 Task: Send an email with the signature George Carter with the subject Update on a raise and the message Please let me know if you can attend the conference next month. from softage.8@softage.net to softage.3@softage.net and softage.4@softage.net
Action: Mouse moved to (1109, 60)
Screenshot: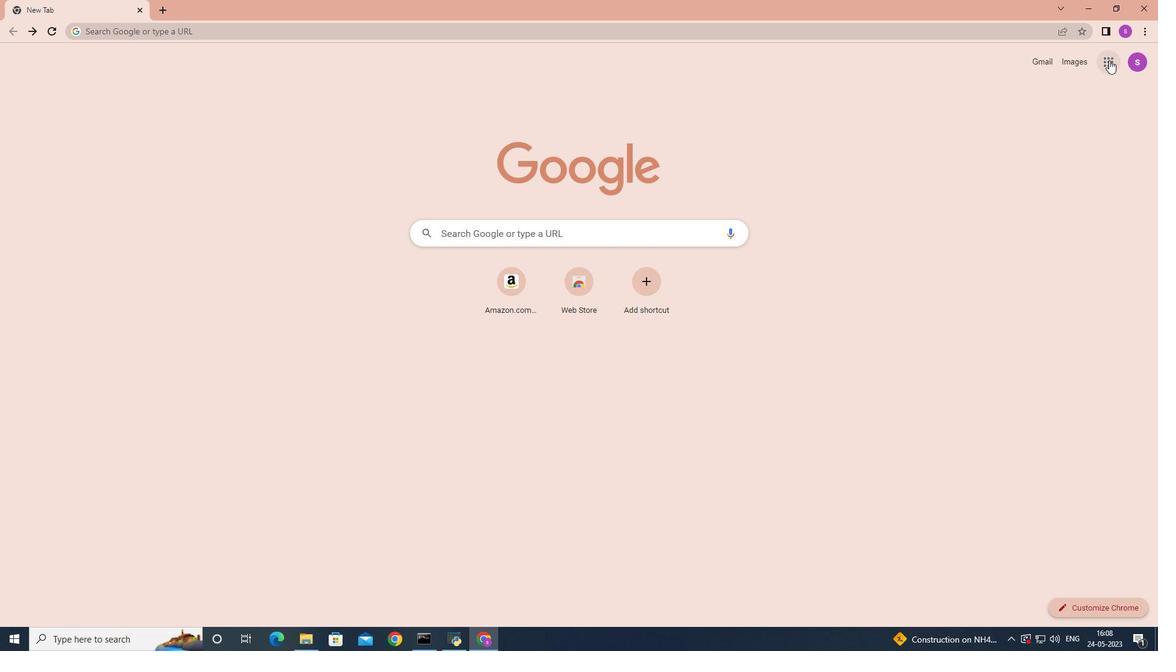 
Action: Mouse pressed left at (1109, 60)
Screenshot: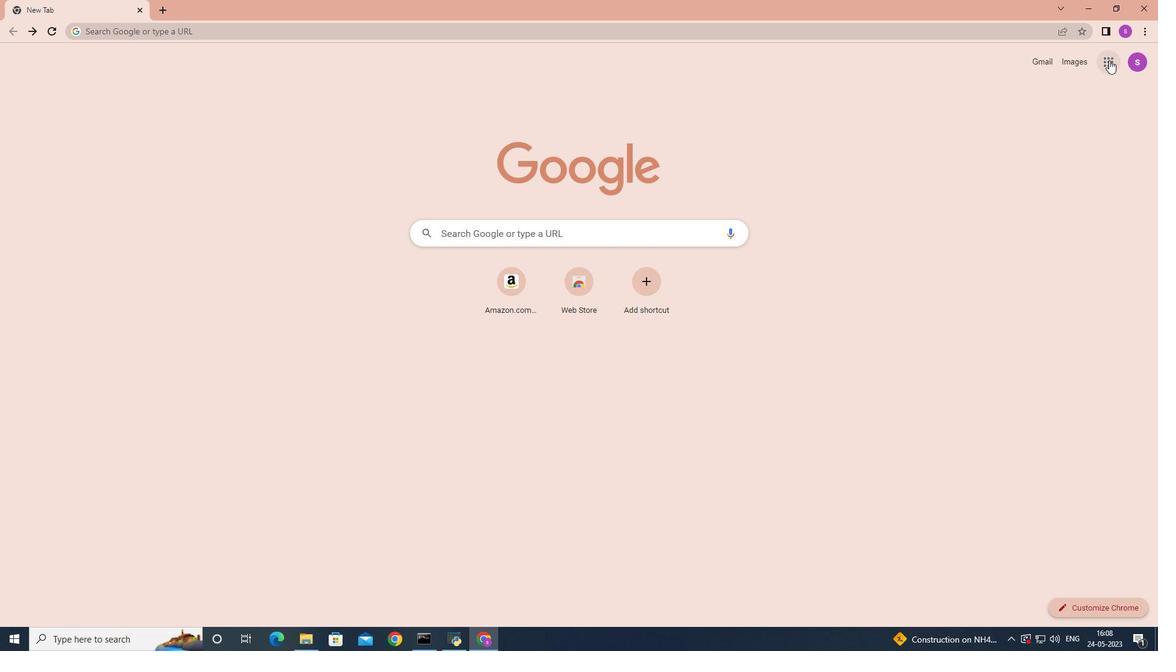
Action: Mouse moved to (1049, 127)
Screenshot: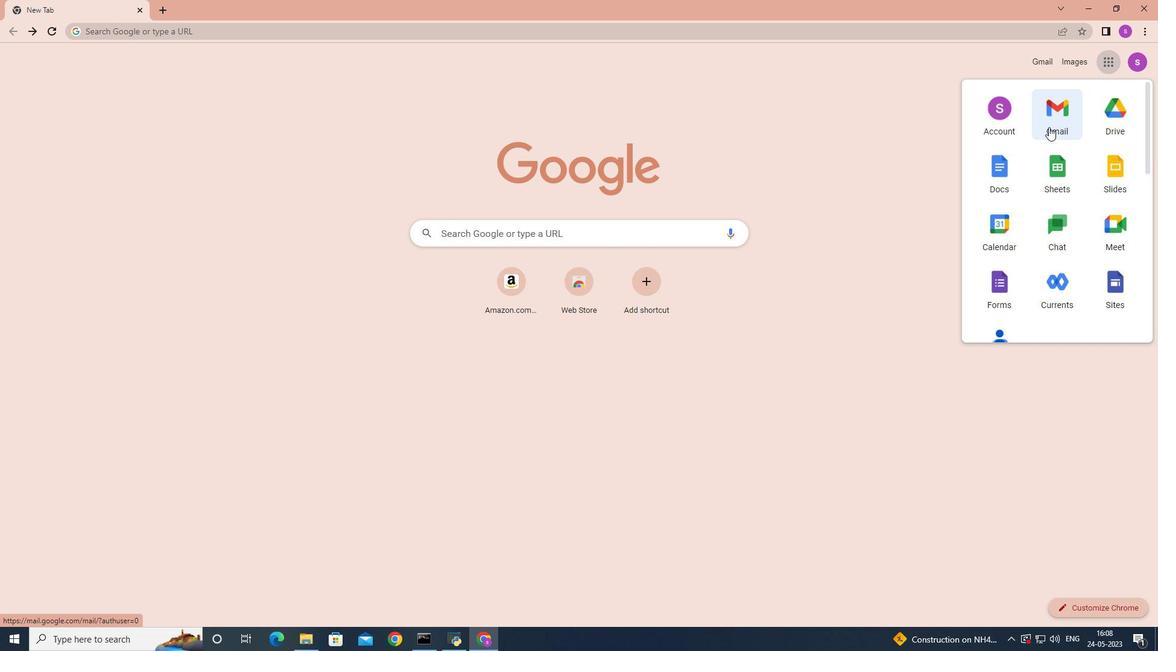 
Action: Mouse pressed left at (1049, 127)
Screenshot: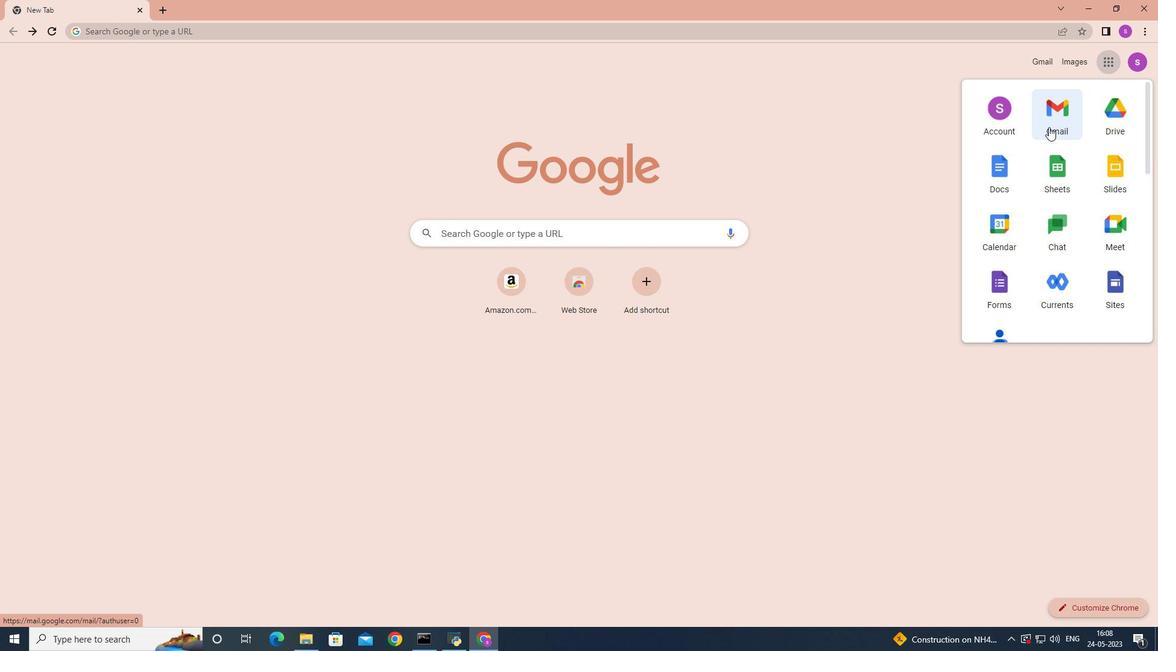 
Action: Mouse moved to (1015, 62)
Screenshot: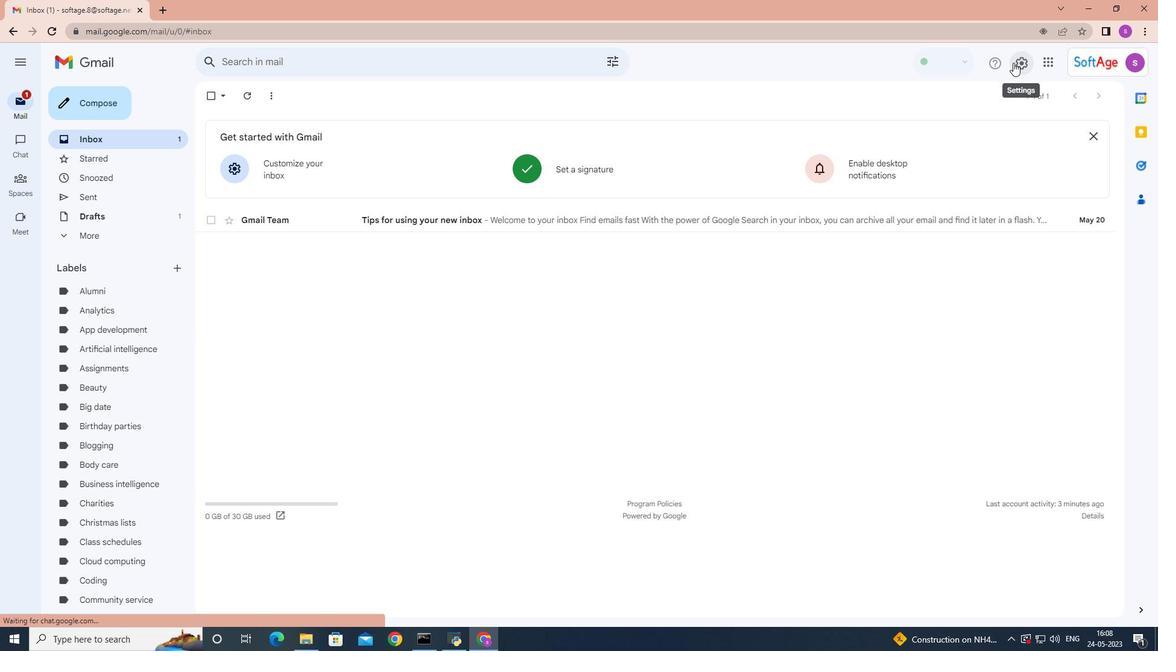 
Action: Mouse pressed left at (1014, 62)
Screenshot: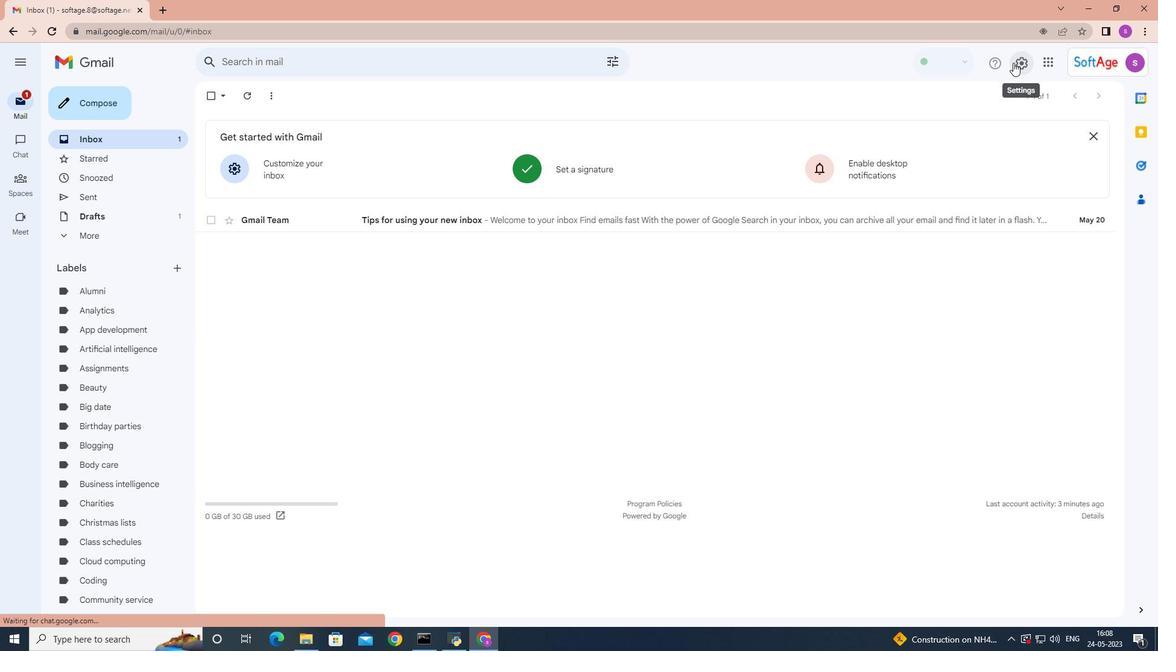 
Action: Mouse moved to (1026, 120)
Screenshot: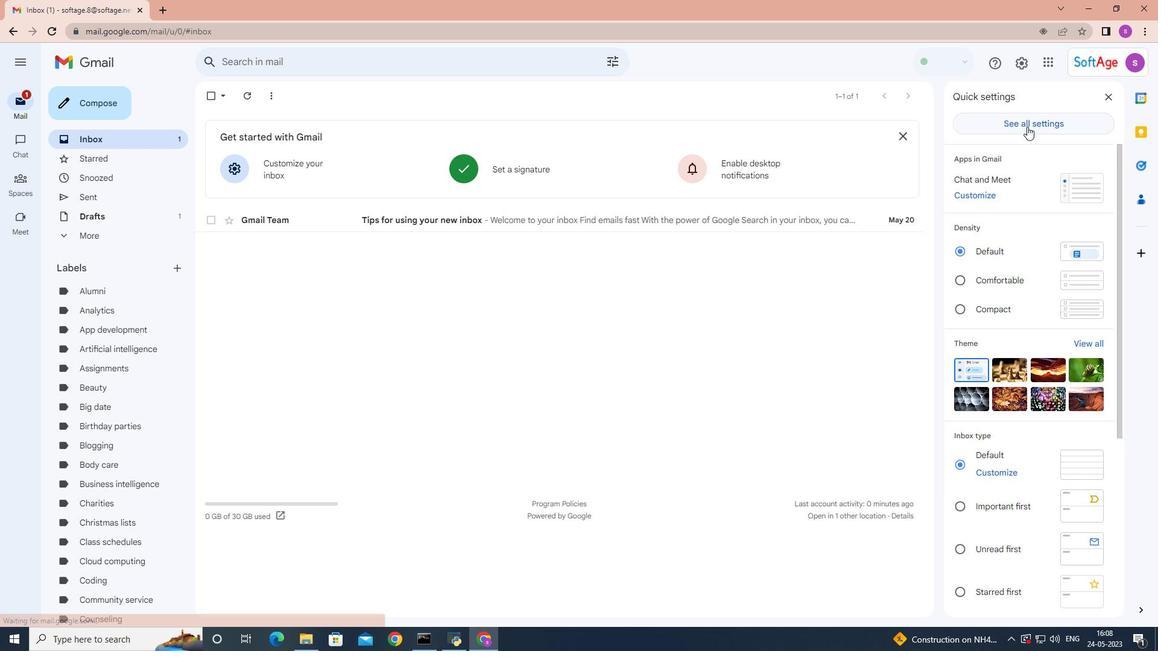 
Action: Mouse pressed left at (1026, 120)
Screenshot: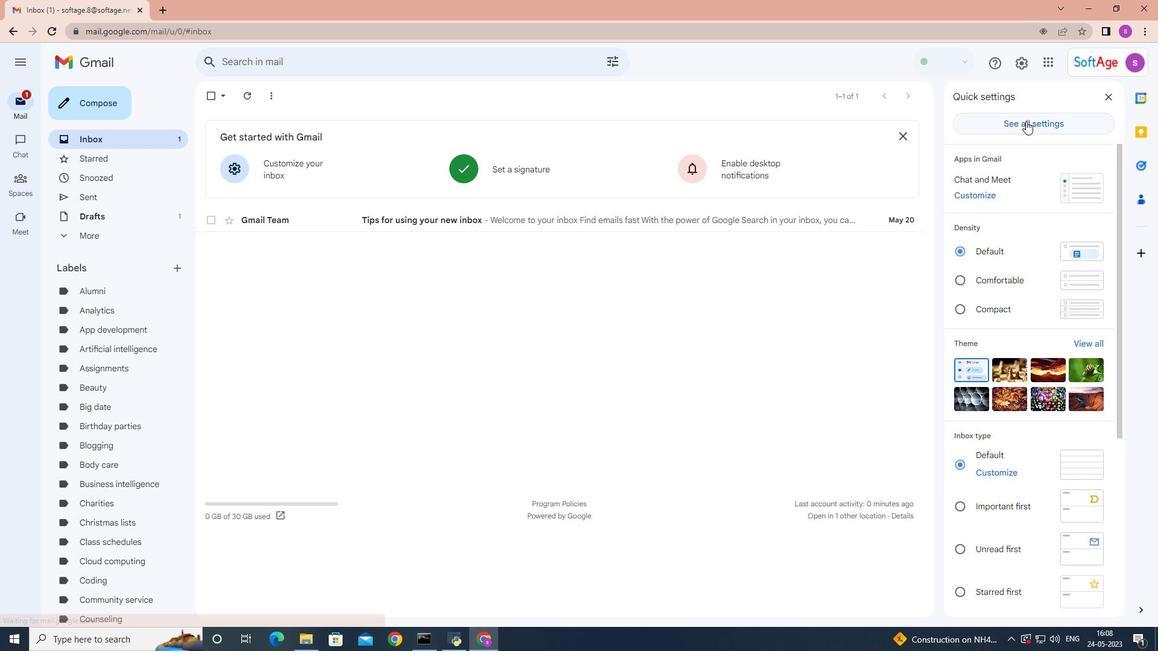 
Action: Mouse moved to (817, 208)
Screenshot: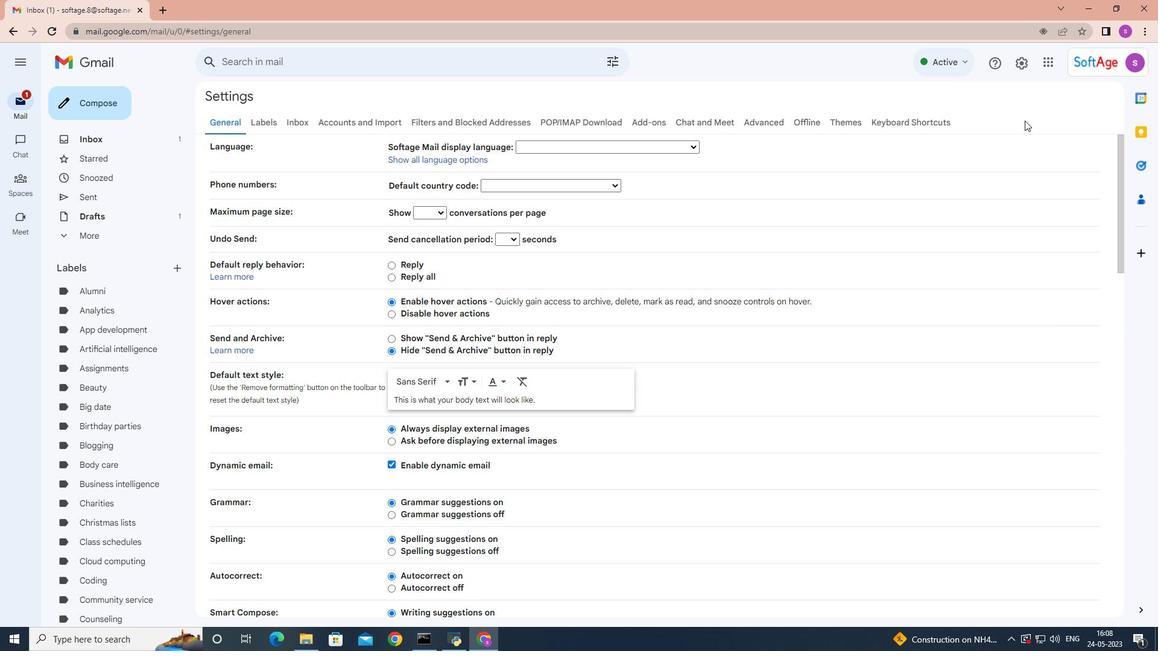 
Action: Mouse scrolled (817, 208) with delta (0, 0)
Screenshot: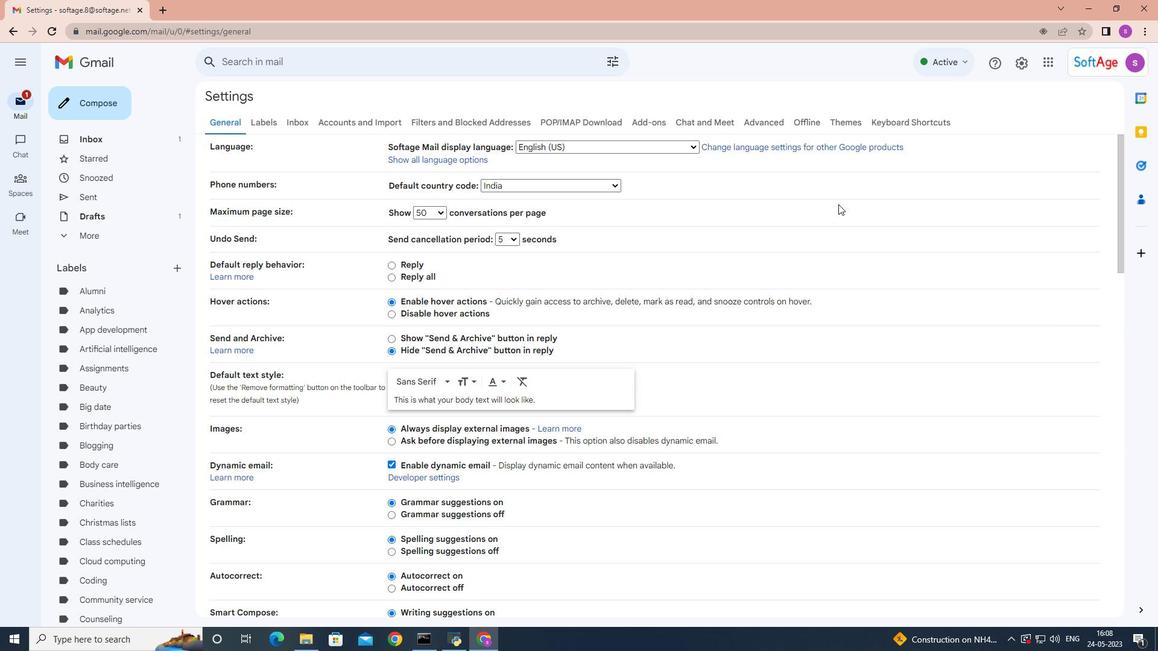 
Action: Mouse scrolled (817, 208) with delta (0, 0)
Screenshot: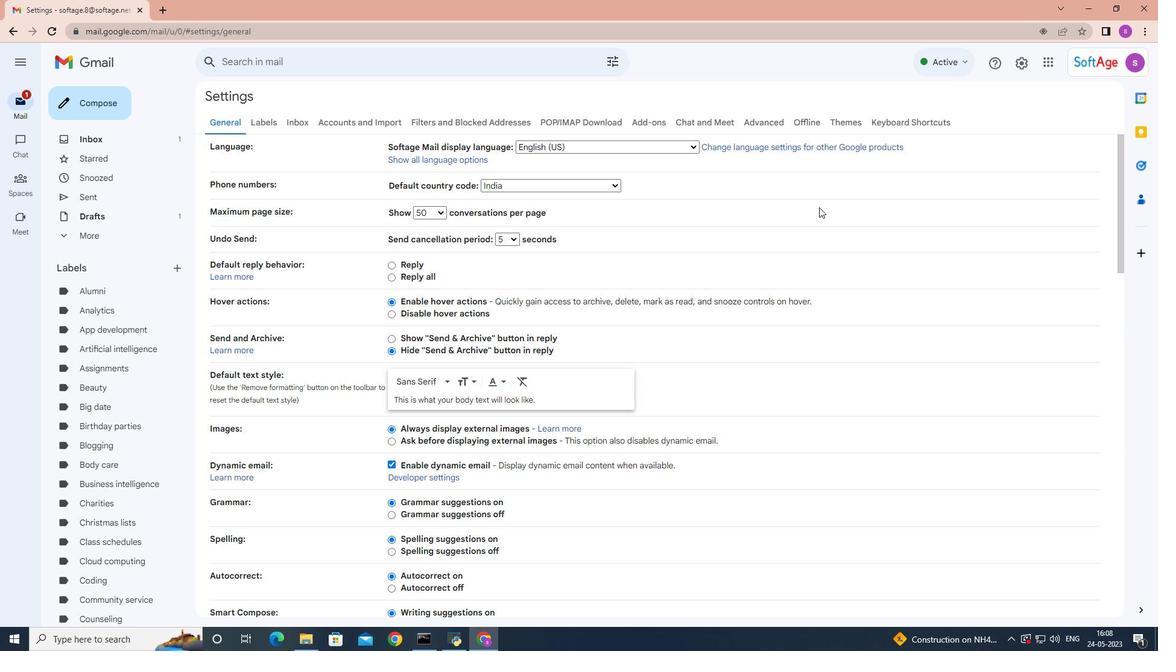 
Action: Mouse moved to (817, 208)
Screenshot: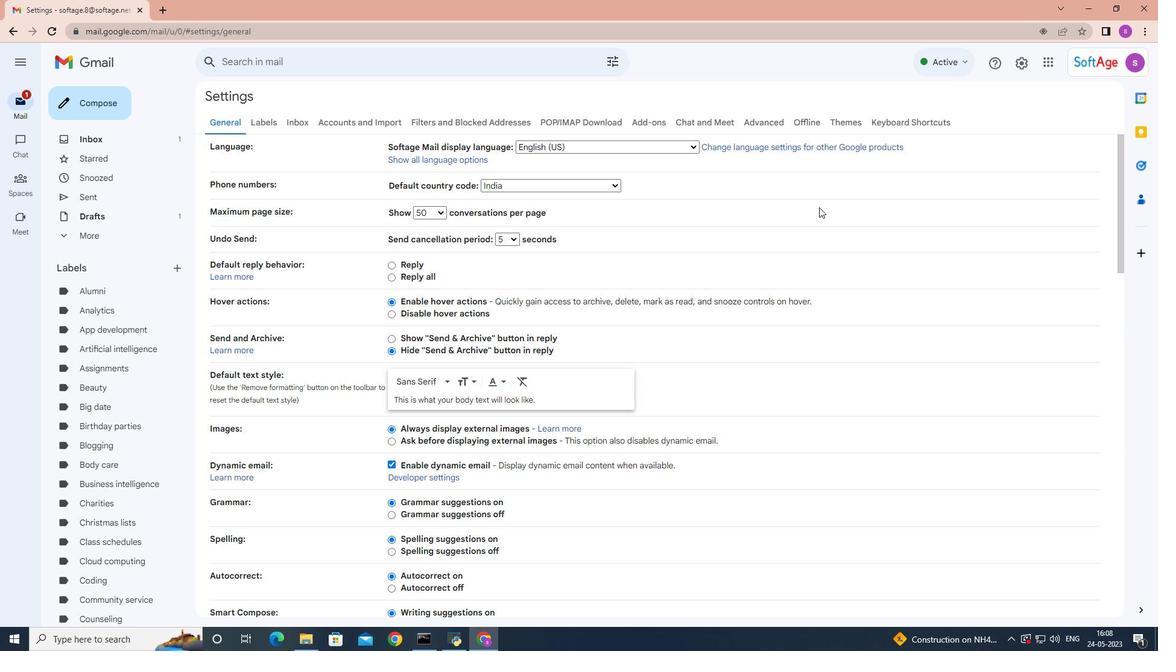 
Action: Mouse scrolled (817, 208) with delta (0, 0)
Screenshot: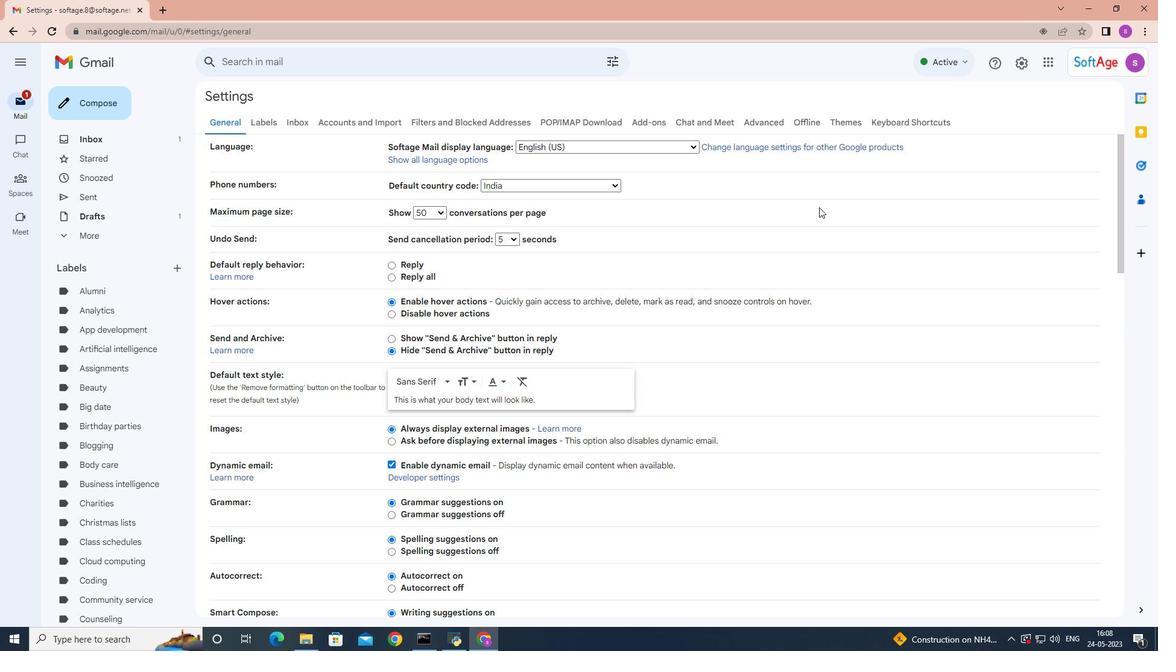 
Action: Mouse scrolled (817, 208) with delta (0, 0)
Screenshot: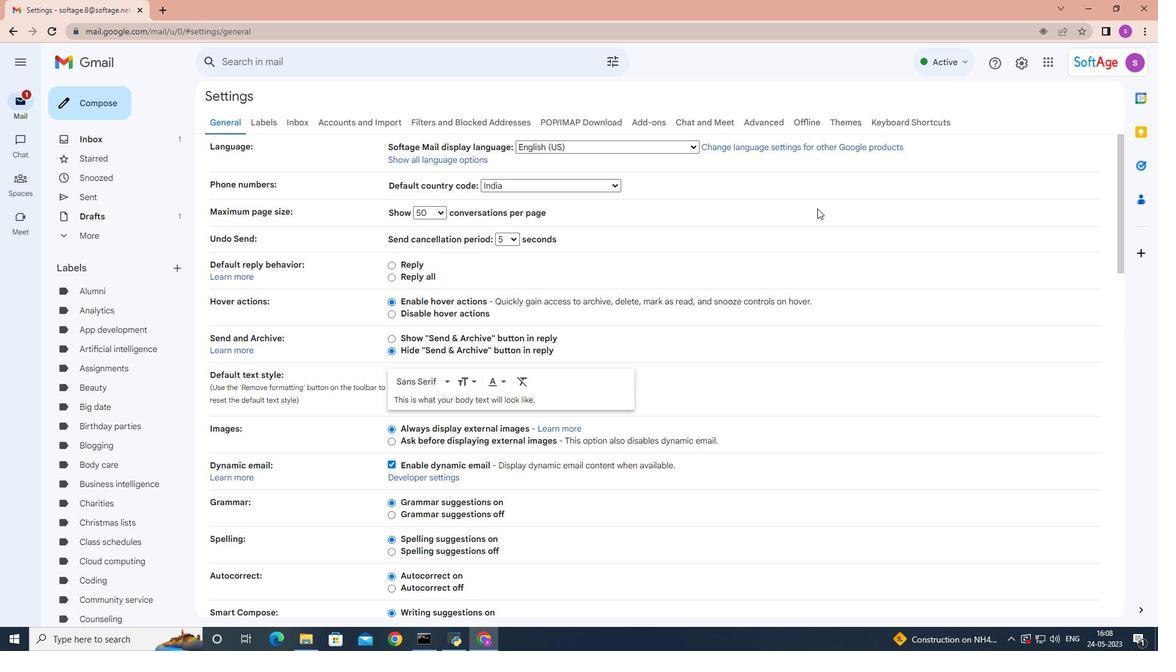 
Action: Mouse moved to (816, 208)
Screenshot: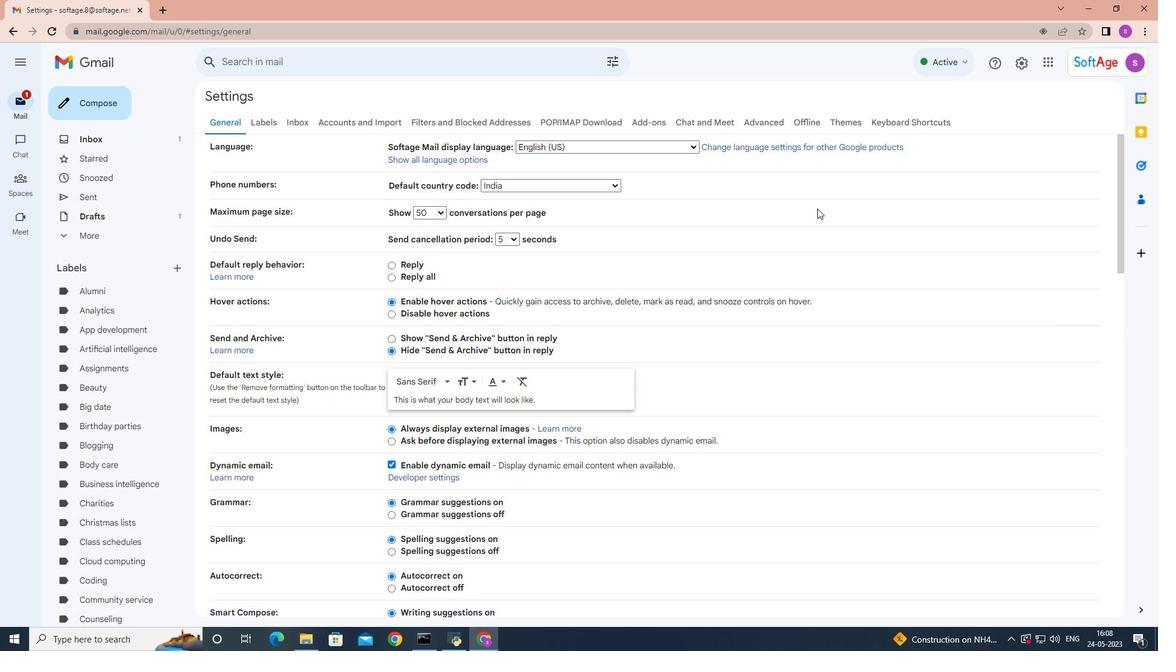 
Action: Mouse scrolled (816, 208) with delta (0, 0)
Screenshot: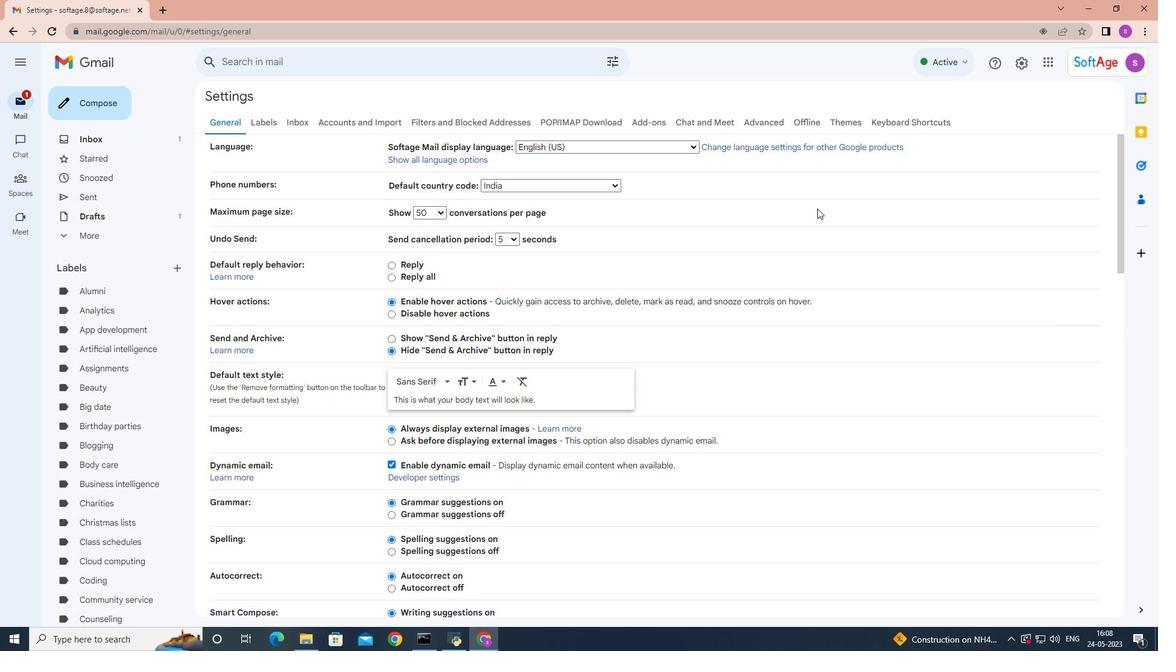 
Action: Mouse moved to (758, 219)
Screenshot: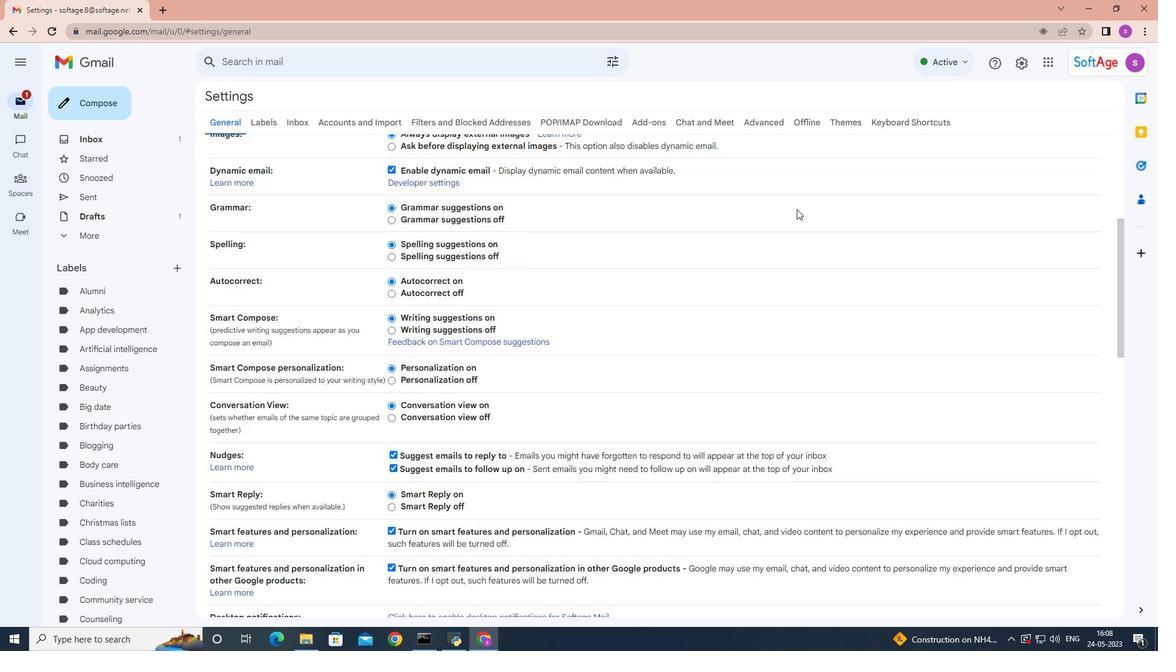 
Action: Mouse scrolled (758, 219) with delta (0, 0)
Screenshot: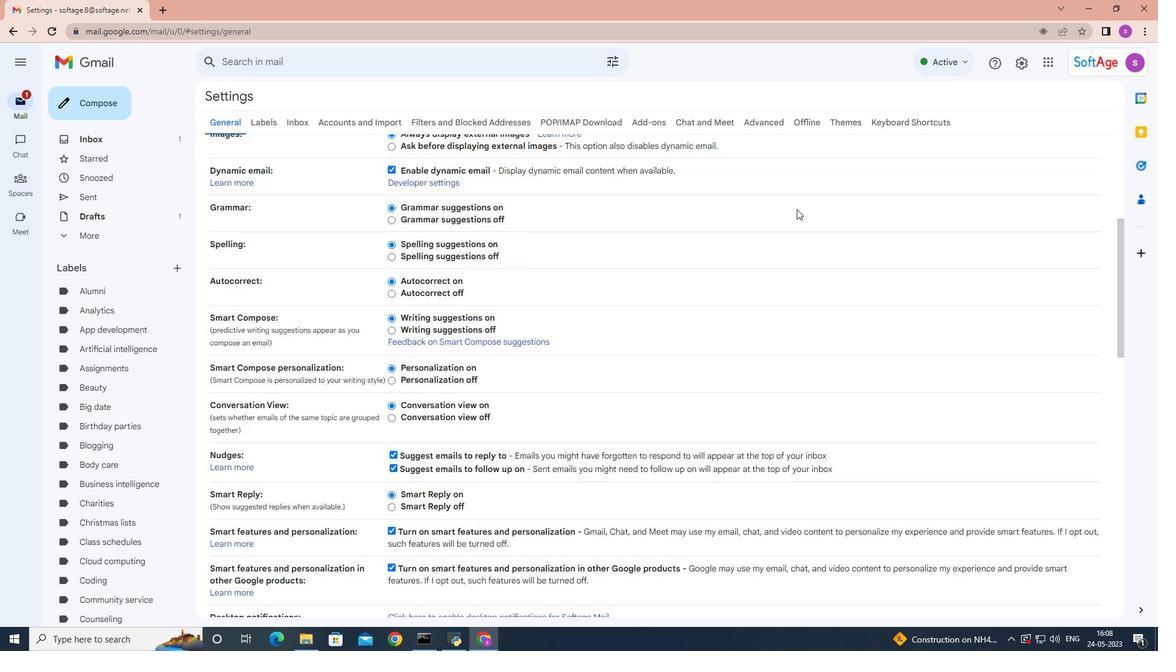 
Action: Mouse moved to (753, 222)
Screenshot: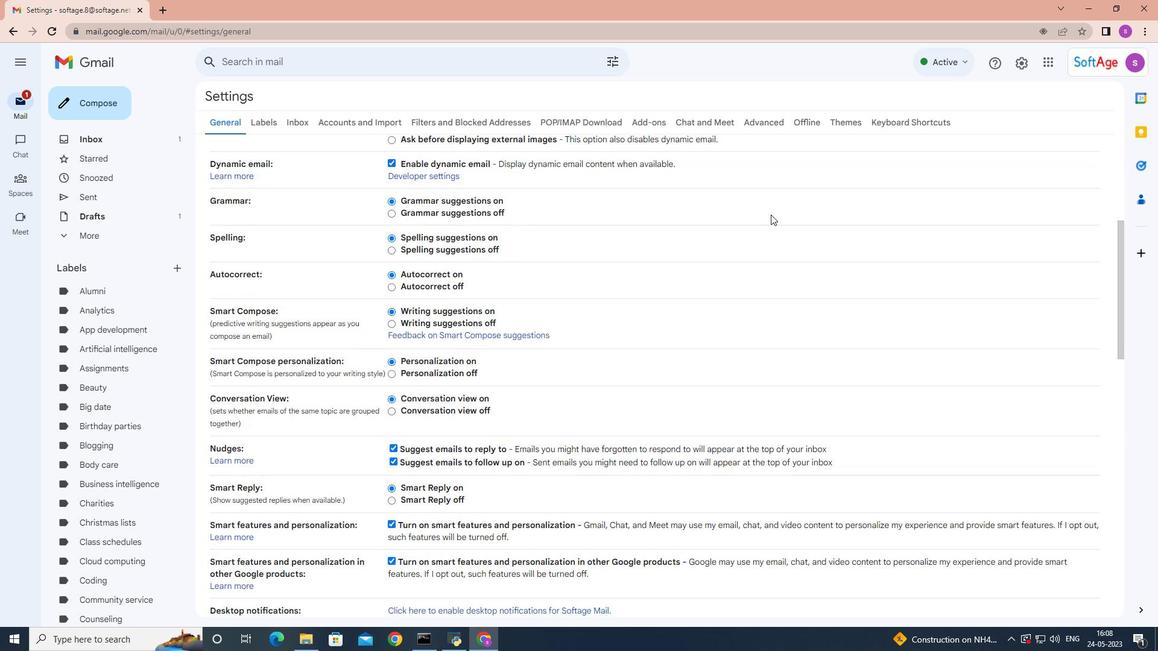 
Action: Mouse scrolled (753, 222) with delta (0, 0)
Screenshot: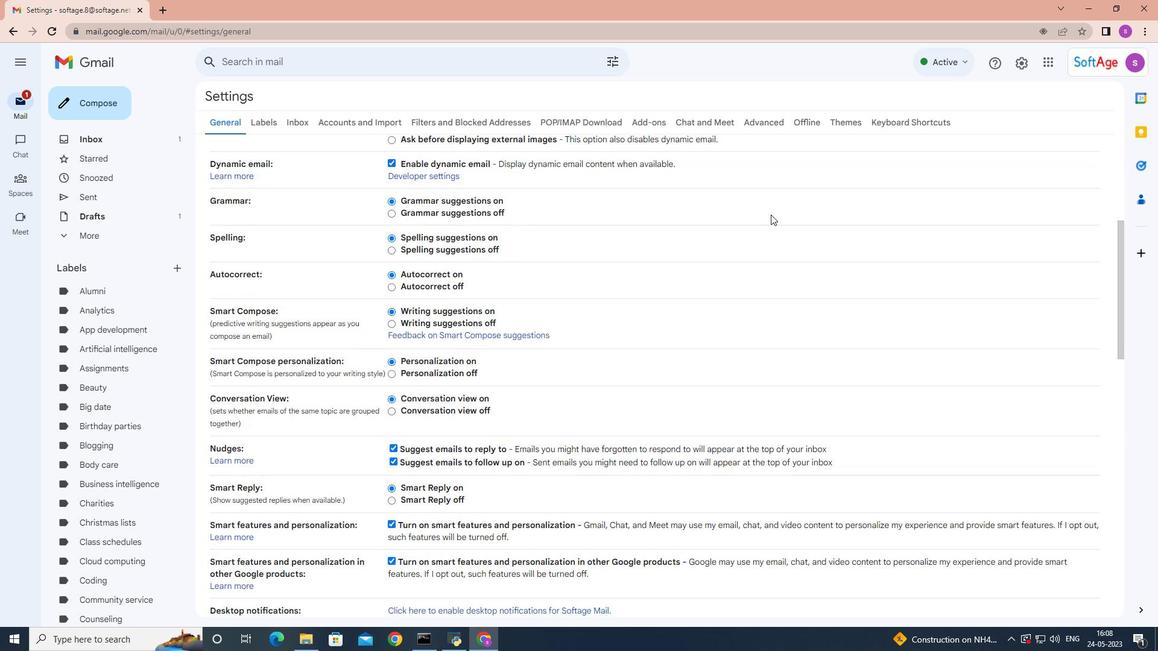 
Action: Mouse moved to (746, 225)
Screenshot: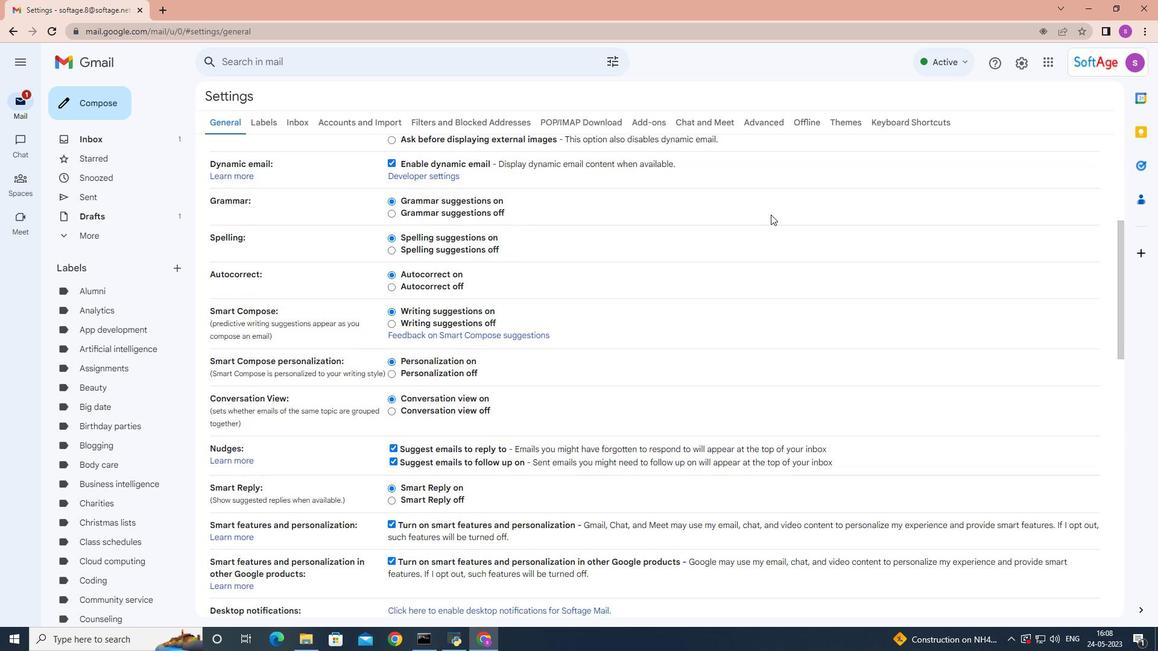 
Action: Mouse scrolled (746, 225) with delta (0, 0)
Screenshot: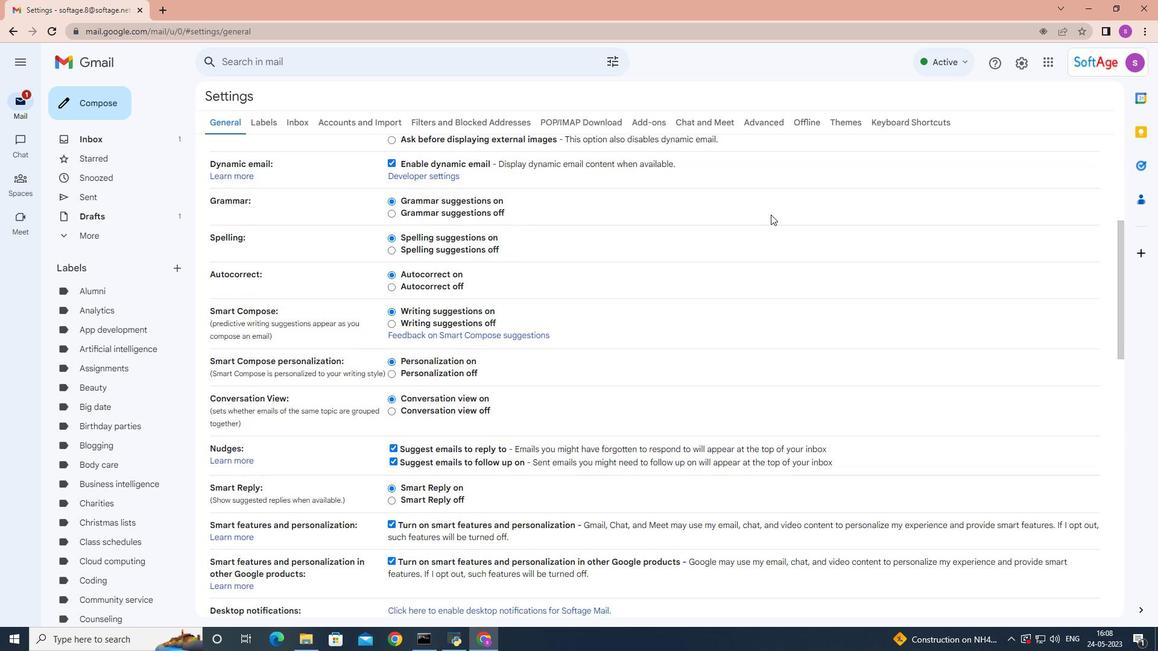 
Action: Mouse moved to (743, 226)
Screenshot: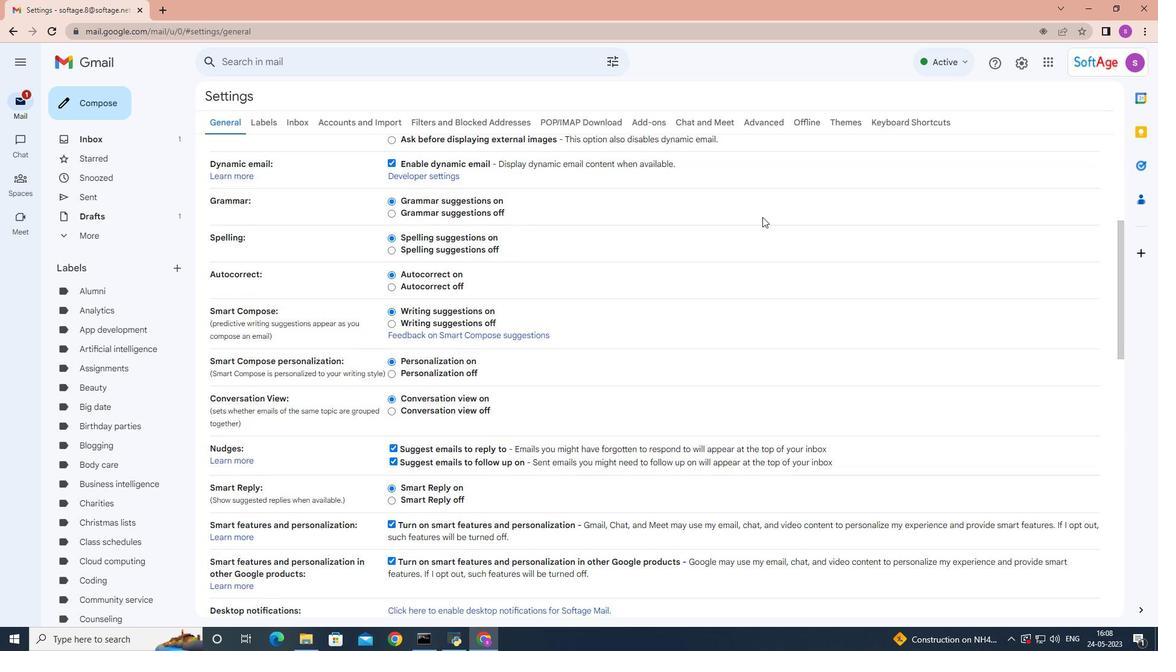 
Action: Mouse scrolled (743, 225) with delta (0, 0)
Screenshot: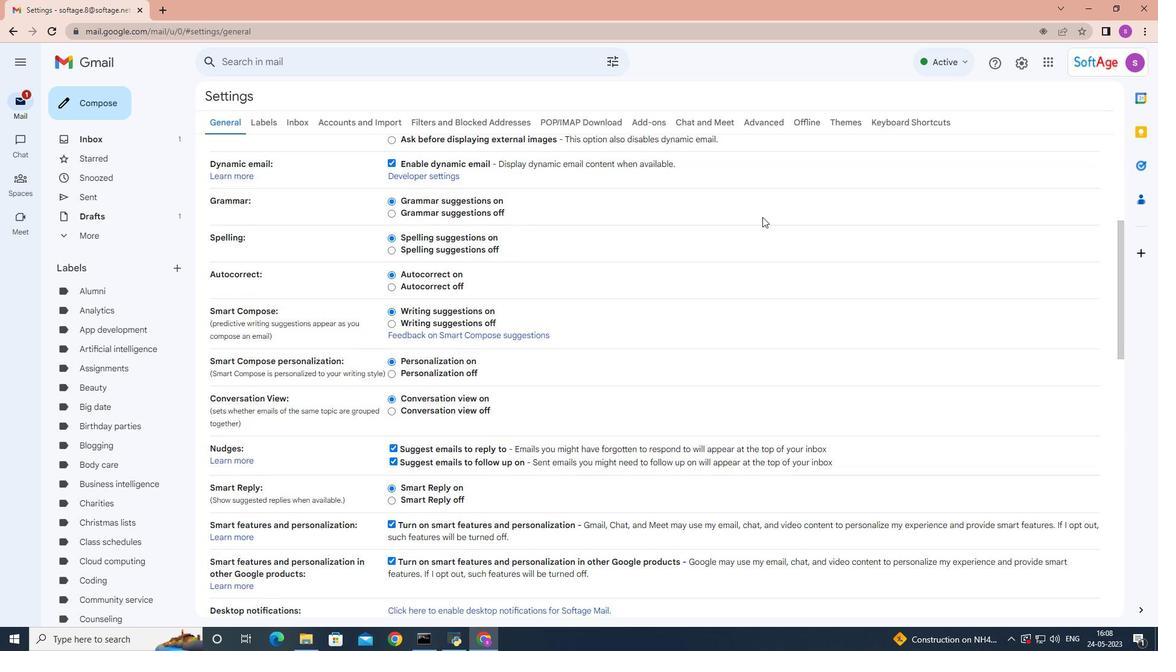 
Action: Mouse moved to (742, 226)
Screenshot: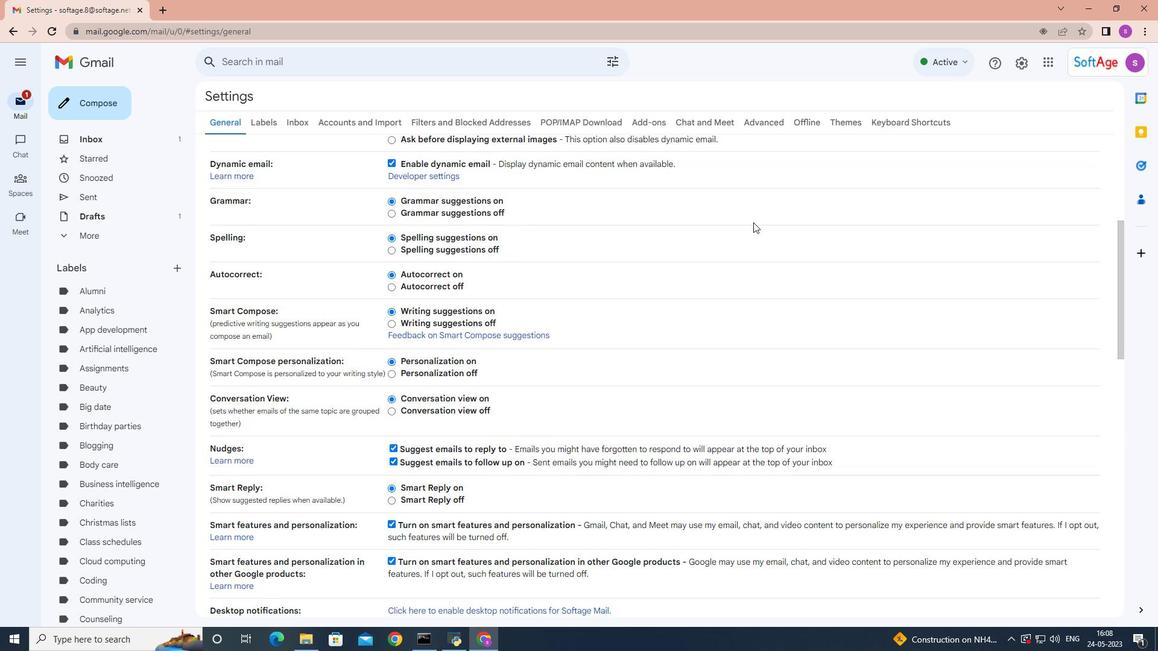 
Action: Mouse scrolled (742, 225) with delta (0, 0)
Screenshot: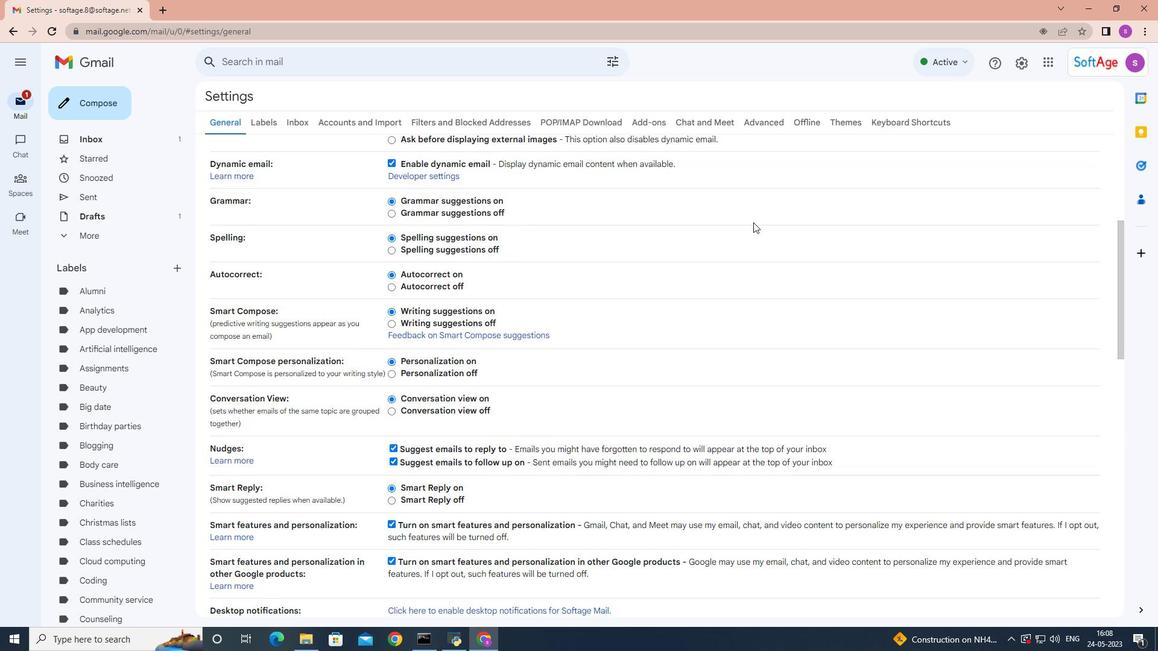 
Action: Mouse moved to (740, 226)
Screenshot: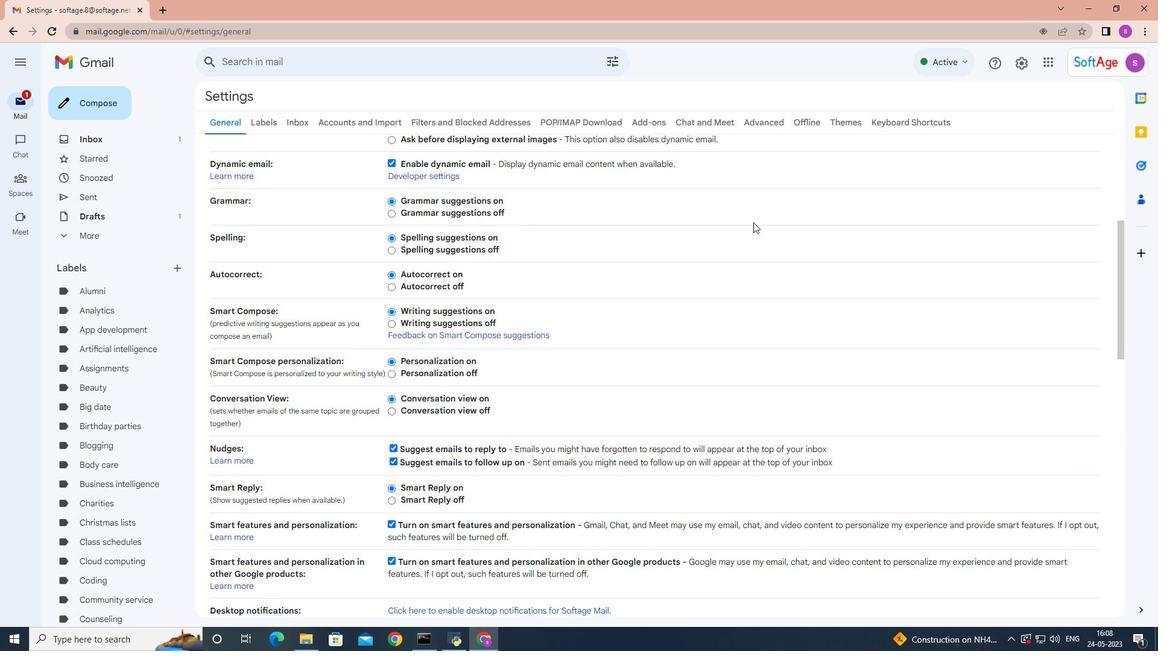 
Action: Mouse scrolled (740, 225) with delta (0, 0)
Screenshot: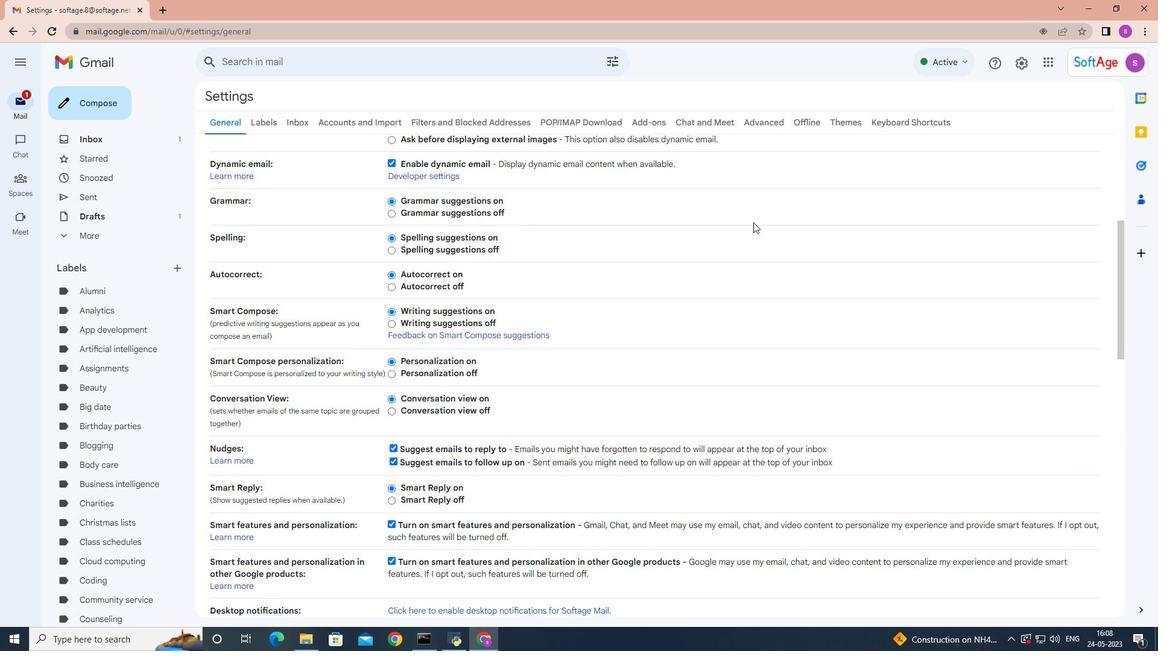 
Action: Mouse moved to (692, 220)
Screenshot: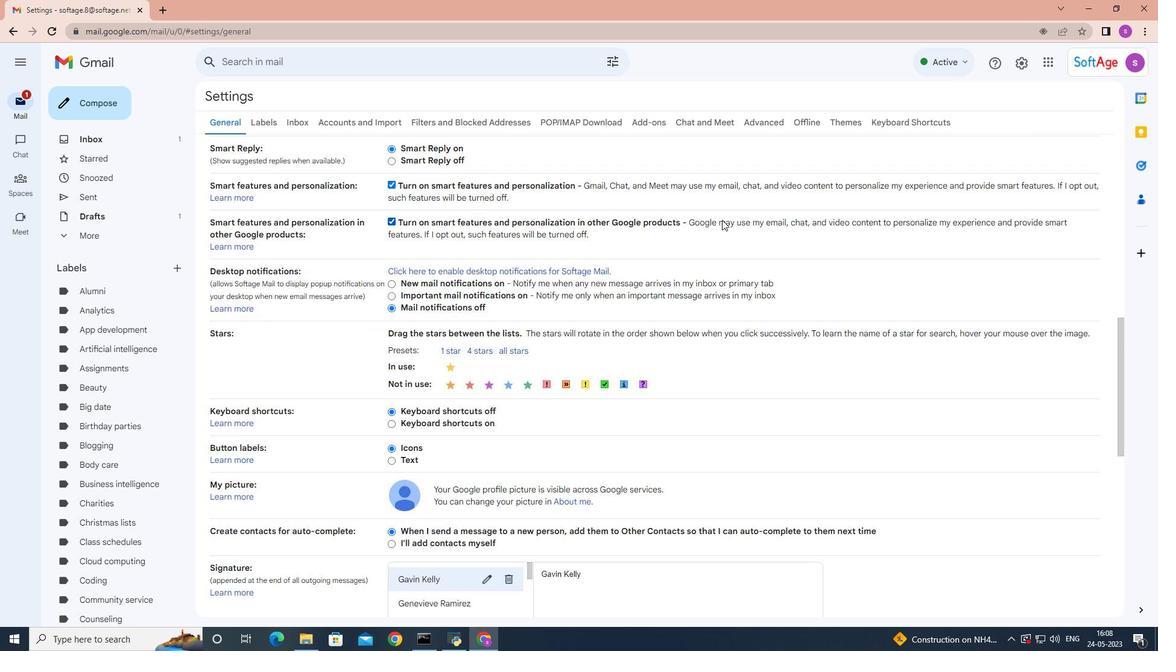 
Action: Mouse scrolled (692, 220) with delta (0, 0)
Screenshot: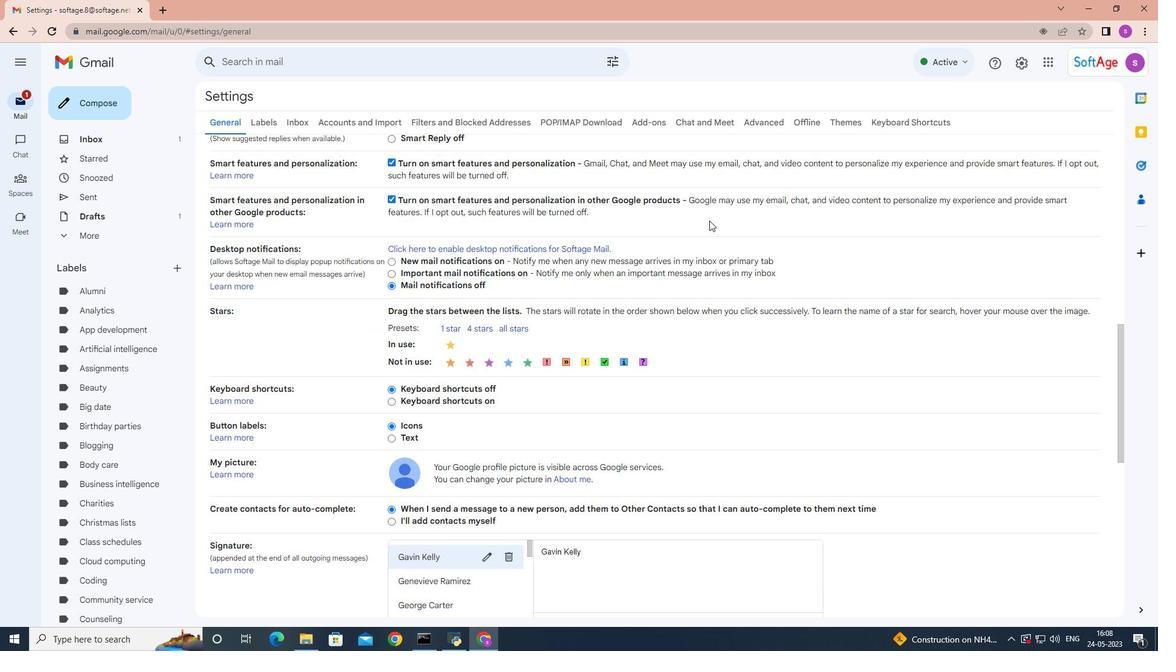 
Action: Mouse scrolled (692, 220) with delta (0, 0)
Screenshot: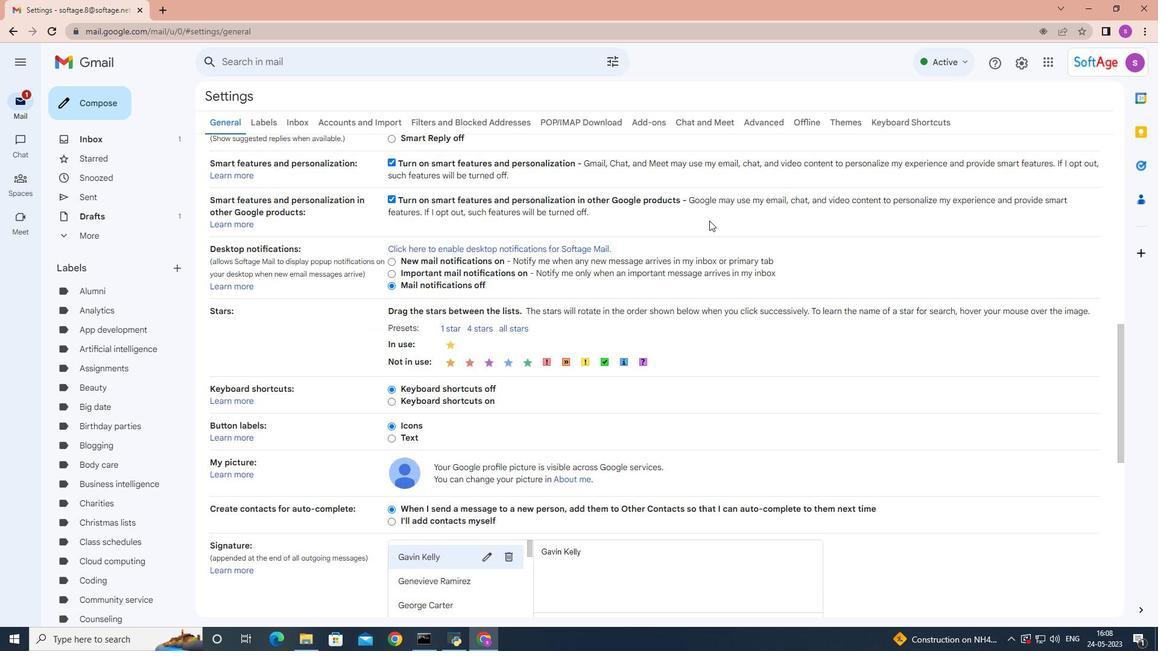
Action: Mouse moved to (691, 220)
Screenshot: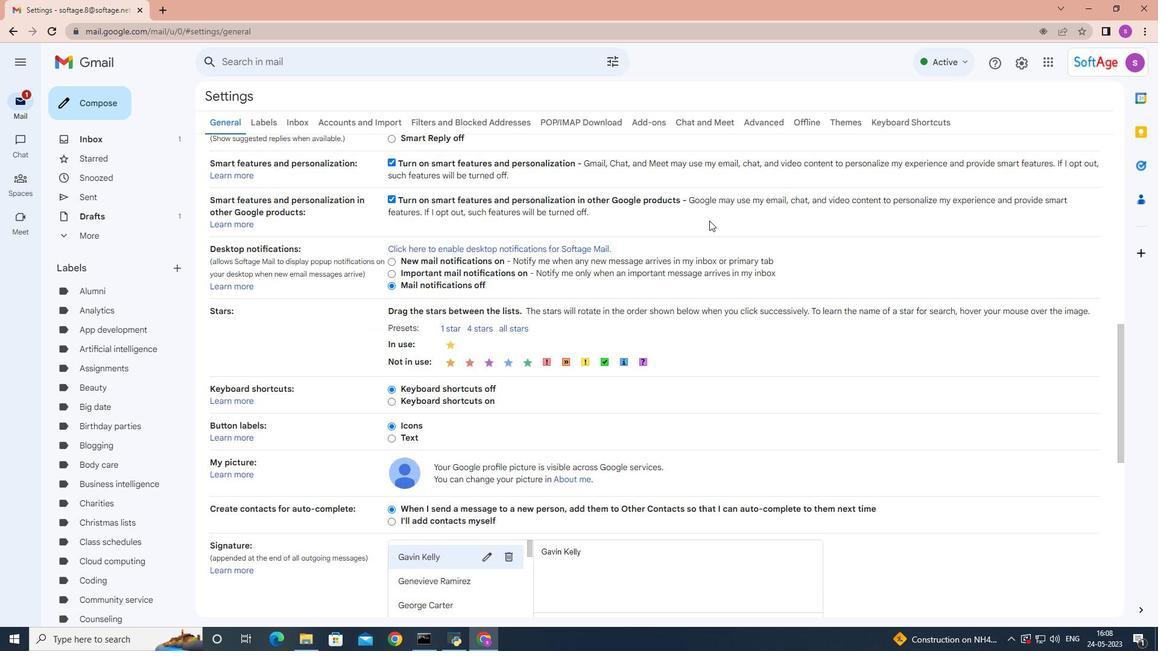 
Action: Mouse scrolled (691, 220) with delta (0, 0)
Screenshot: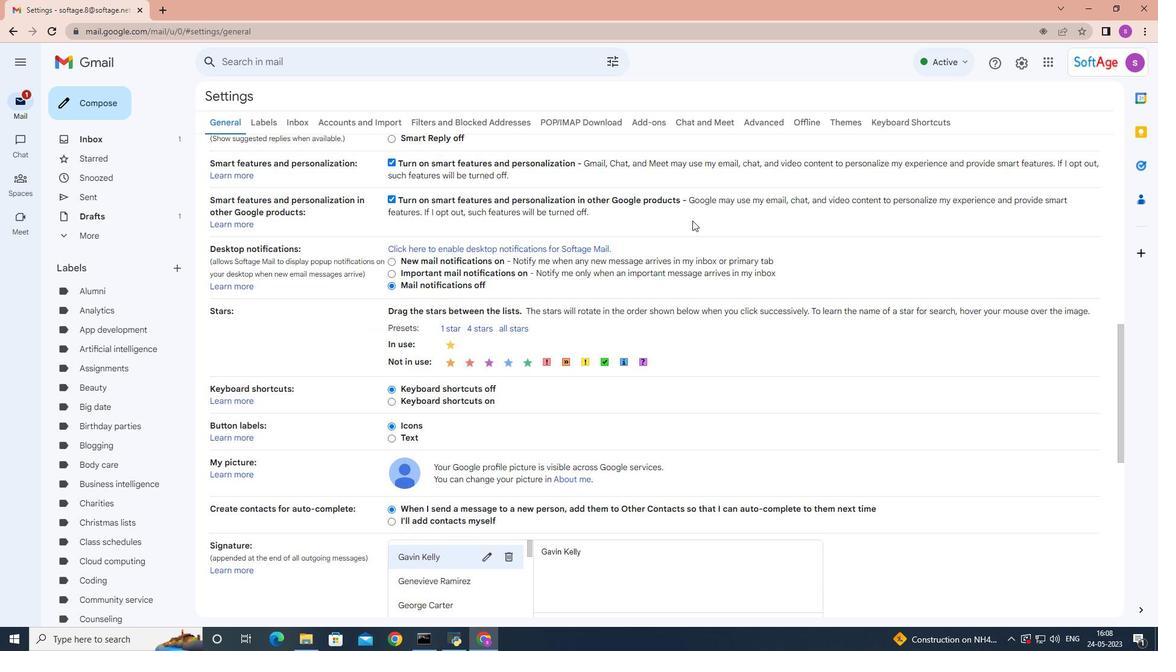 
Action: Mouse moved to (691, 221)
Screenshot: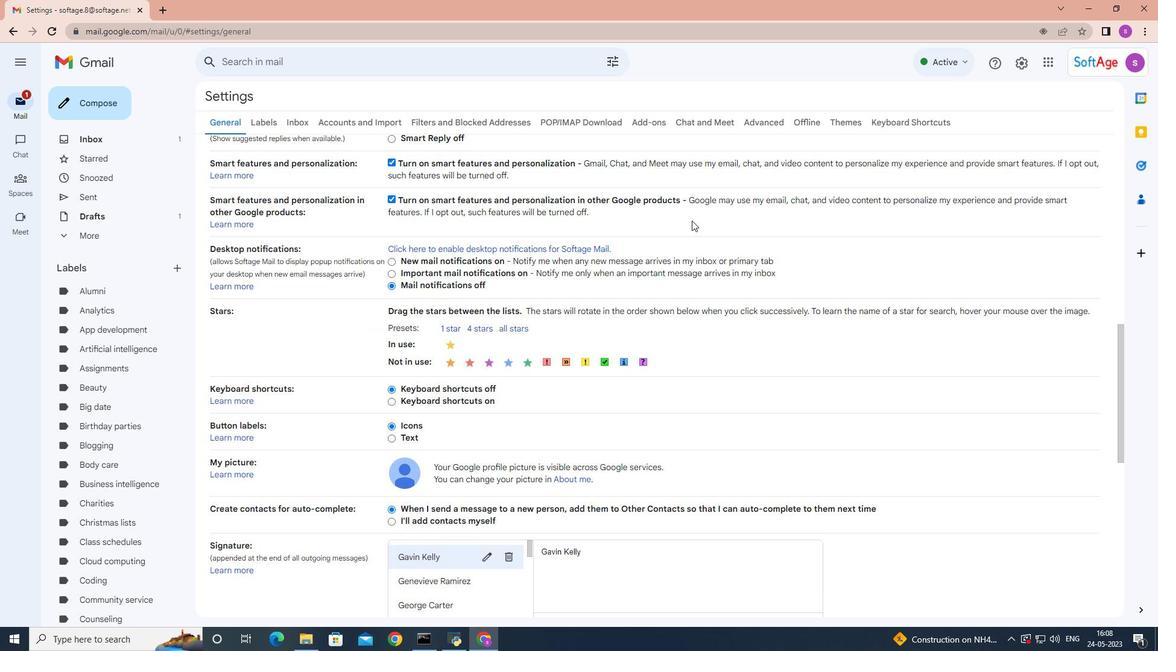 
Action: Mouse scrolled (691, 220) with delta (0, 0)
Screenshot: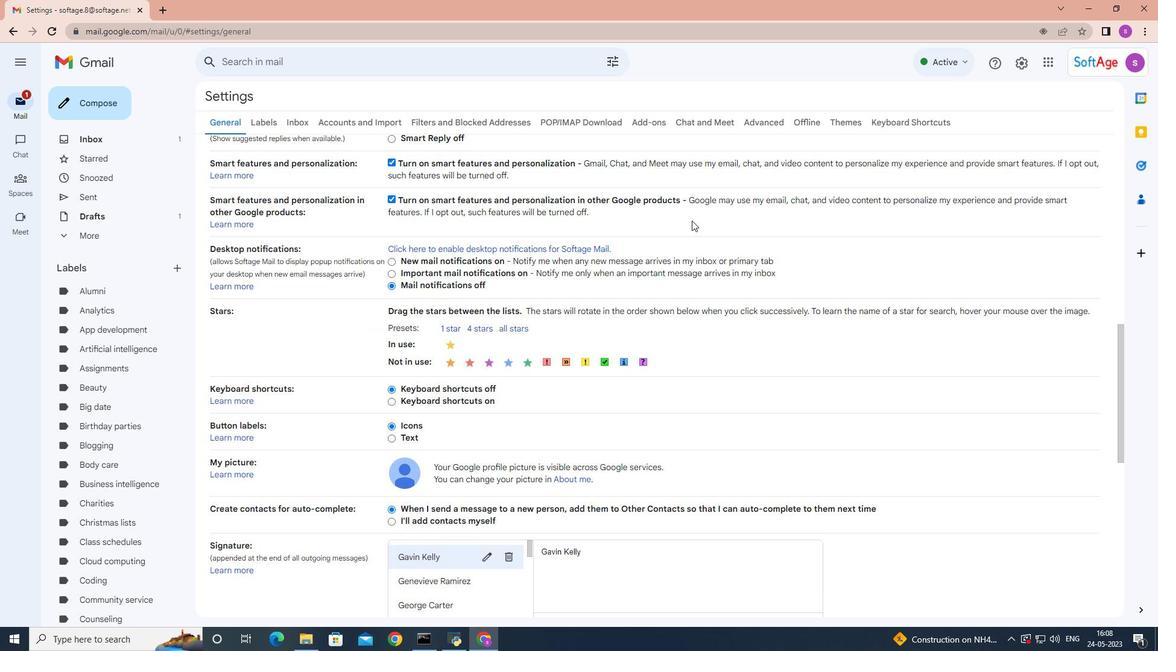 
Action: Mouse moved to (691, 221)
Screenshot: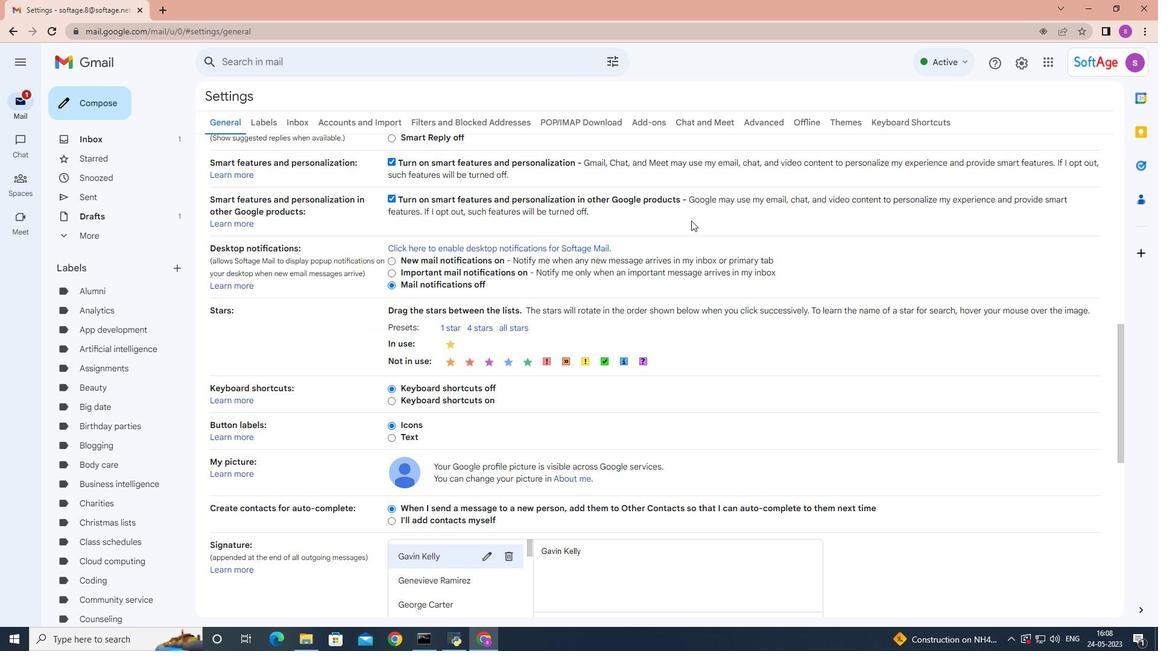 
Action: Mouse scrolled (691, 220) with delta (0, 0)
Screenshot: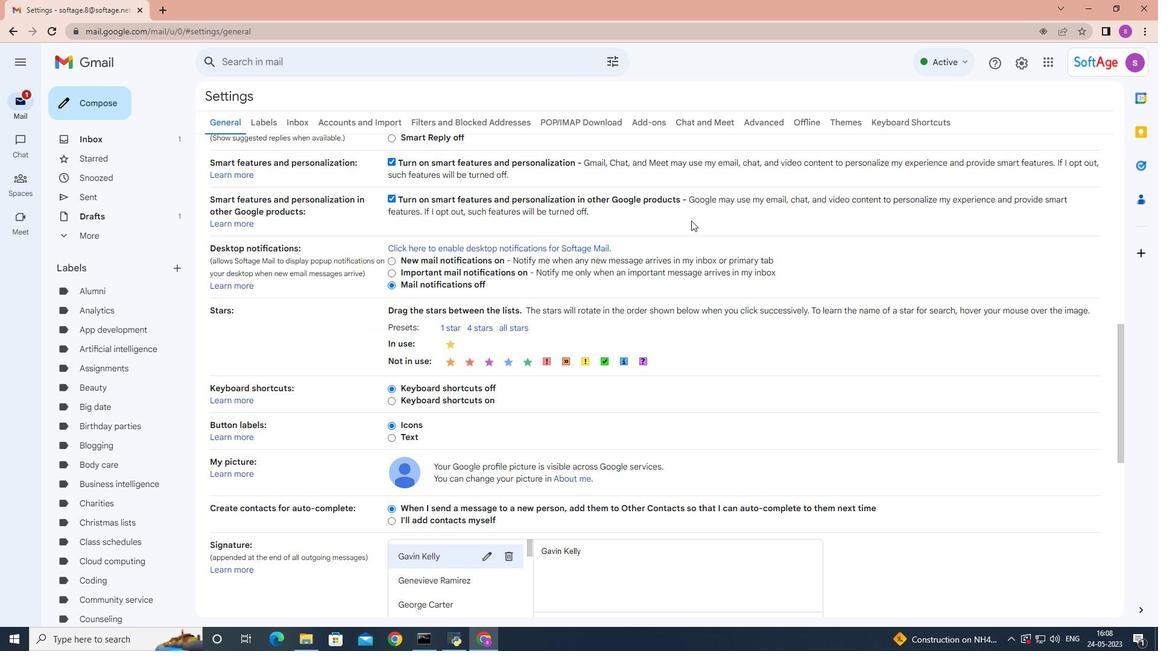 
Action: Mouse moved to (484, 356)
Screenshot: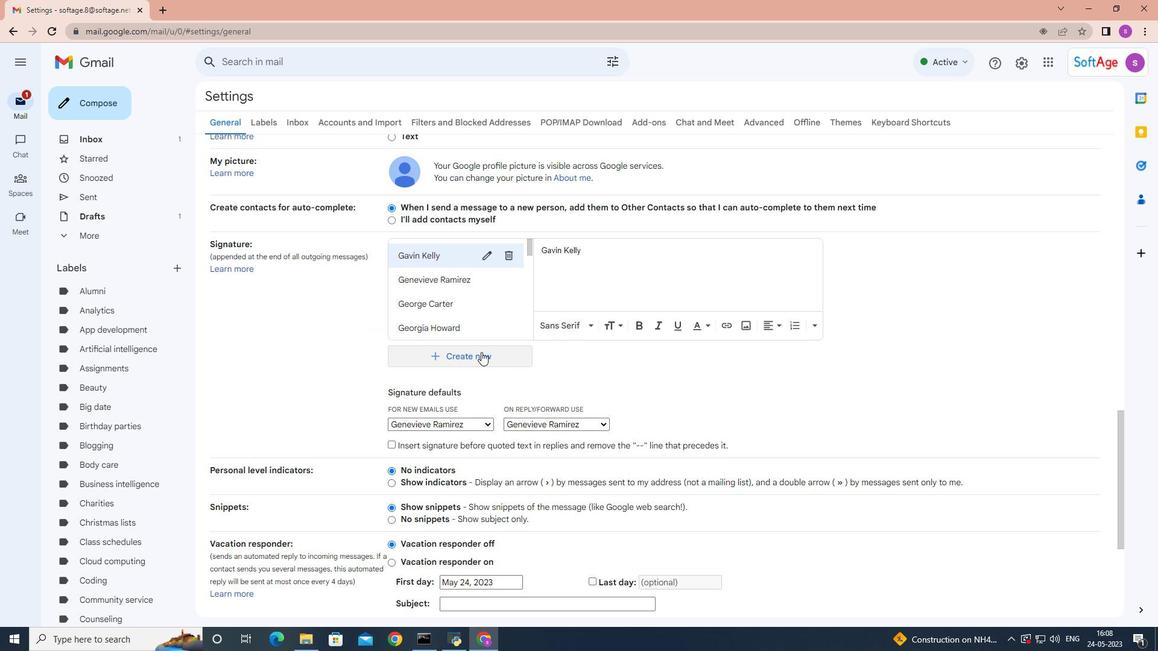 
Action: Mouse pressed left at (484, 356)
Screenshot: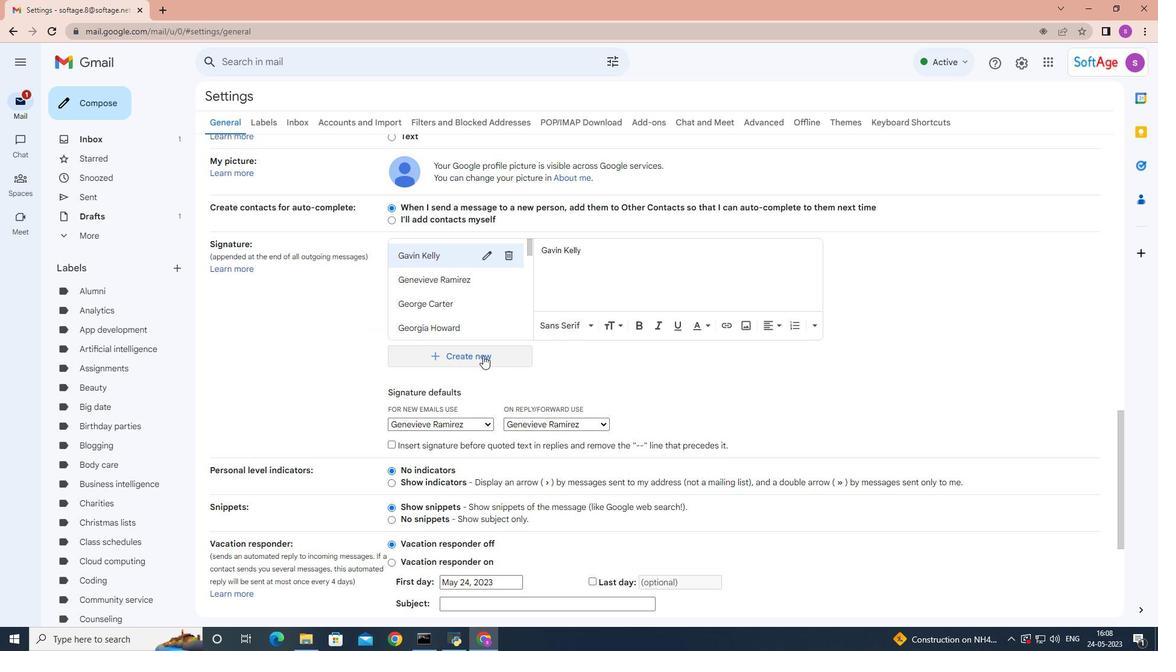 
Action: Mouse moved to (483, 352)
Screenshot: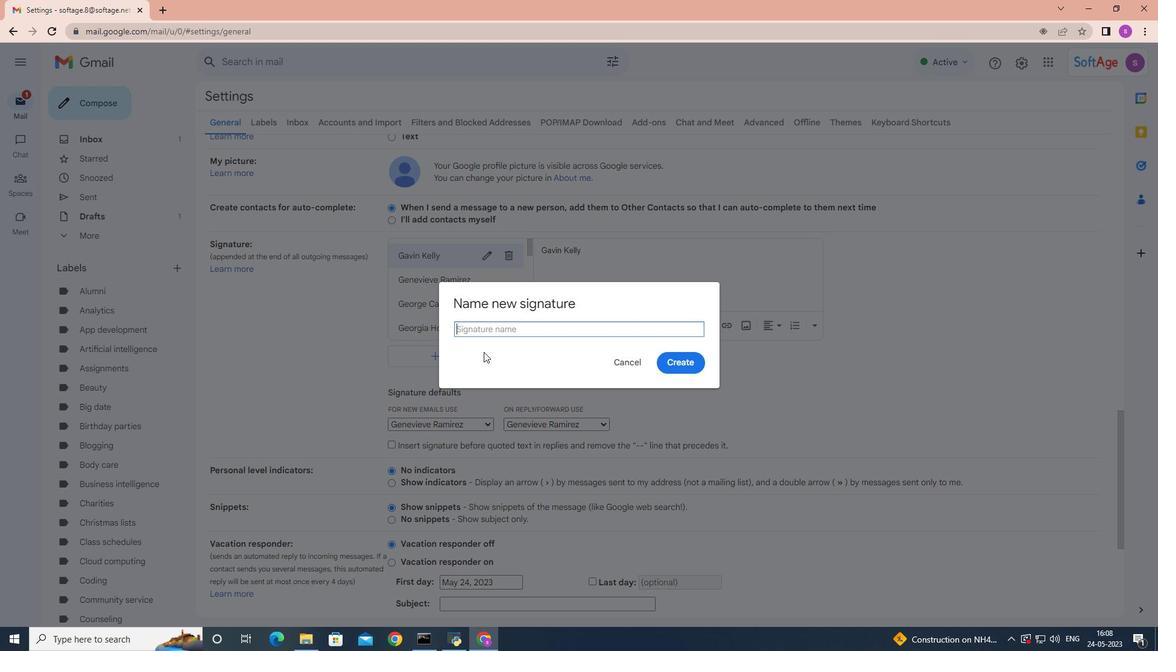 
Action: Key pressed <Key.shift>George<Key.space><Key.shift>Carter
Screenshot: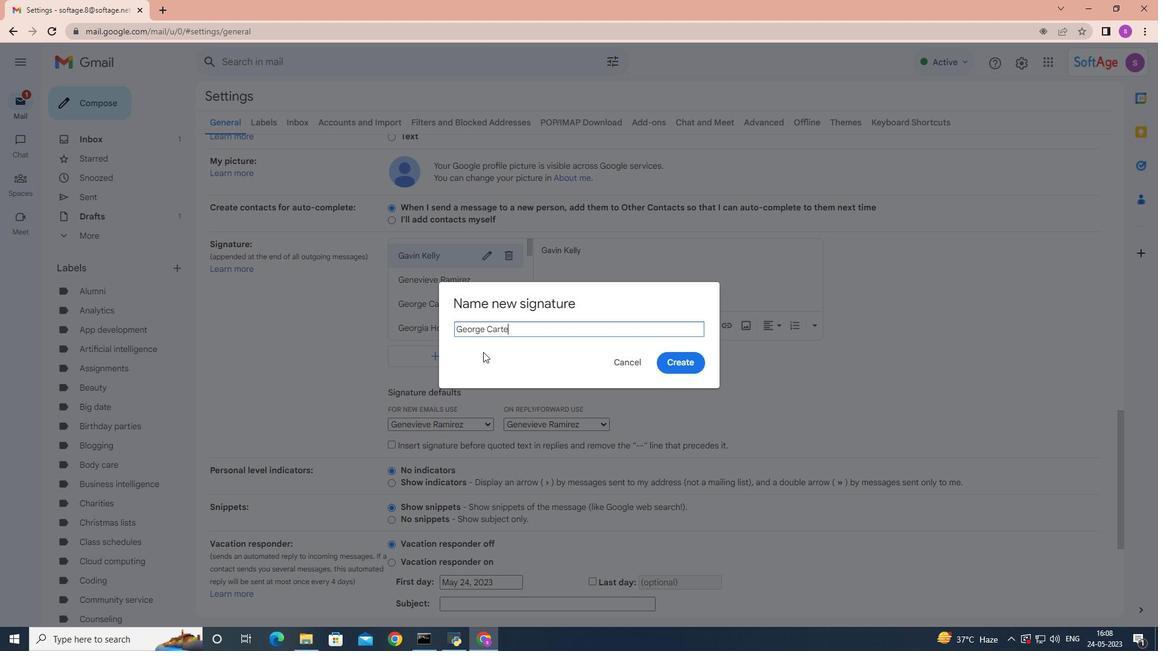 
Action: Mouse moved to (683, 363)
Screenshot: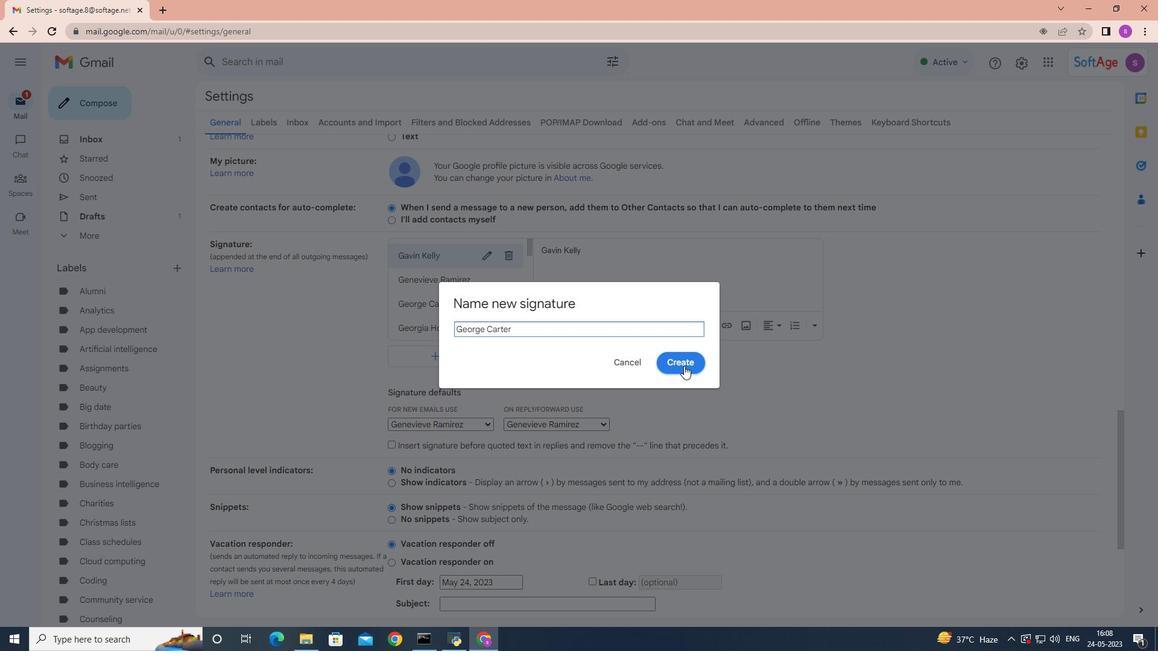 
Action: Mouse pressed left at (683, 363)
Screenshot: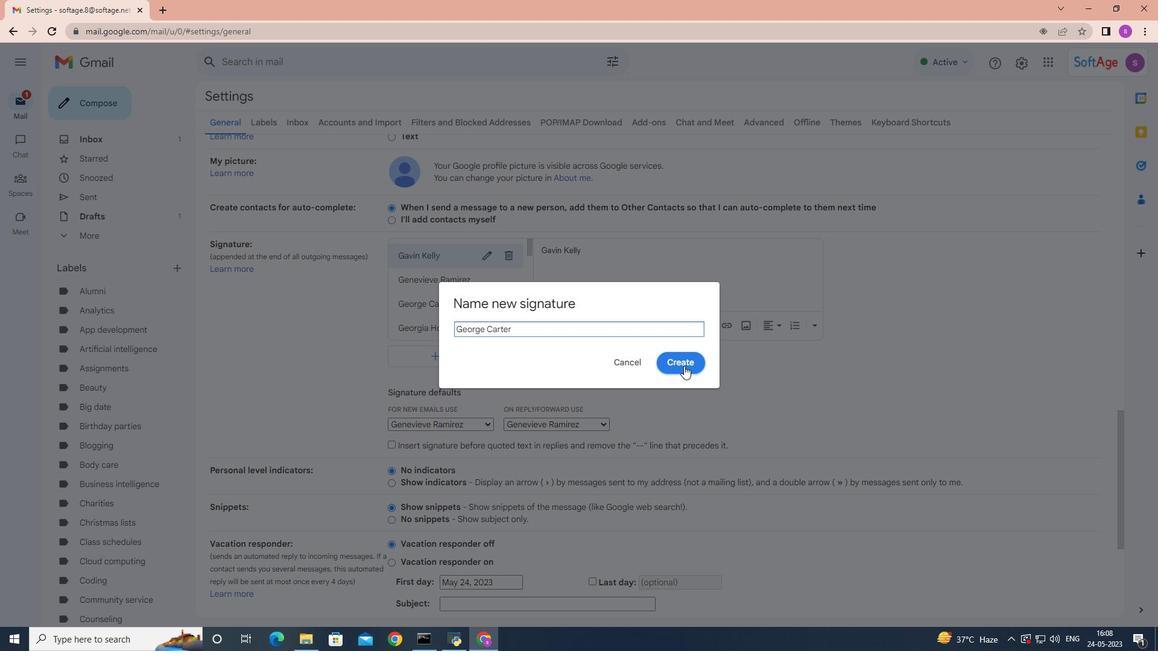 
Action: Mouse moved to (622, 376)
Screenshot: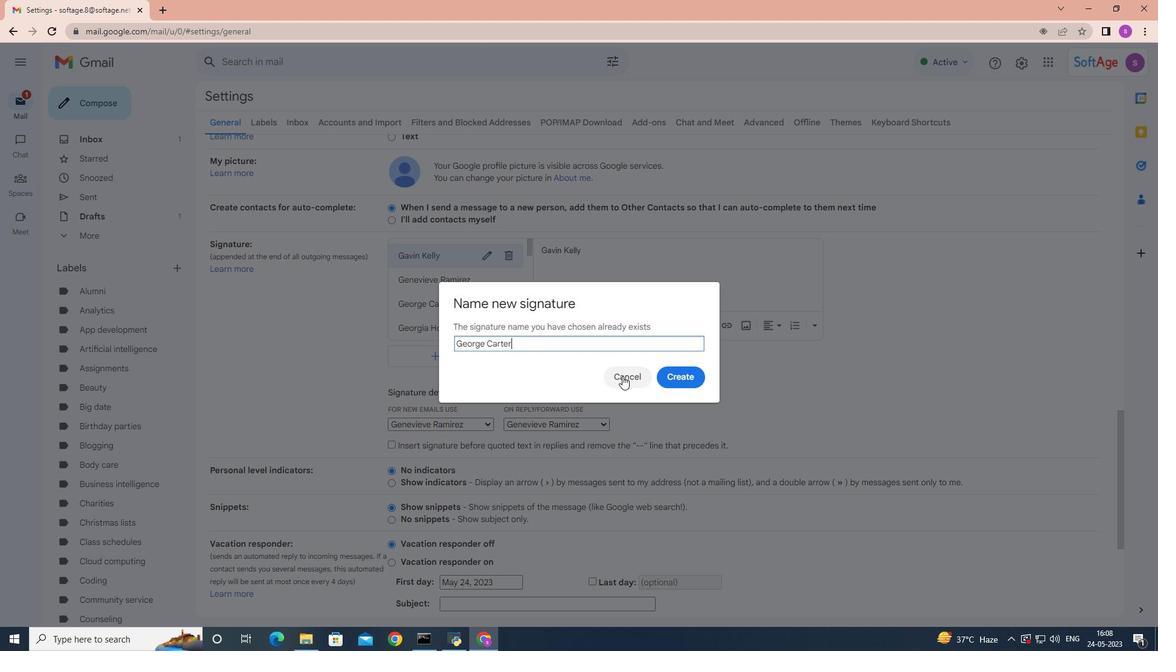 
Action: Mouse pressed left at (622, 376)
Screenshot: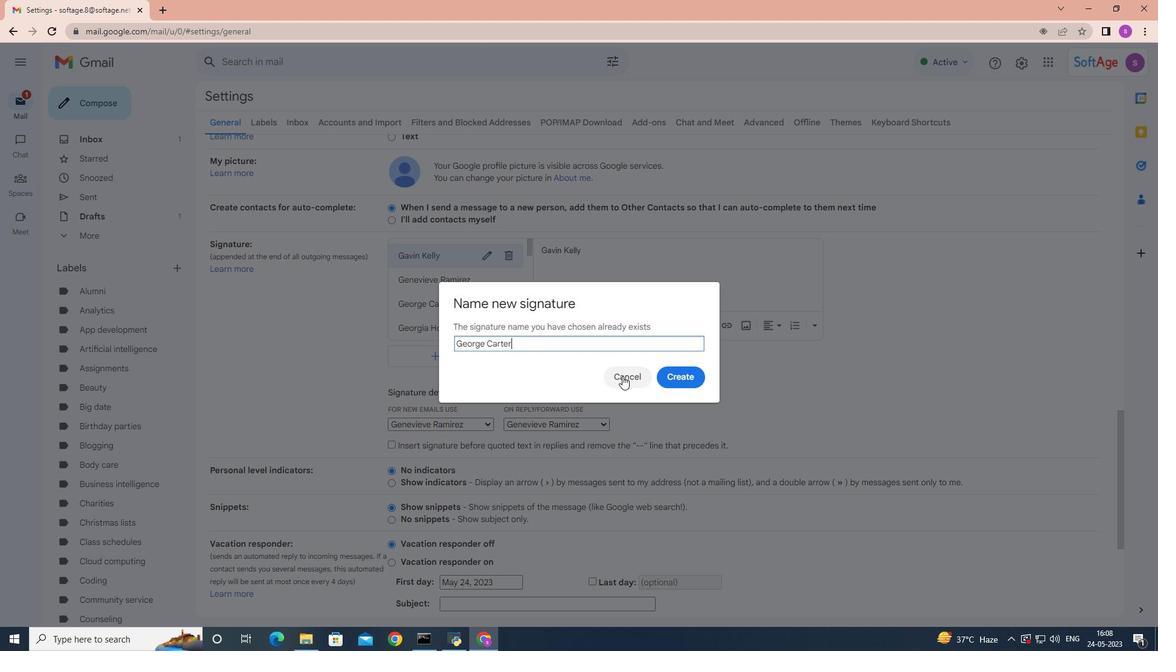 
Action: Mouse moved to (475, 300)
Screenshot: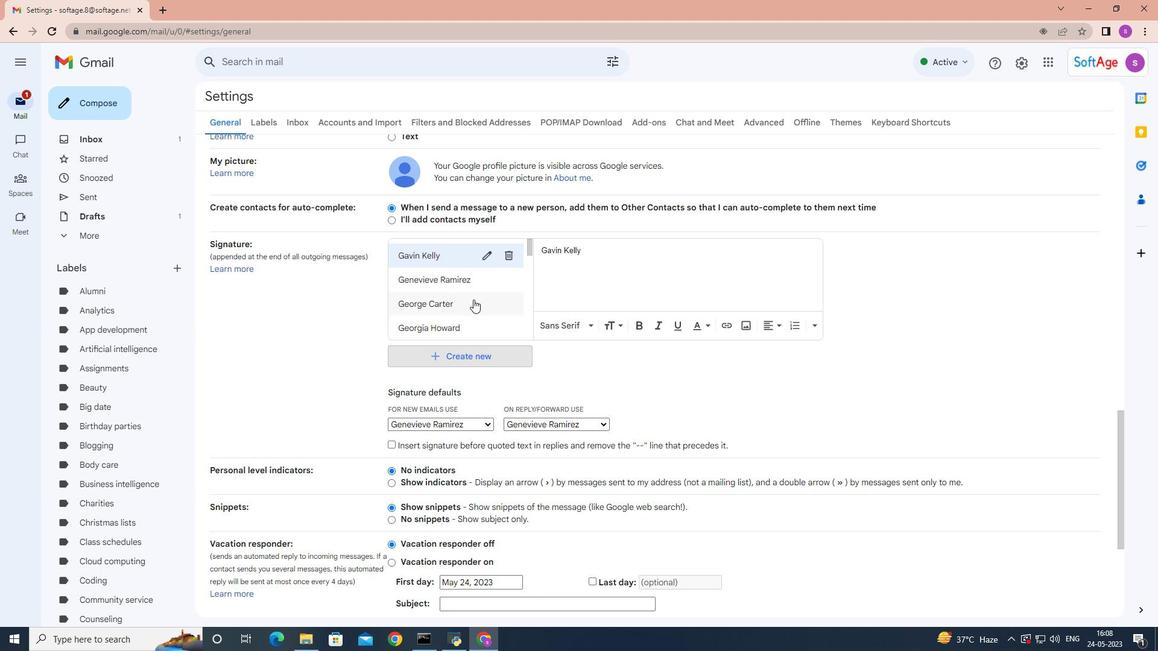 
Action: Mouse pressed left at (475, 300)
Screenshot: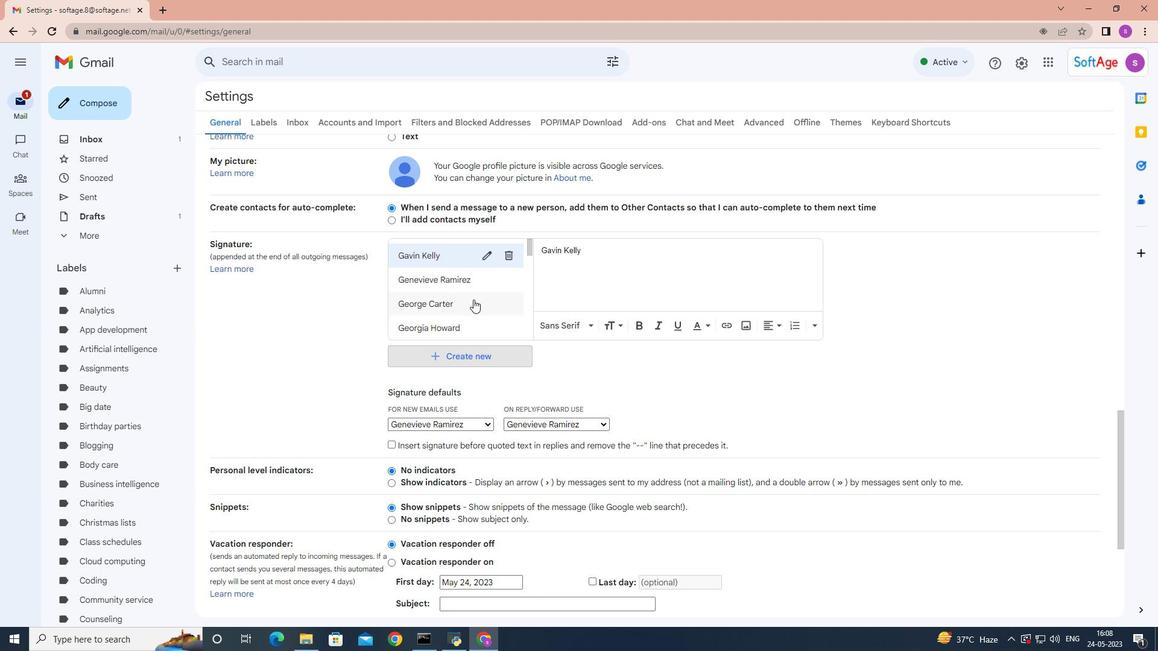 
Action: Mouse moved to (511, 299)
Screenshot: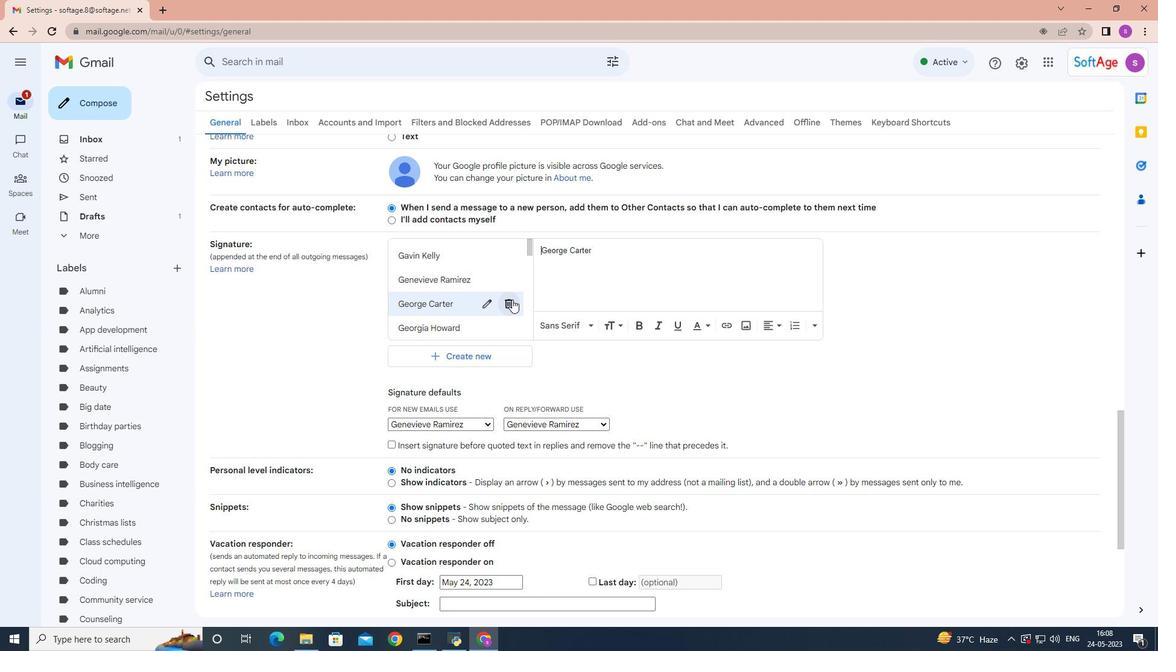 
Action: Mouse pressed left at (511, 299)
Screenshot: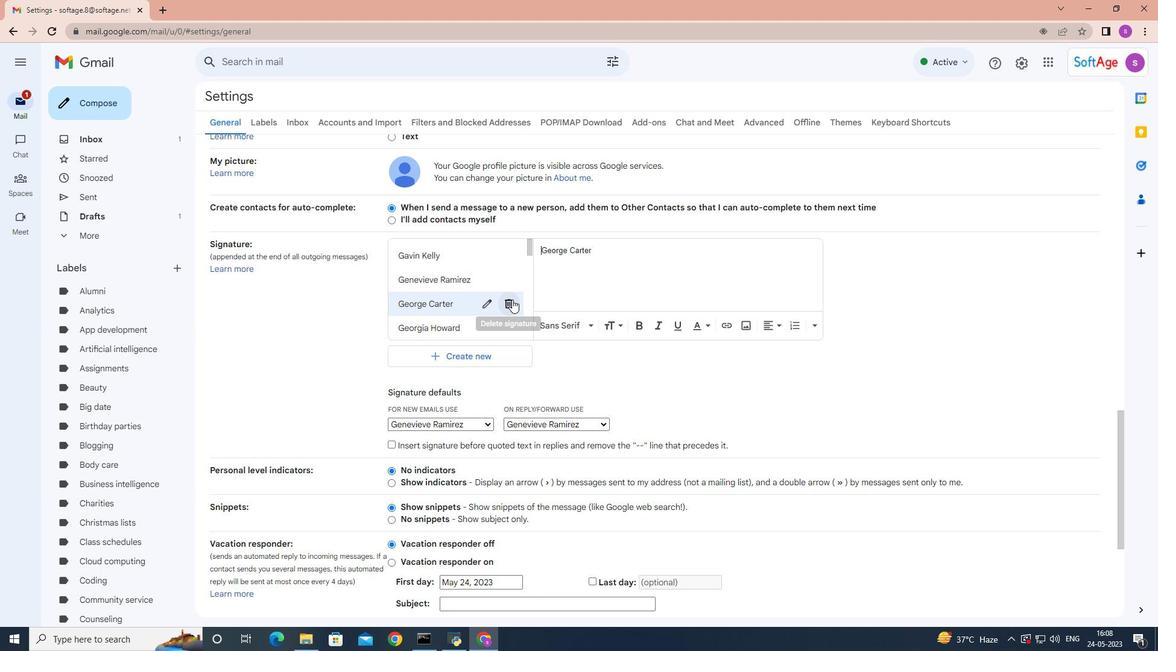 
Action: Mouse moved to (684, 362)
Screenshot: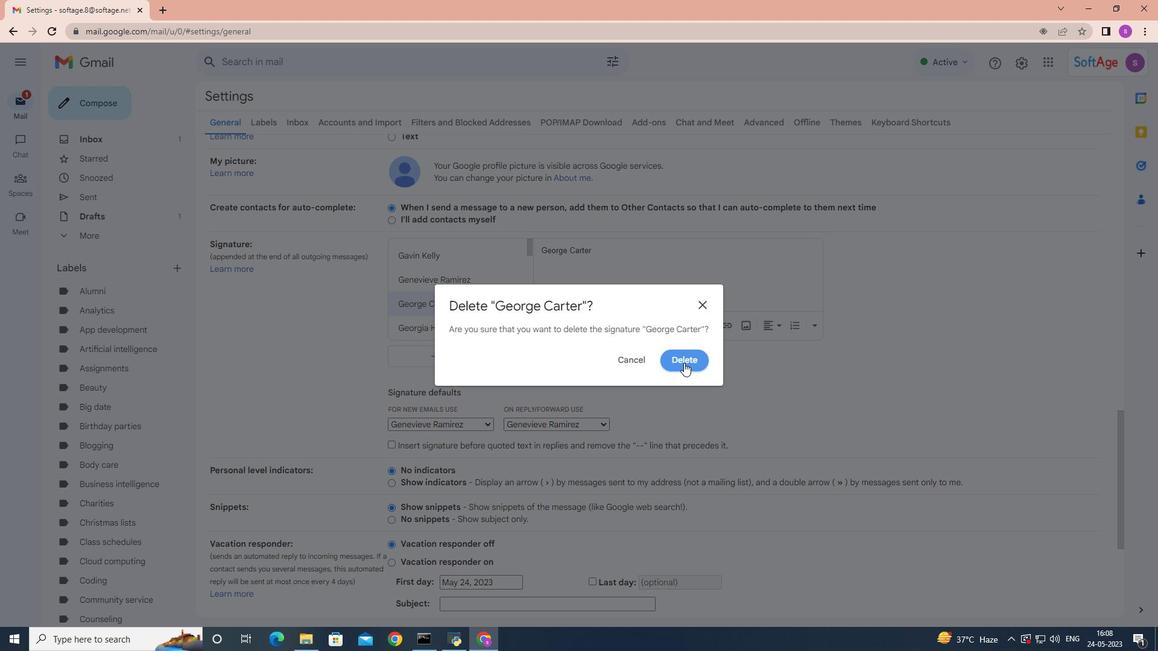 
Action: Mouse pressed left at (684, 362)
Screenshot: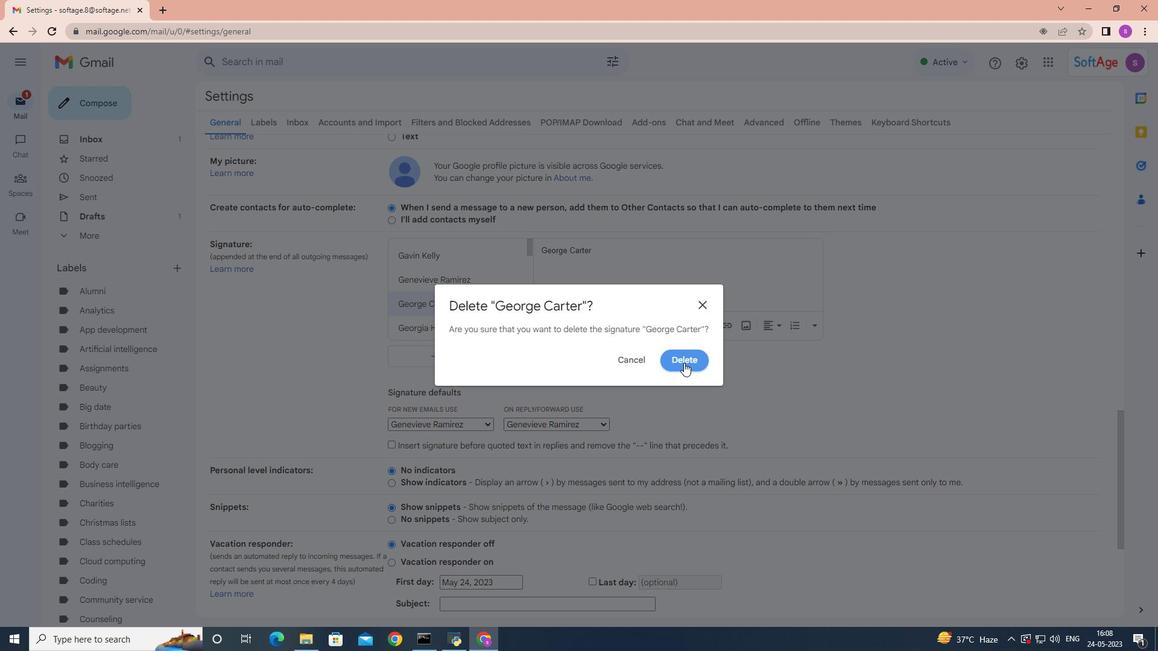 
Action: Mouse moved to (481, 351)
Screenshot: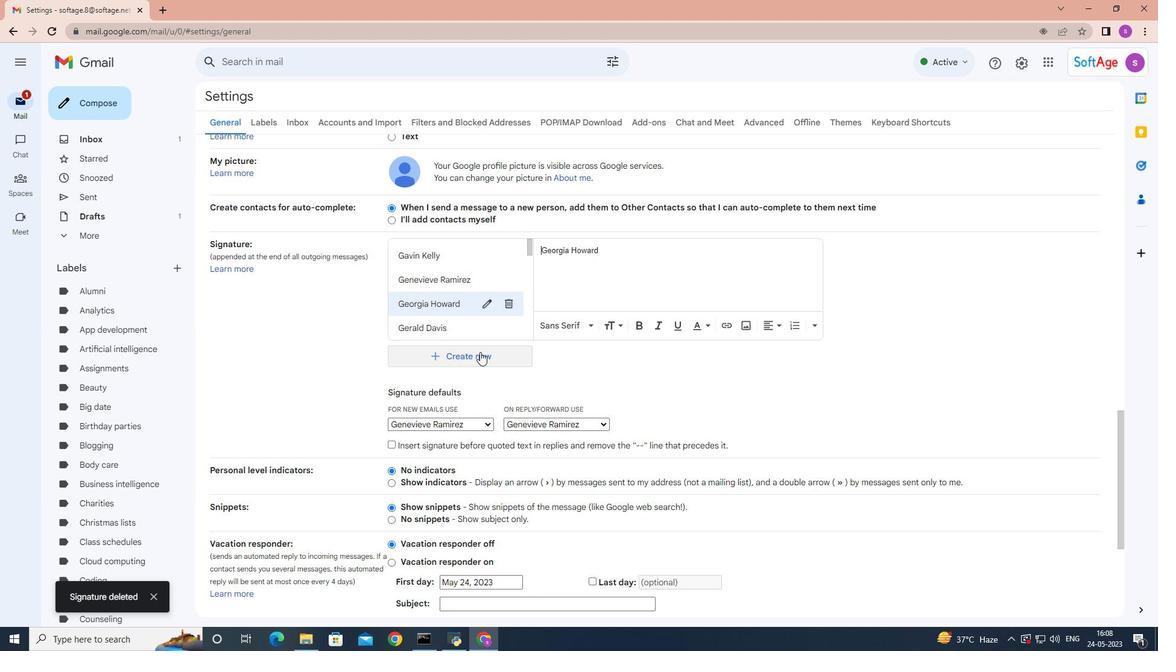 
Action: Mouse pressed left at (481, 351)
Screenshot: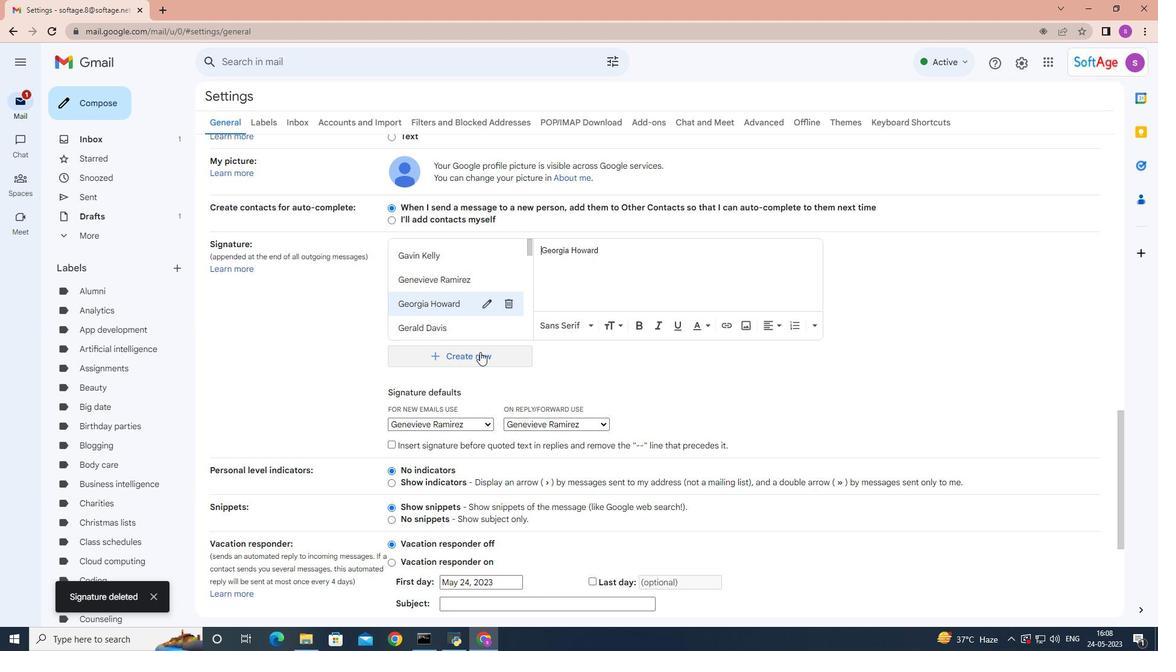 
Action: Mouse moved to (590, 334)
Screenshot: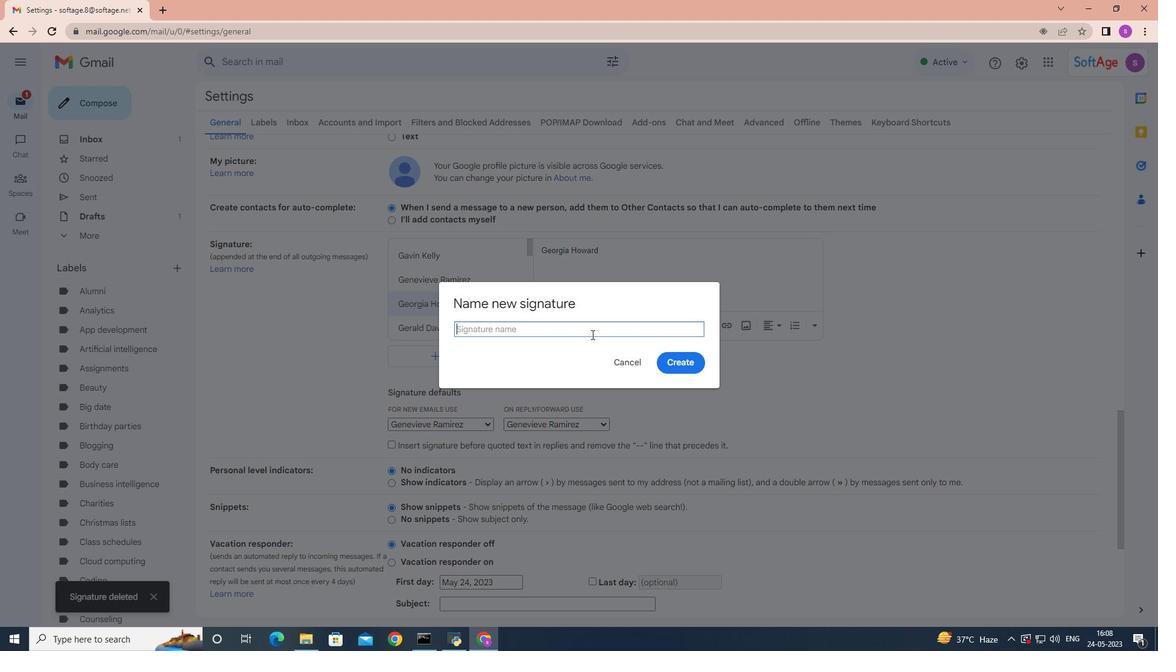 
Action: Key pressed <Key.shift>George<Key.space><Key.shift>Carter
Screenshot: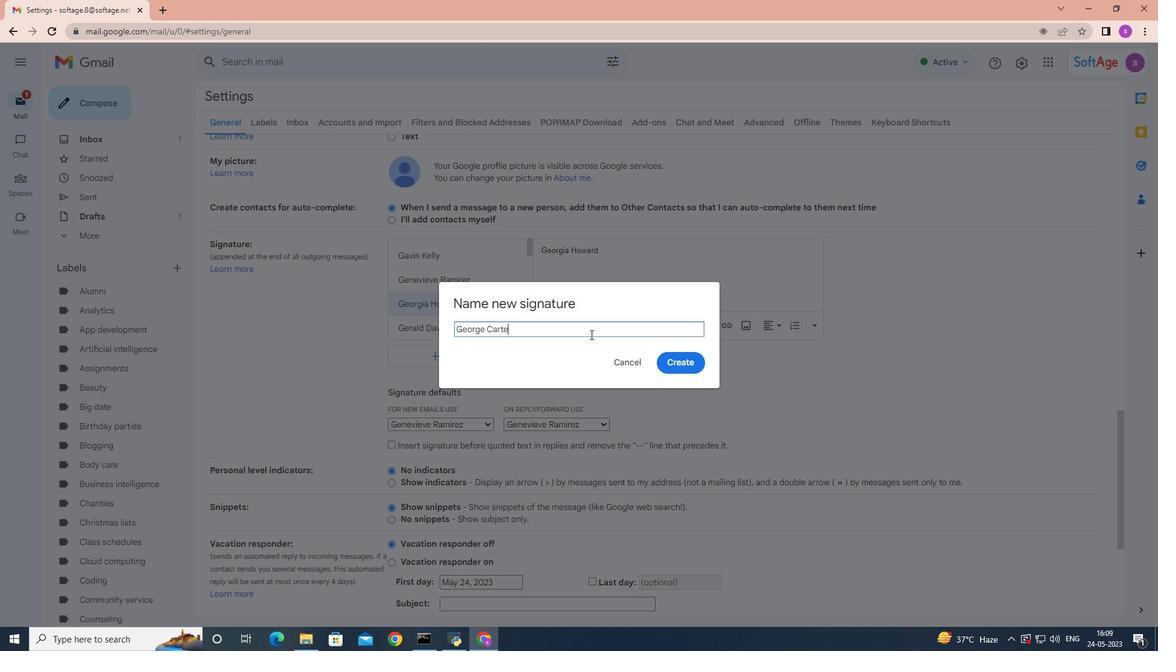 
Action: Mouse moved to (690, 362)
Screenshot: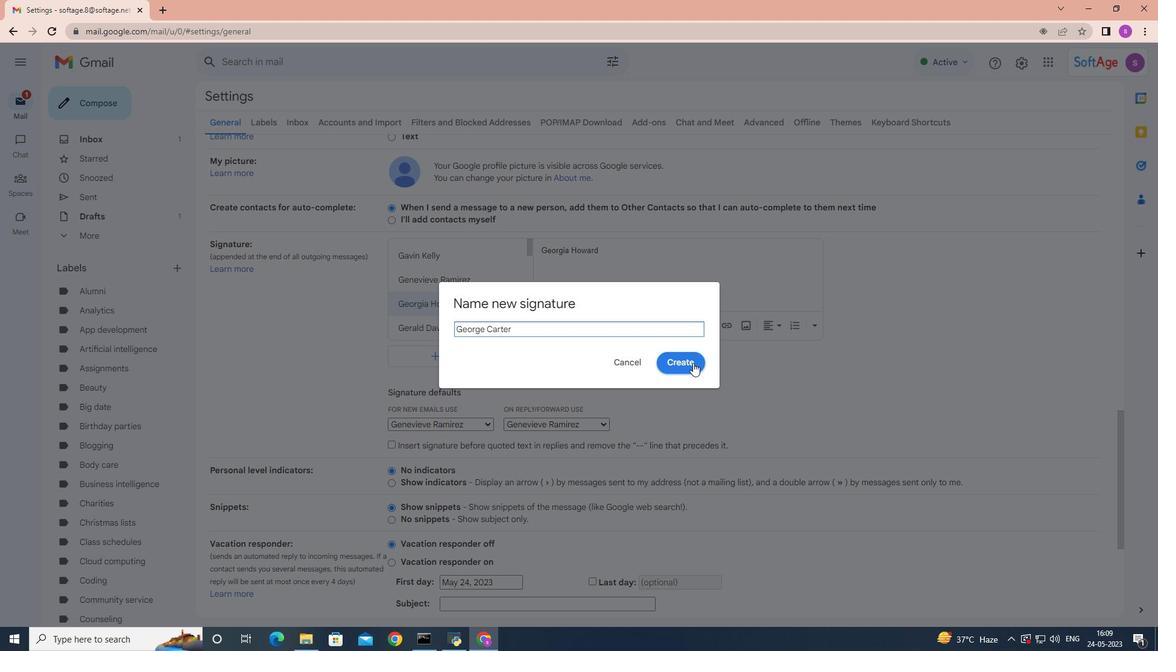 
Action: Mouse pressed left at (690, 362)
Screenshot: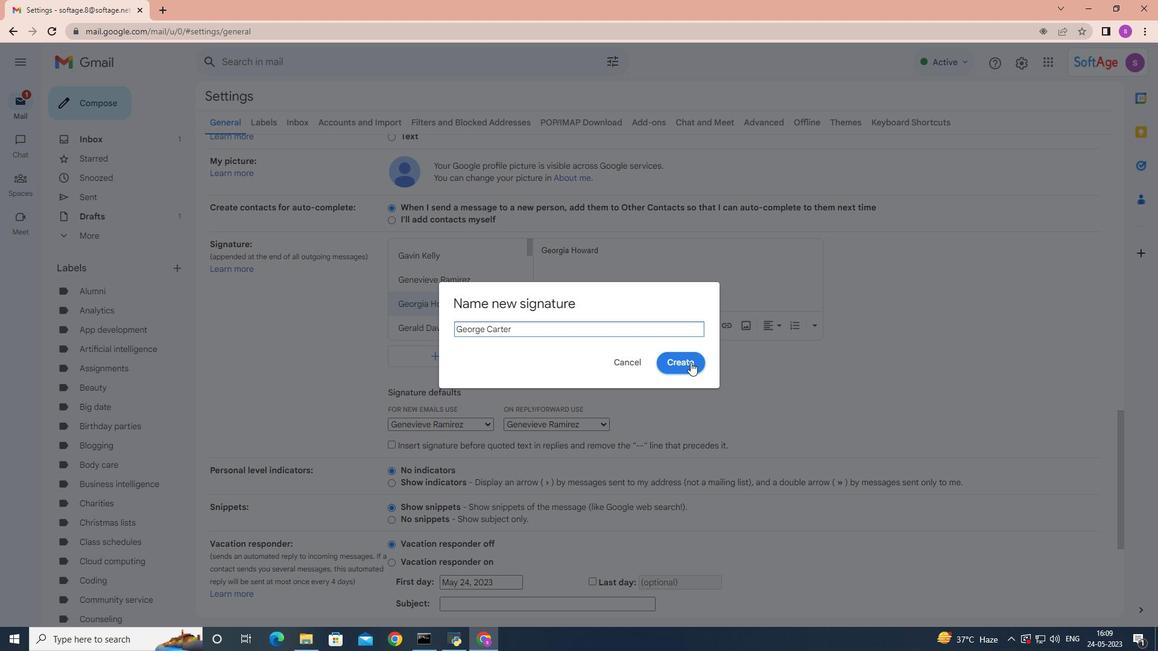
Action: Mouse moved to (686, 359)
Screenshot: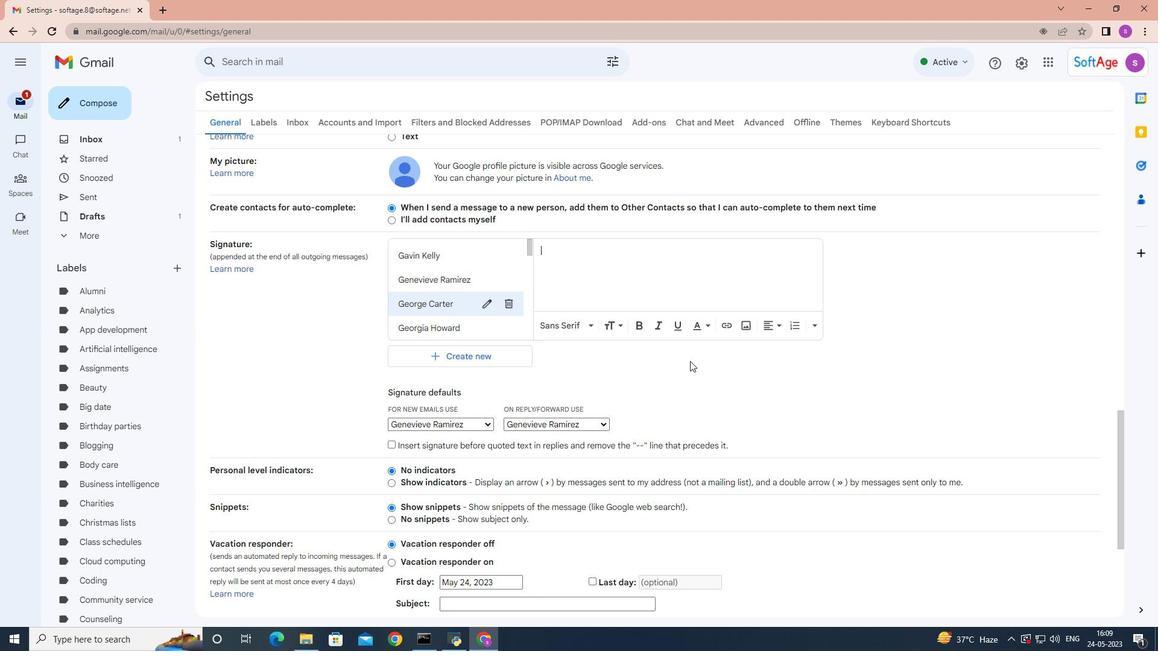 
Action: Key pressed <Key.shift>George<Key.space><Key.shift>Carter
Screenshot: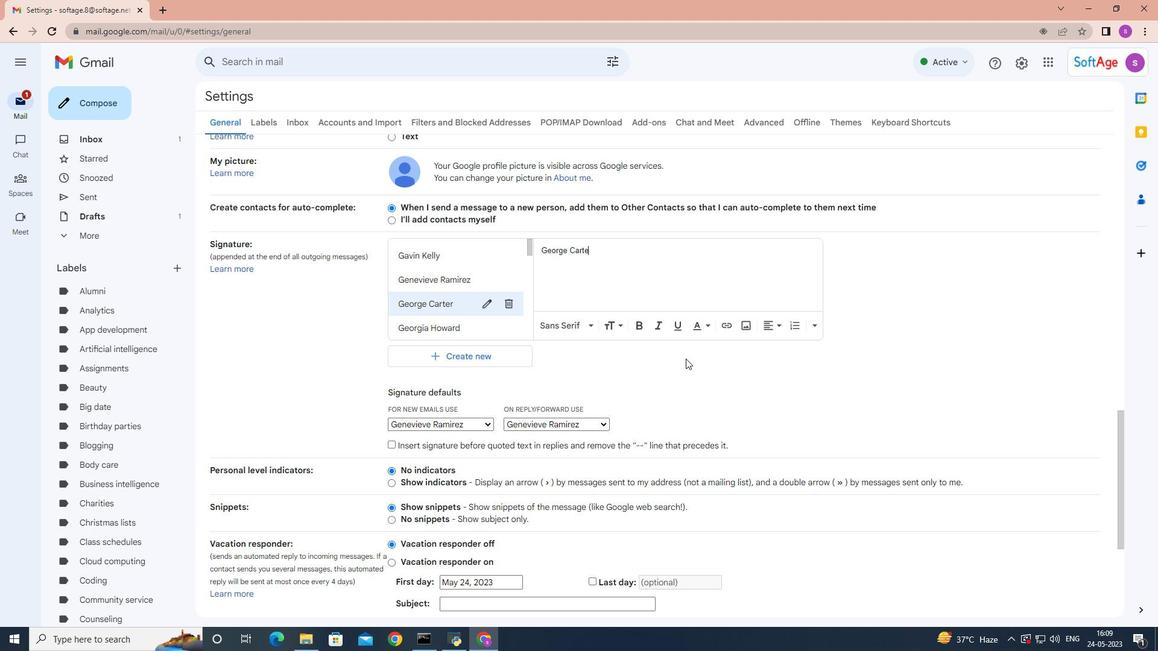 
Action: Mouse moved to (488, 424)
Screenshot: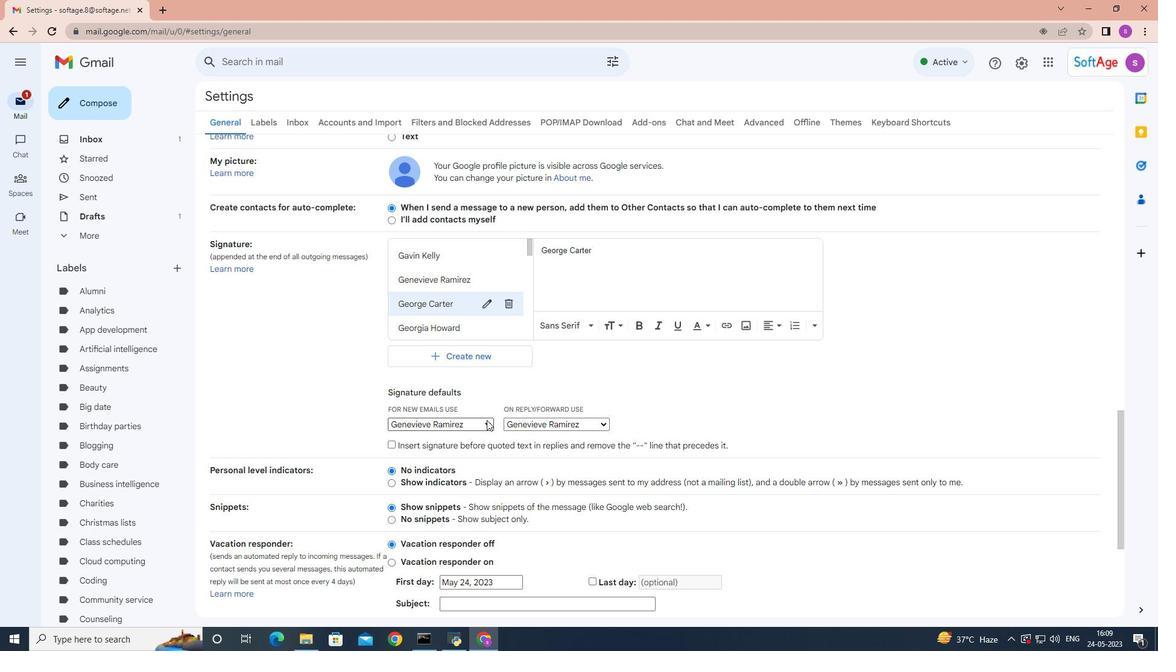 
Action: Mouse pressed left at (488, 424)
Screenshot: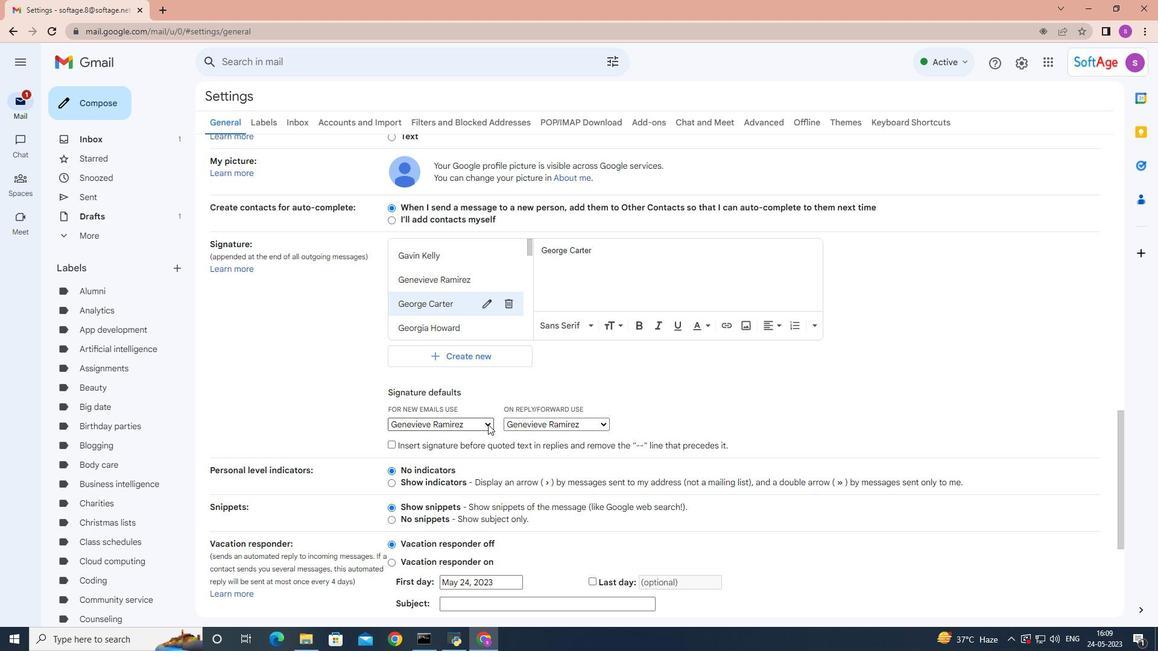 
Action: Mouse moved to (434, 225)
Screenshot: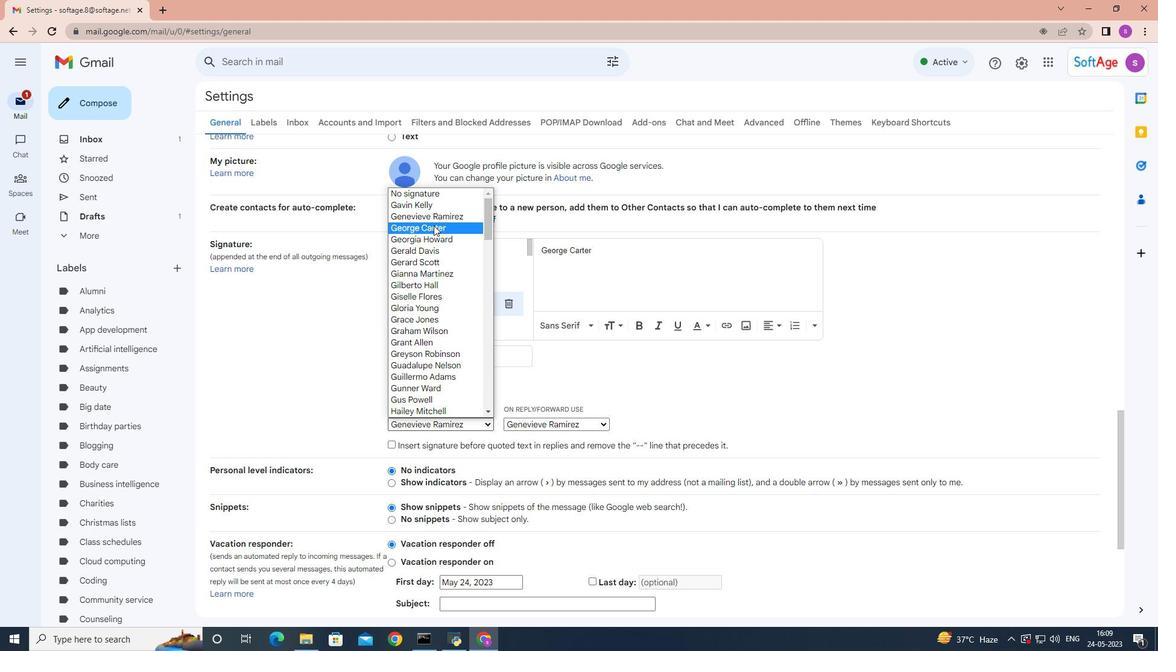 
Action: Mouse pressed left at (434, 225)
Screenshot: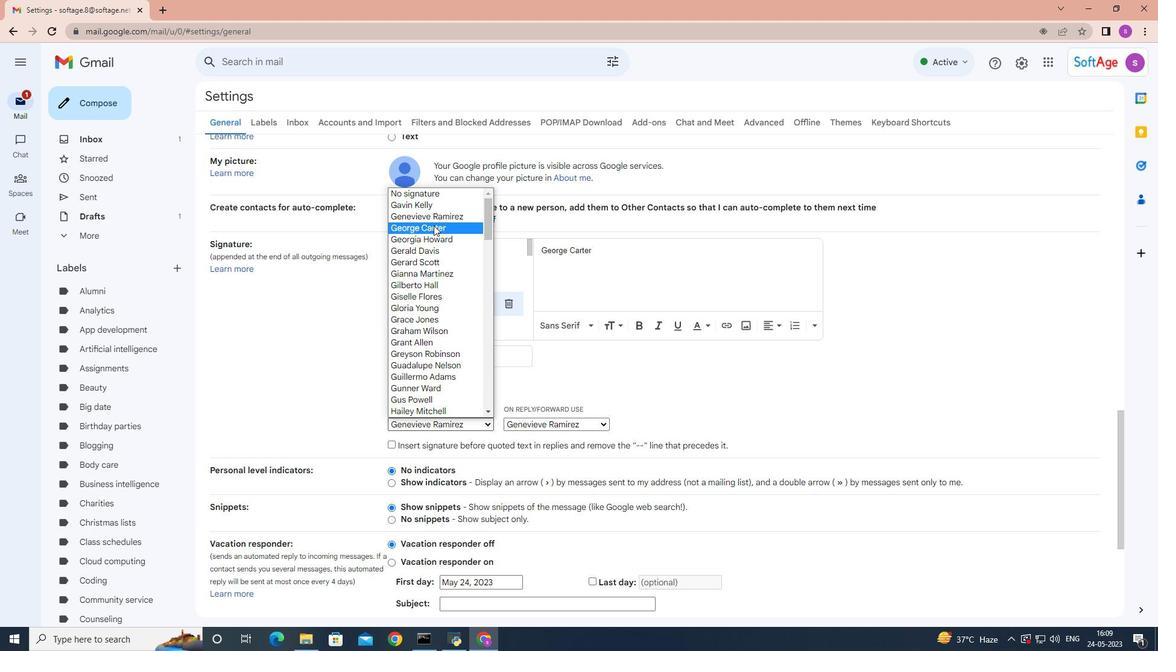 
Action: Mouse moved to (590, 423)
Screenshot: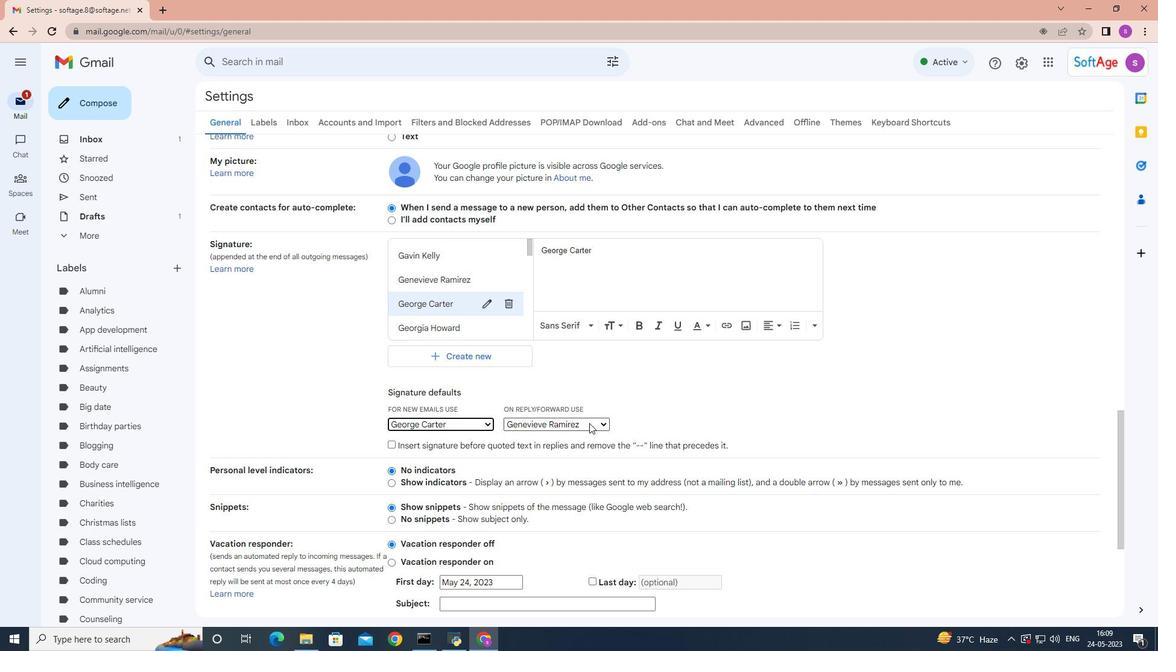
Action: Mouse pressed left at (590, 423)
Screenshot: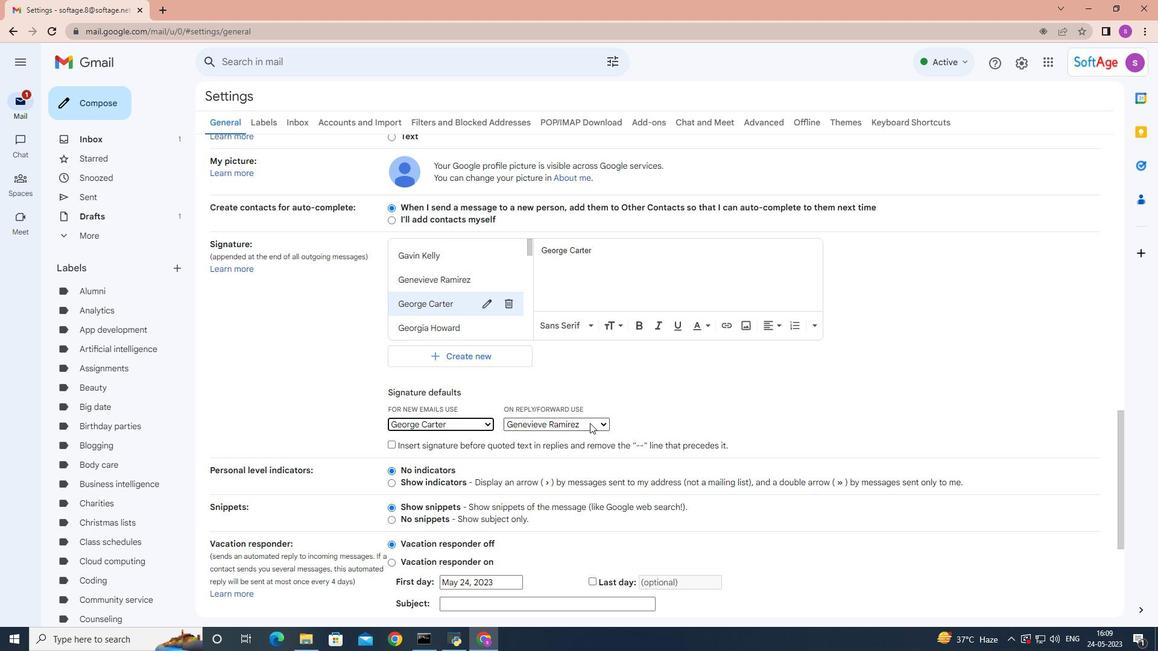 
Action: Mouse moved to (561, 231)
Screenshot: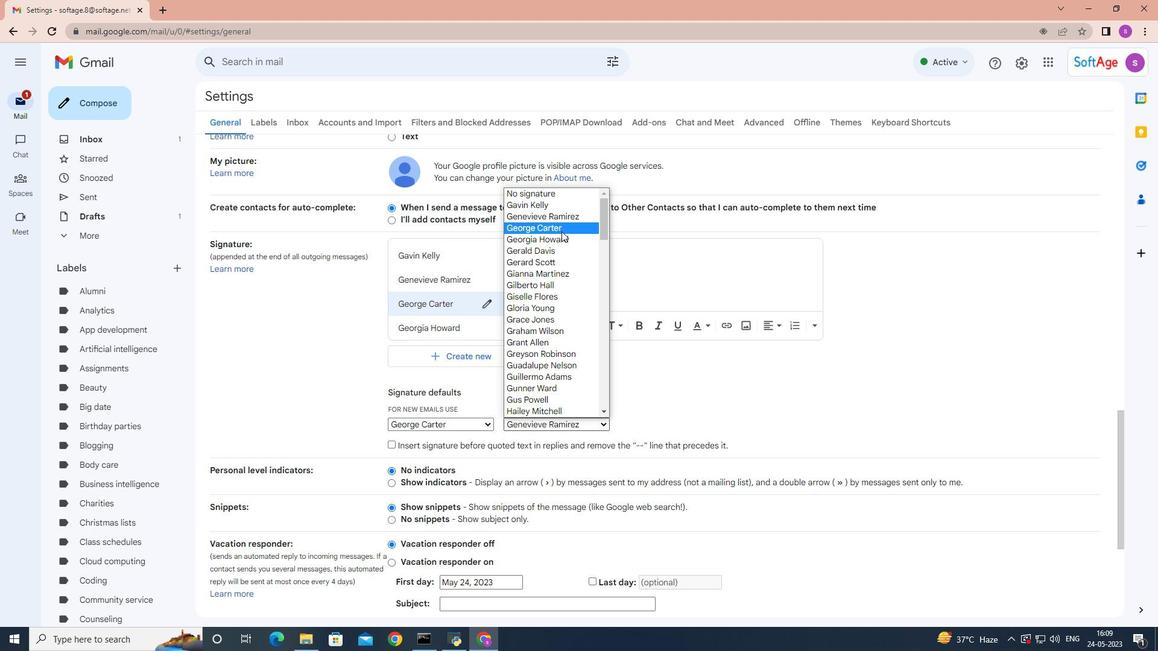 
Action: Mouse pressed left at (561, 231)
Screenshot: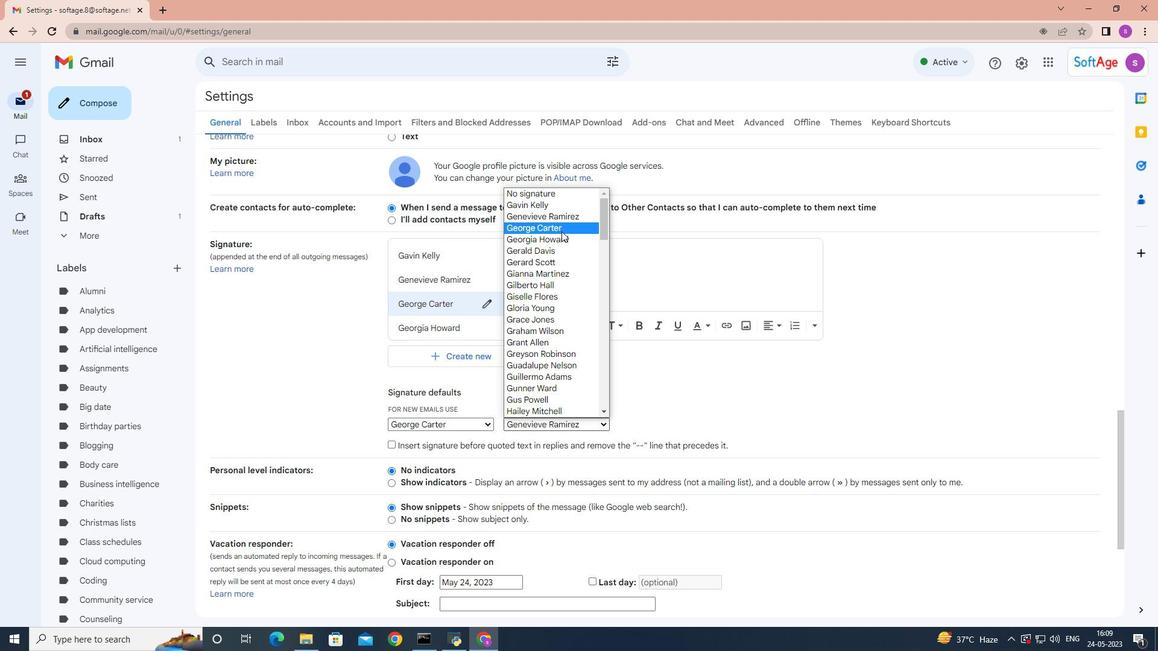
Action: Mouse moved to (687, 400)
Screenshot: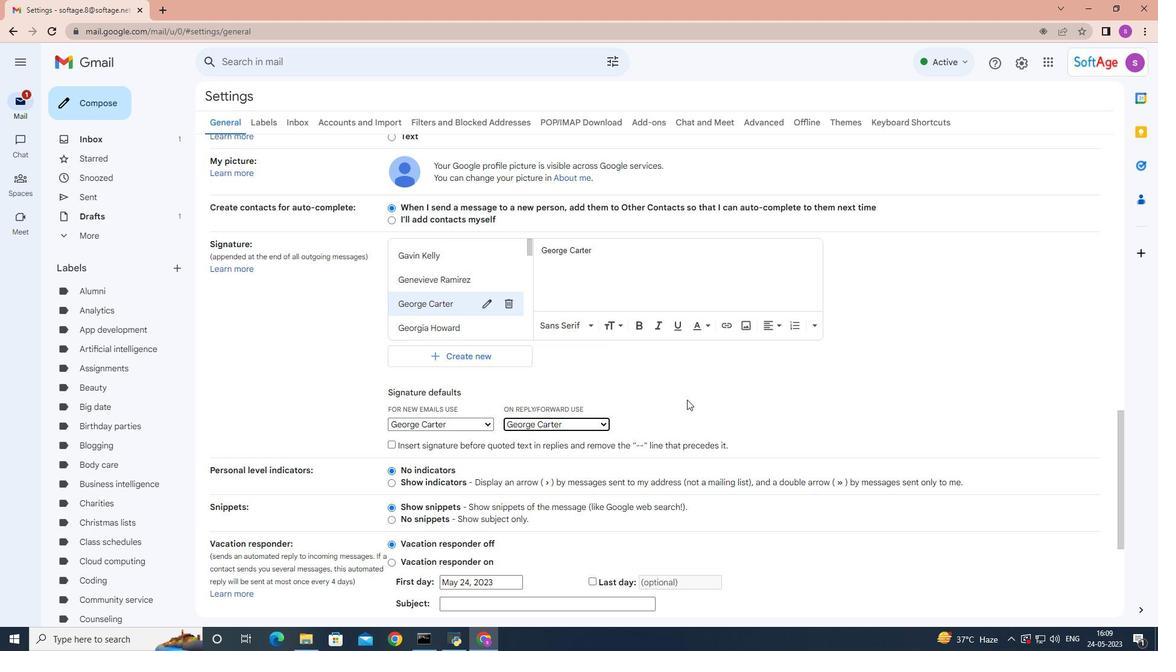 
Action: Mouse scrolled (687, 399) with delta (0, 0)
Screenshot: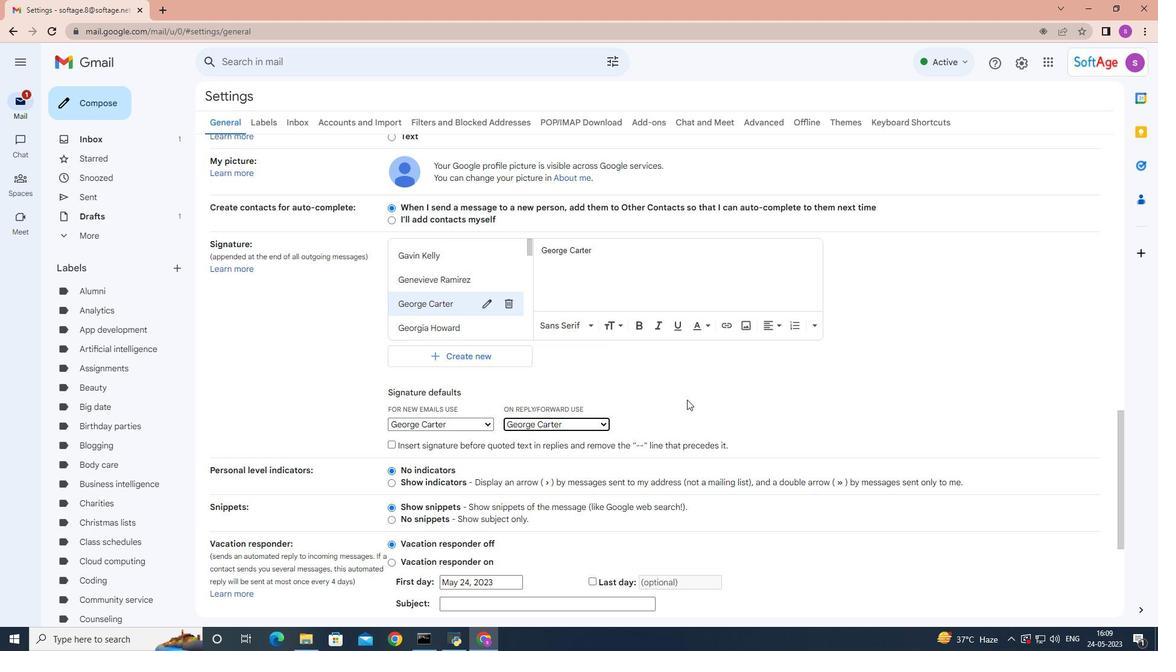
Action: Mouse moved to (687, 400)
Screenshot: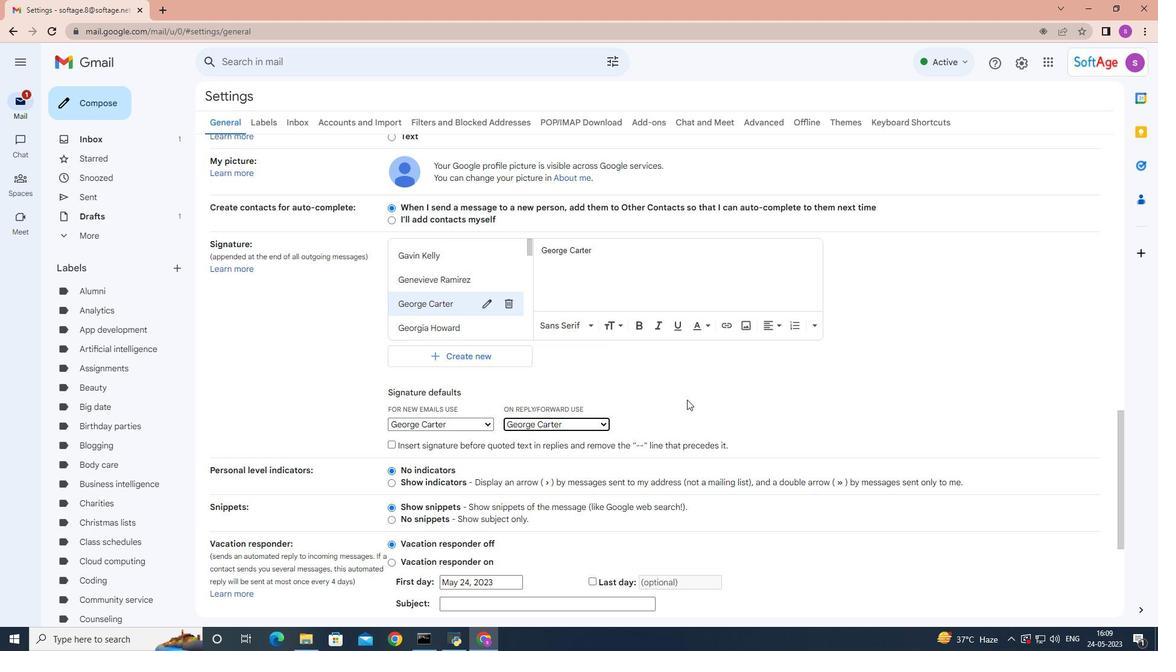 
Action: Mouse scrolled (687, 399) with delta (0, 0)
Screenshot: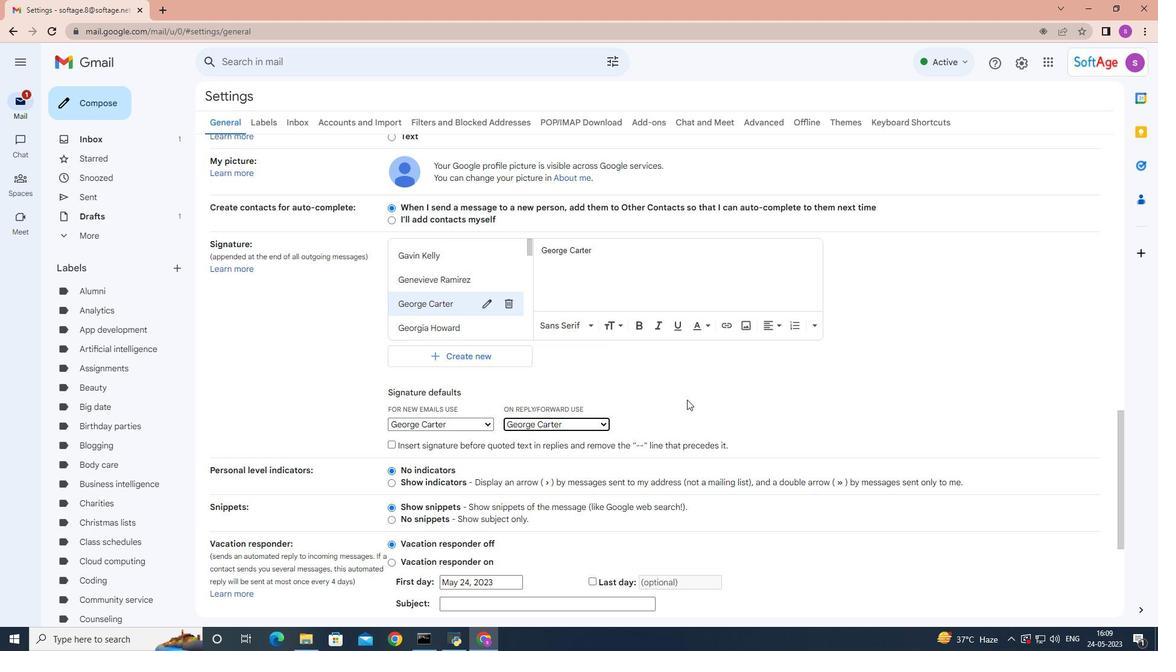 
Action: Mouse moved to (686, 400)
Screenshot: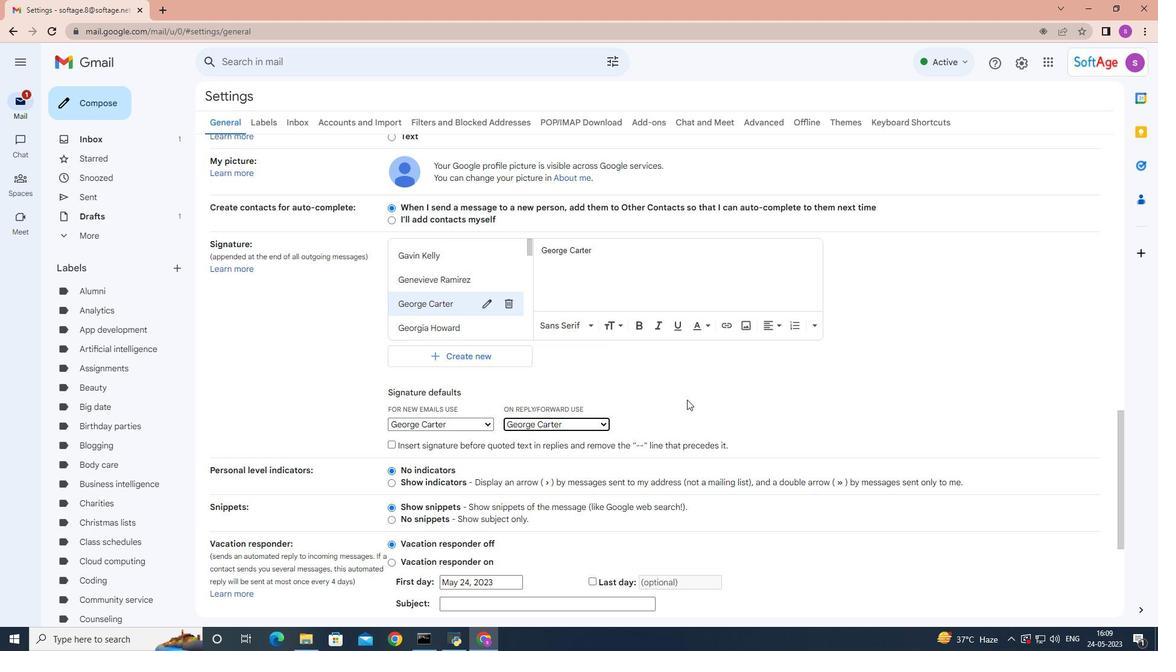 
Action: Mouse scrolled (686, 399) with delta (0, 0)
Screenshot: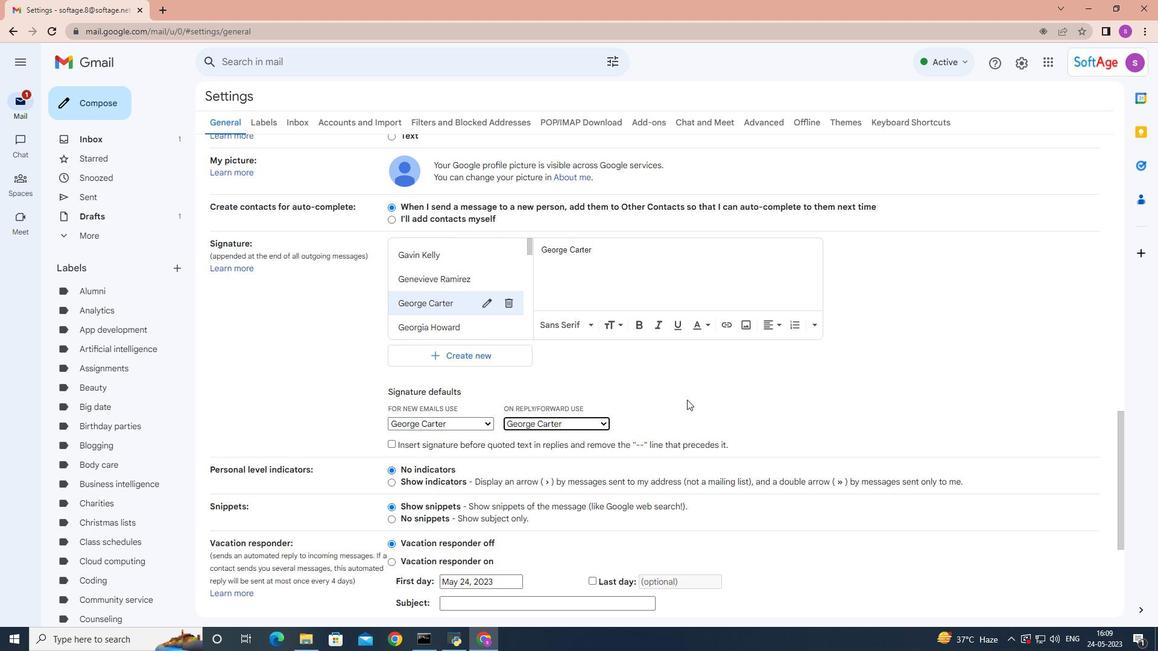 
Action: Mouse moved to (685, 443)
Screenshot: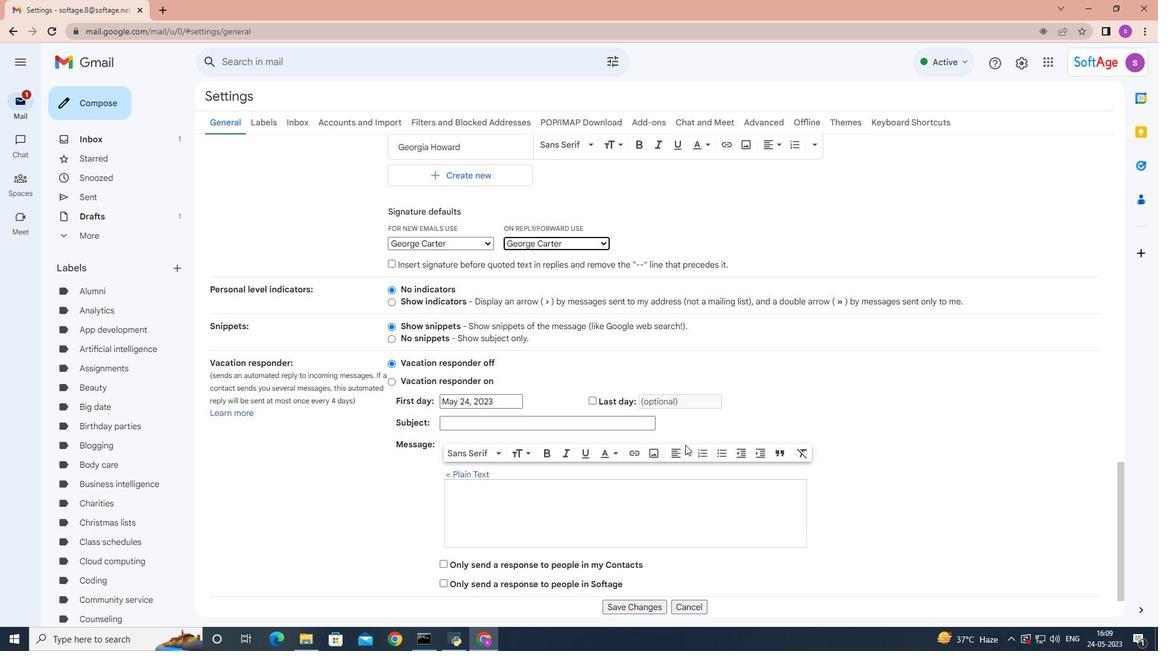 
Action: Mouse scrolled (685, 442) with delta (0, 0)
Screenshot: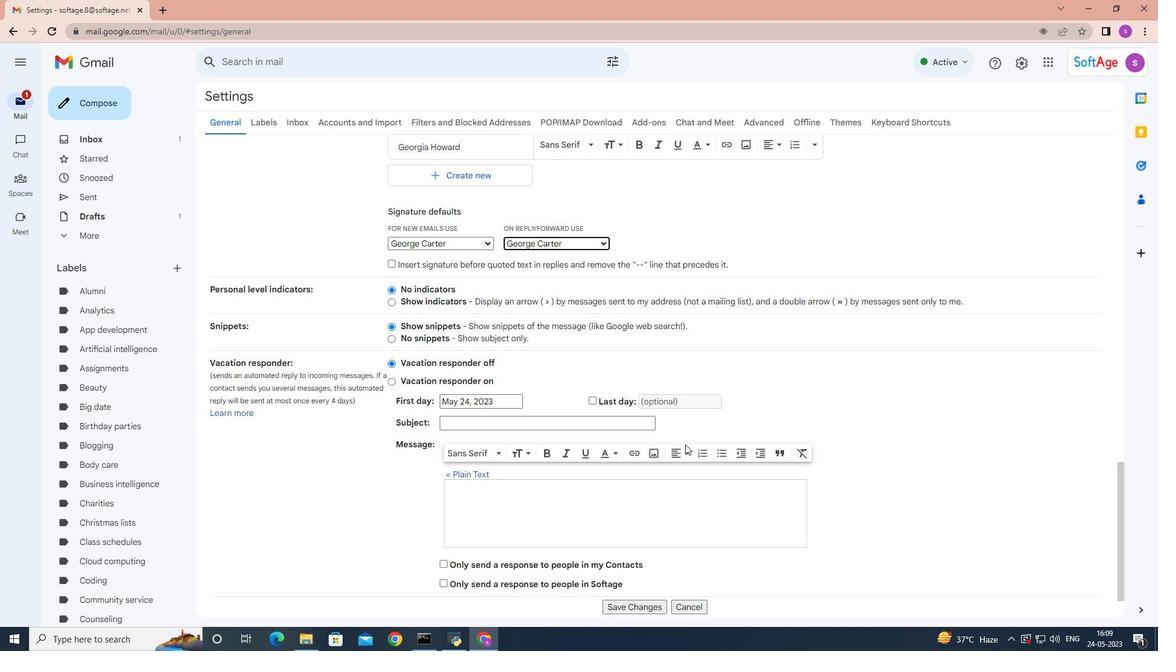 
Action: Mouse scrolled (685, 442) with delta (0, 0)
Screenshot: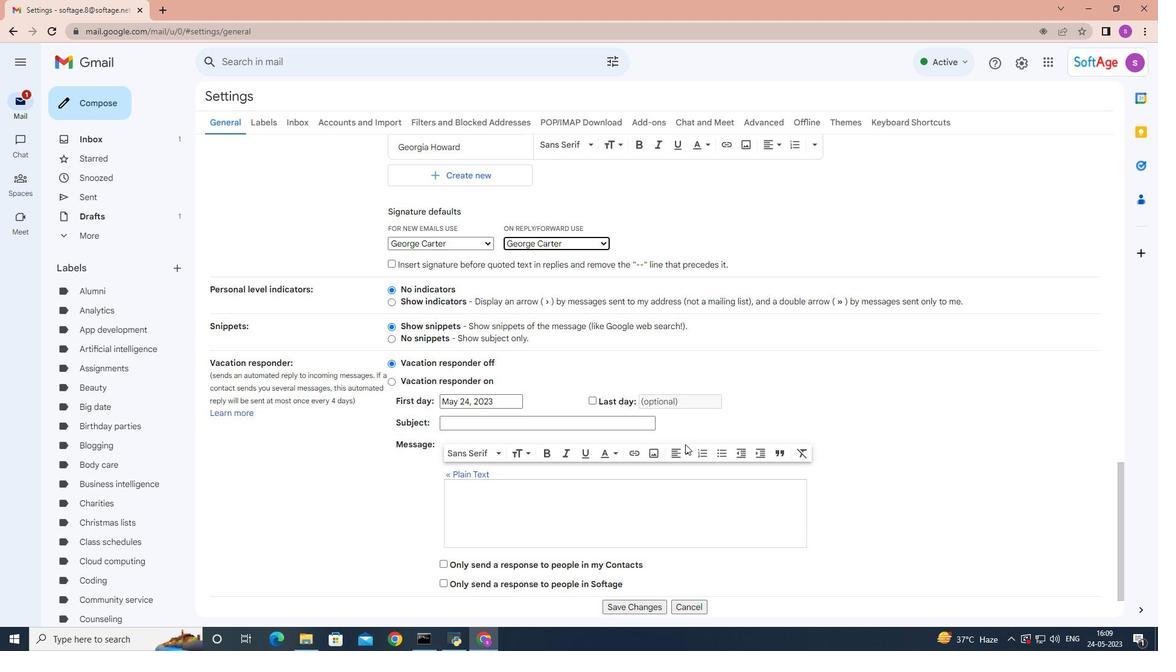 
Action: Mouse moved to (685, 443)
Screenshot: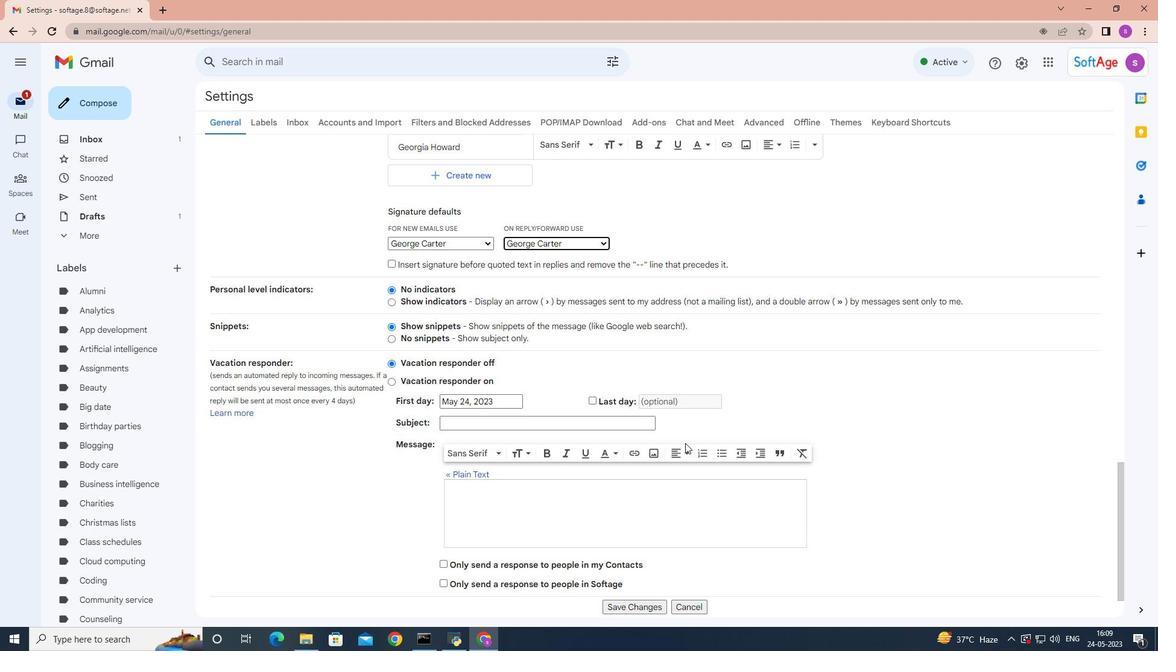 
Action: Mouse scrolled (685, 442) with delta (0, 0)
Screenshot: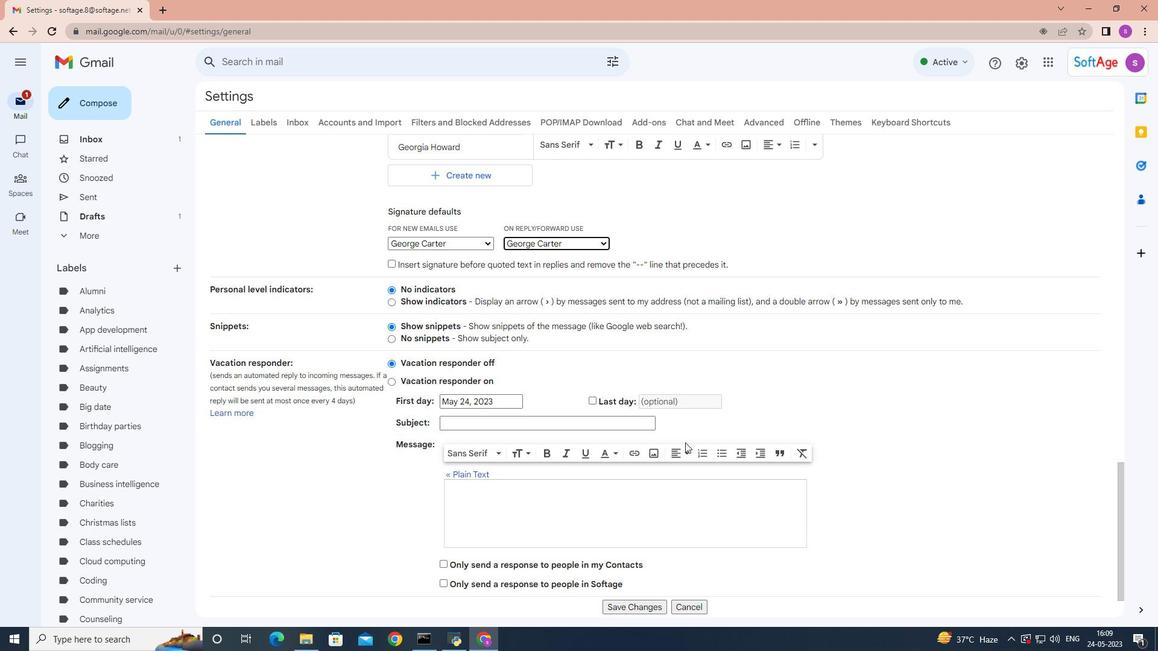 
Action: Mouse moved to (644, 552)
Screenshot: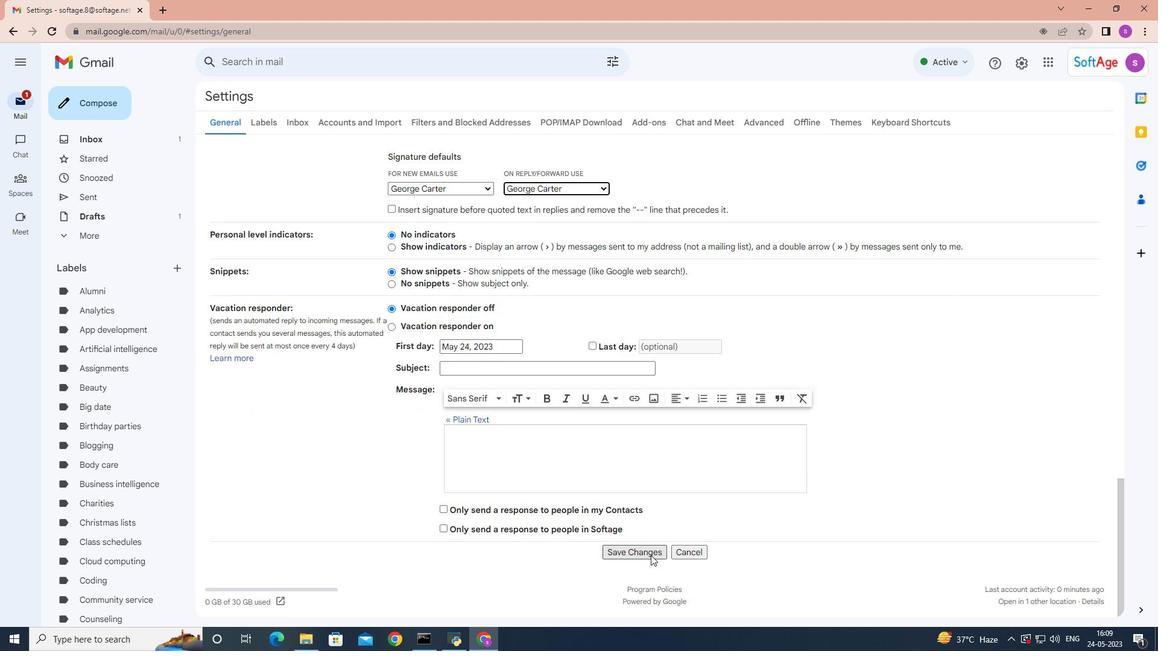 
Action: Mouse pressed left at (644, 552)
Screenshot: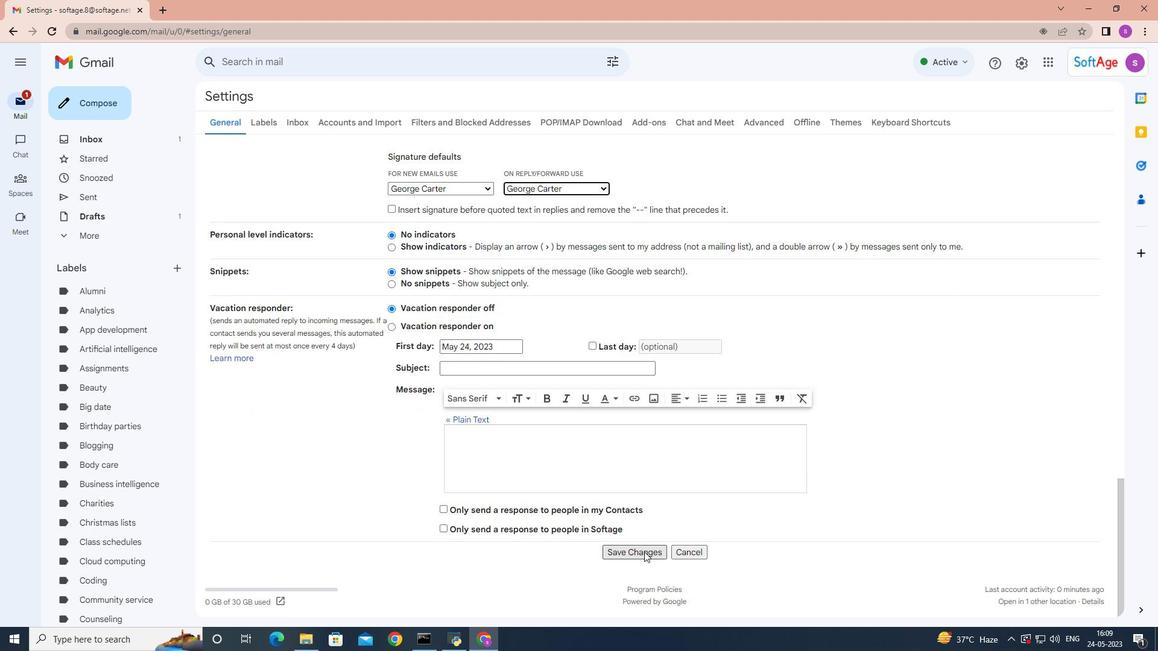 
Action: Mouse moved to (108, 102)
Screenshot: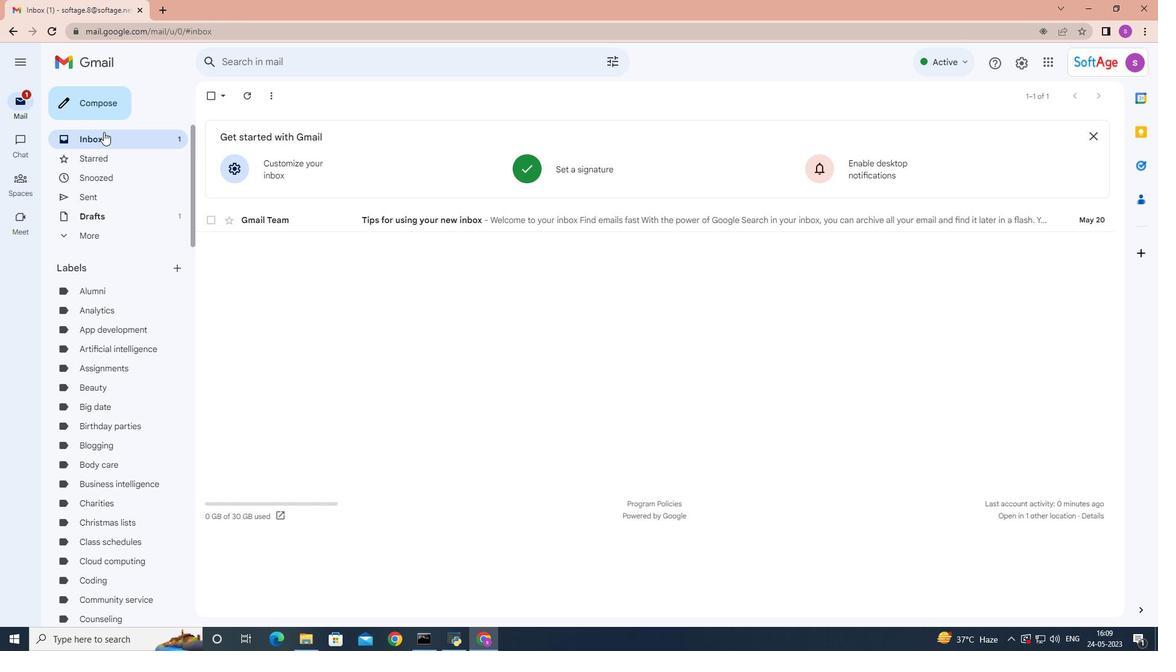 
Action: Mouse pressed left at (108, 102)
Screenshot: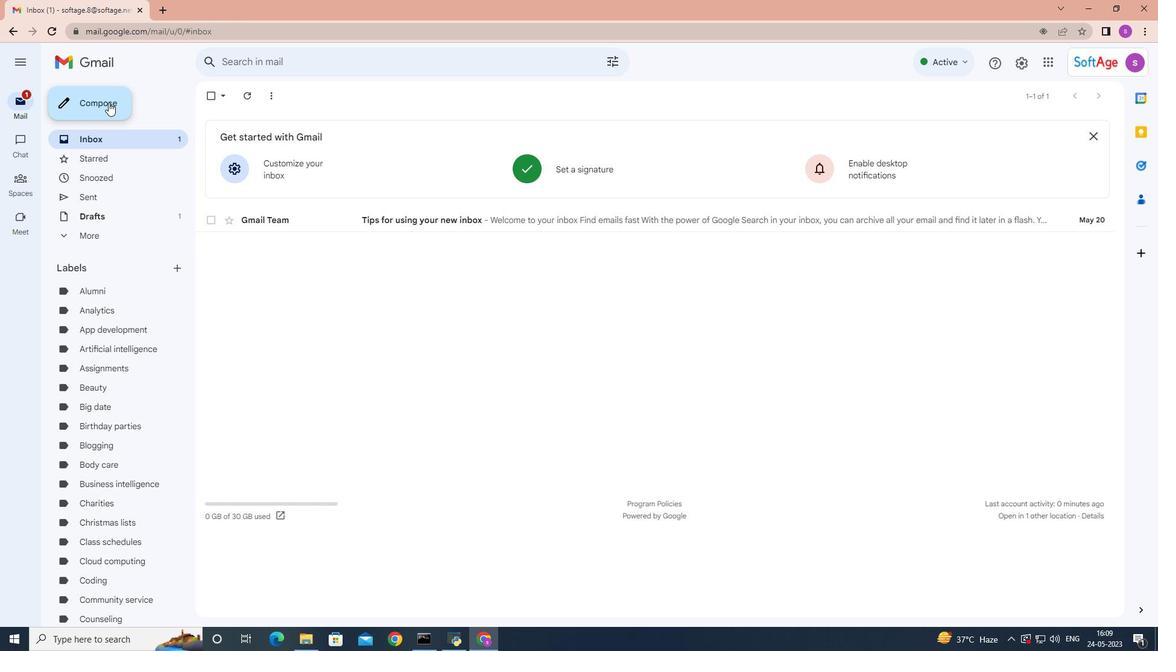 
Action: Mouse moved to (797, 314)
Screenshot: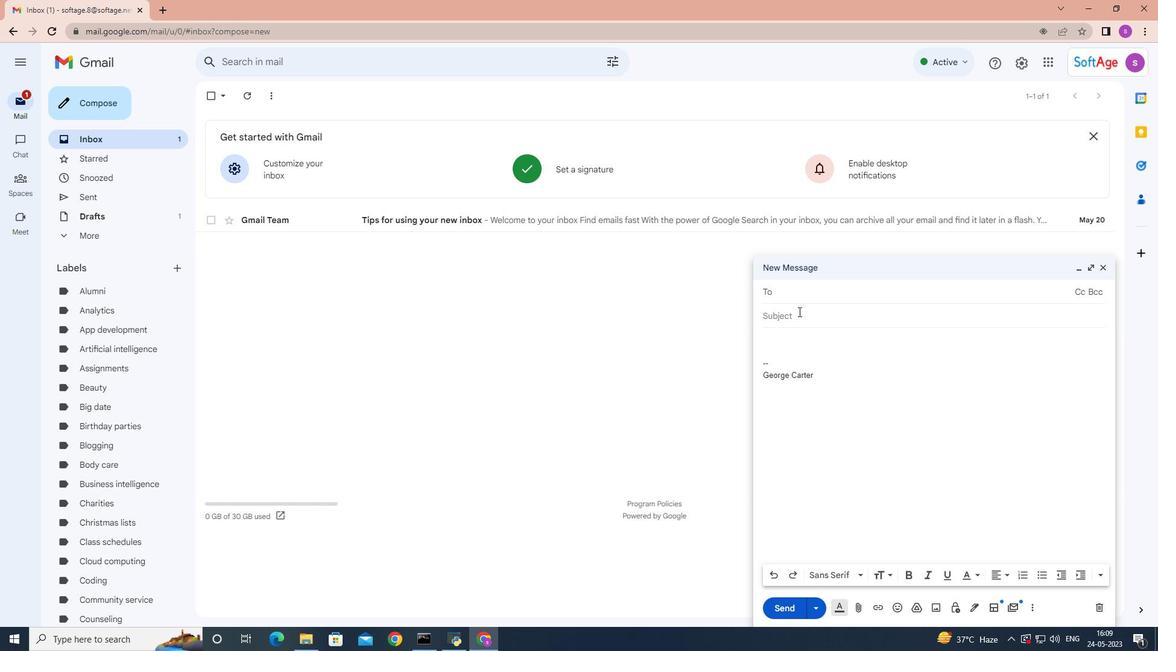 
Action: Mouse pressed left at (797, 314)
Screenshot: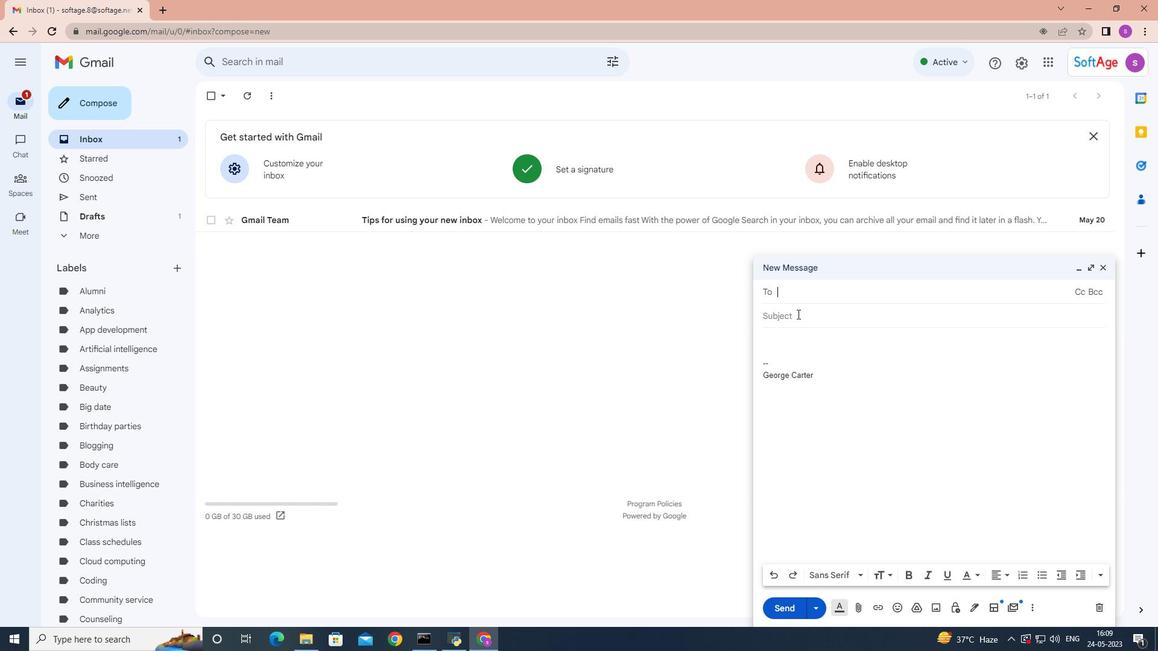 
Action: Mouse moved to (797, 314)
Screenshot: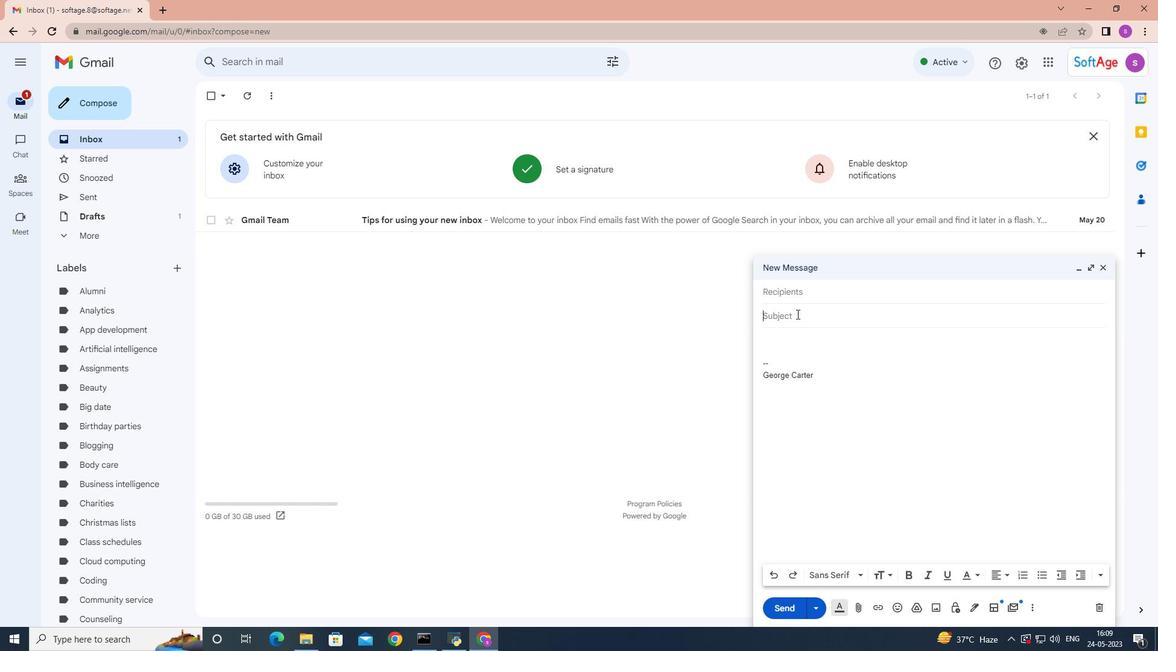 
Action: Key pressed <Key.shift>Update<Key.space>on<Key.space>a<Key.space>raise<Key.space>and<Key.space>
Screenshot: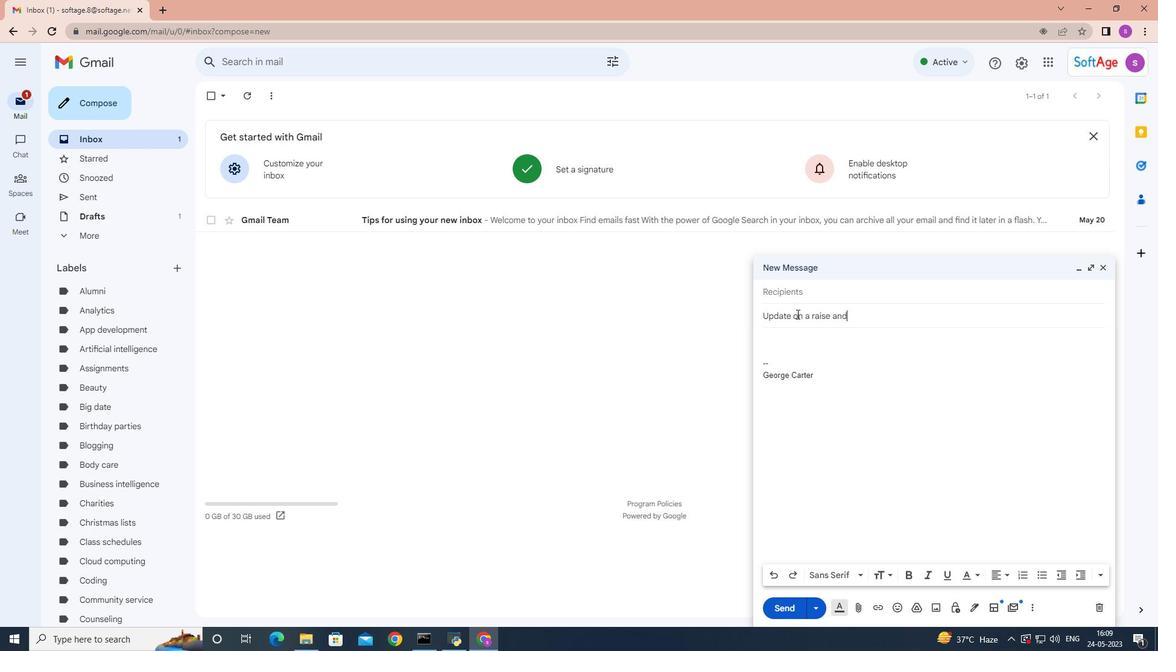 
Action: Mouse moved to (771, 341)
Screenshot: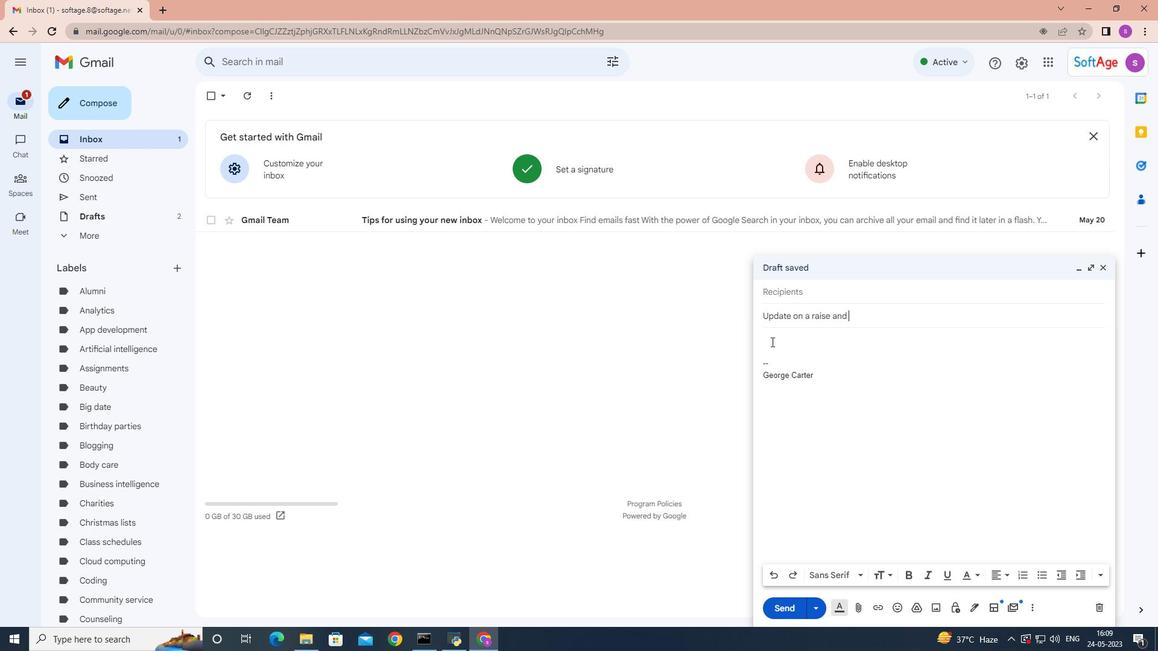 
Action: Mouse pressed left at (771, 341)
Screenshot: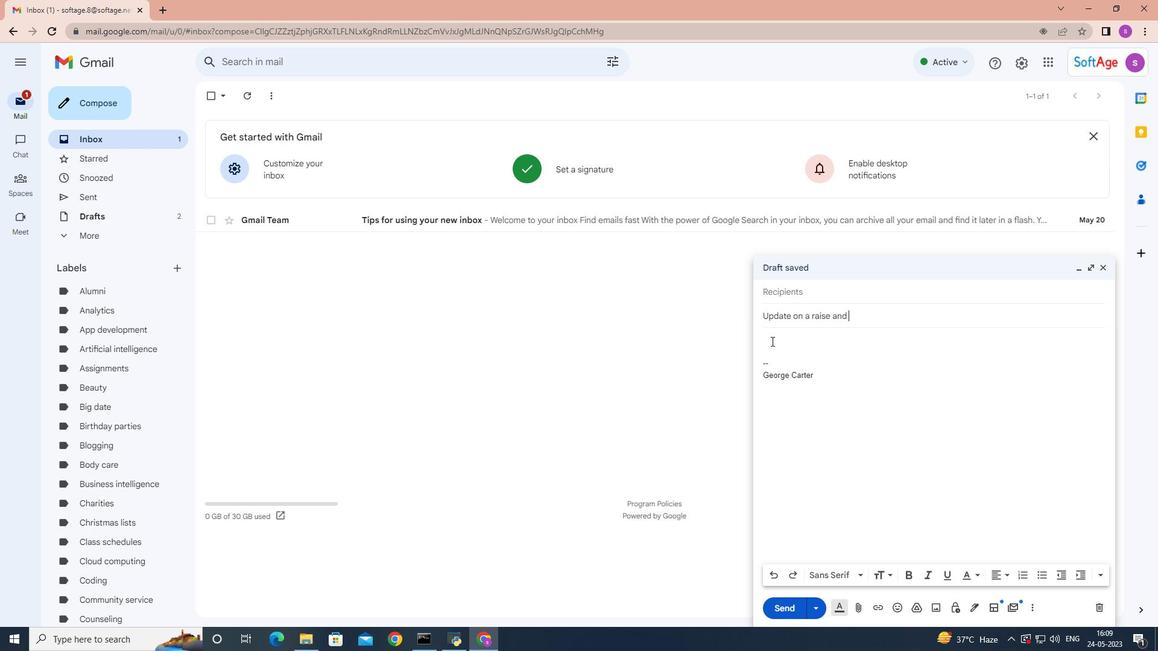 
Action: Mouse moved to (771, 343)
Screenshot: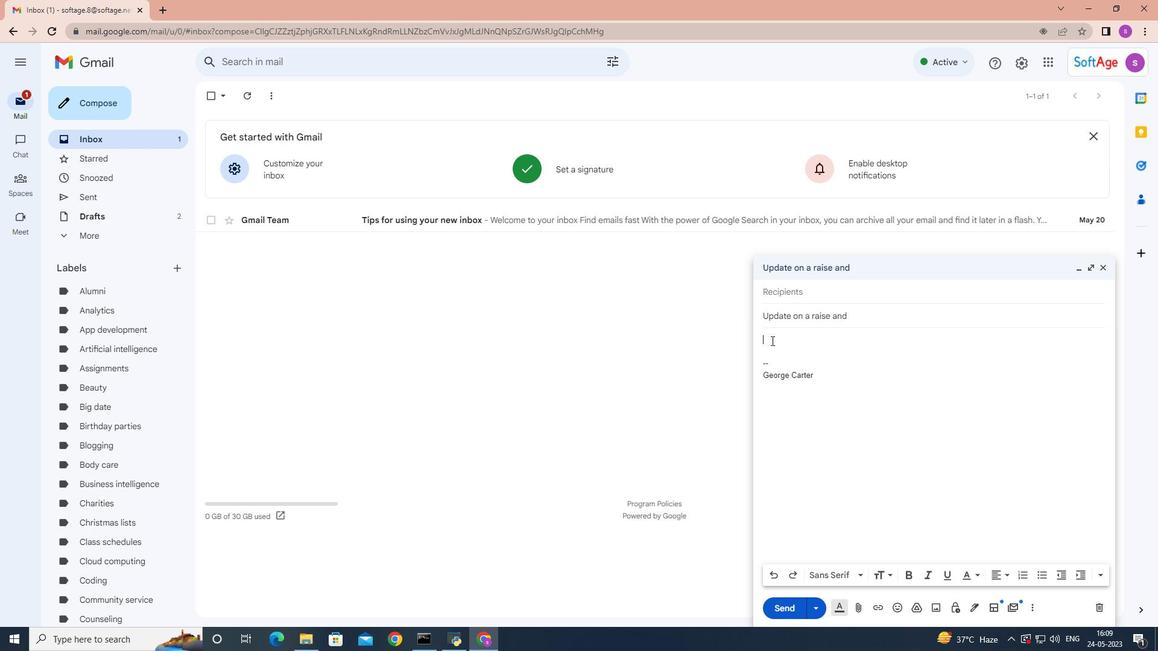 
Action: Key pressed <Key.shift>Please<Key.space>let<Key.space>me<Key.space>know<Key.space>if<Key.space>t<Key.backspace>you<Key.space>can<Key.space>attend<Key.space>the<Key.space>conference<Key.space>next<Key.space>month.
Screenshot: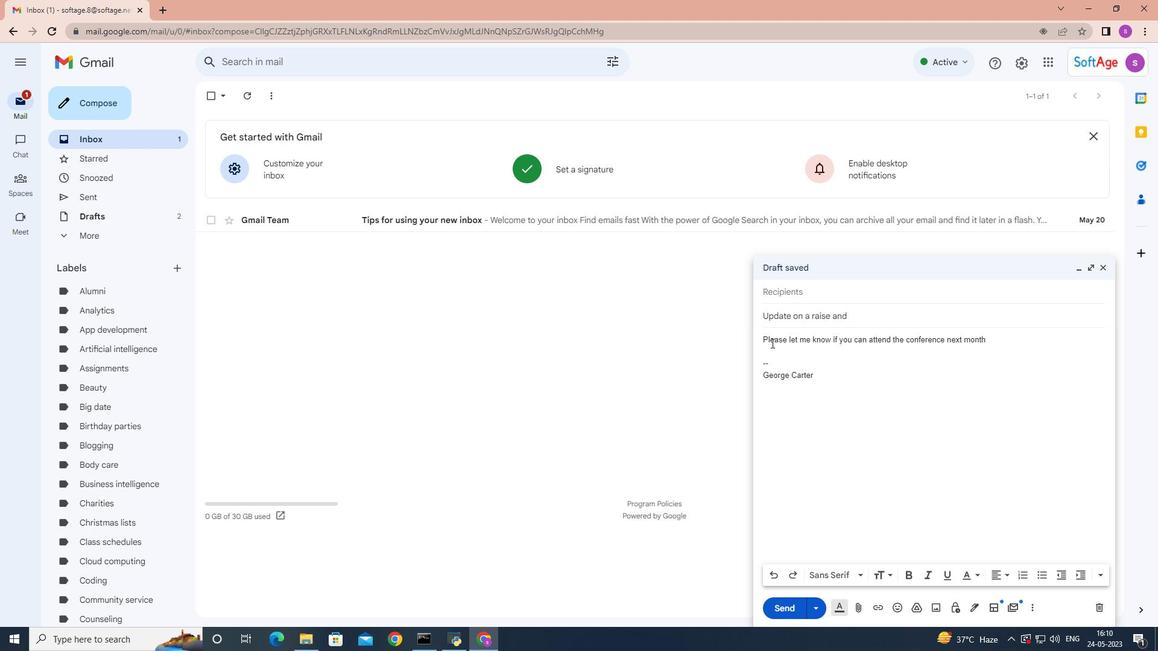 
Action: Mouse moved to (785, 290)
Screenshot: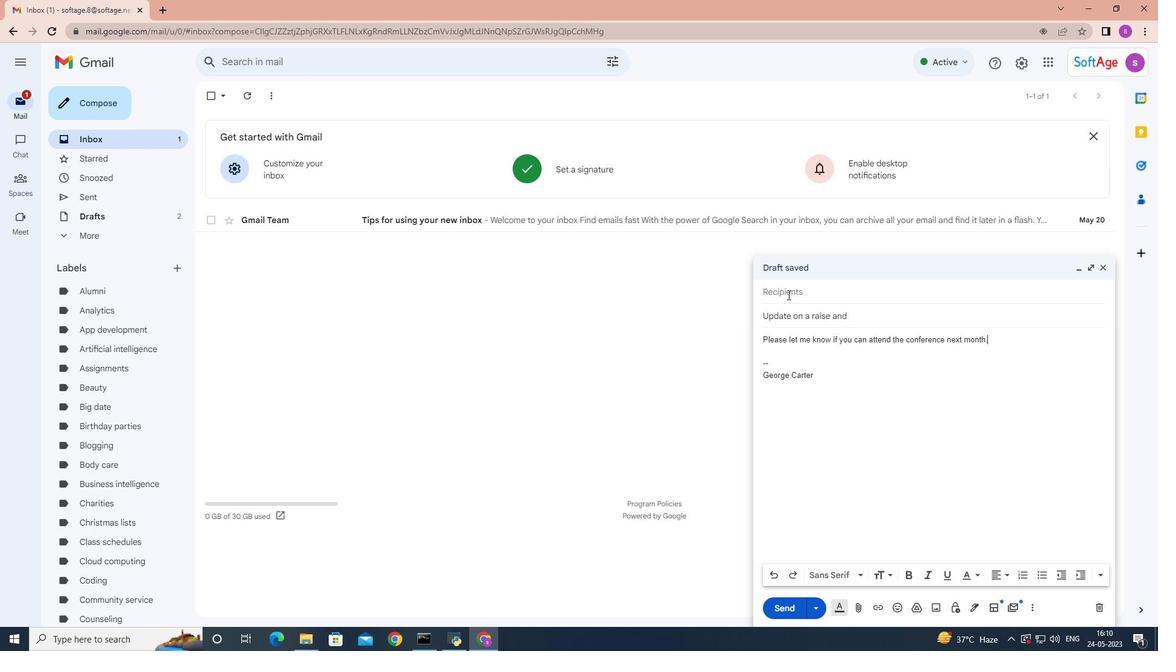
Action: Mouse pressed left at (785, 290)
Screenshot: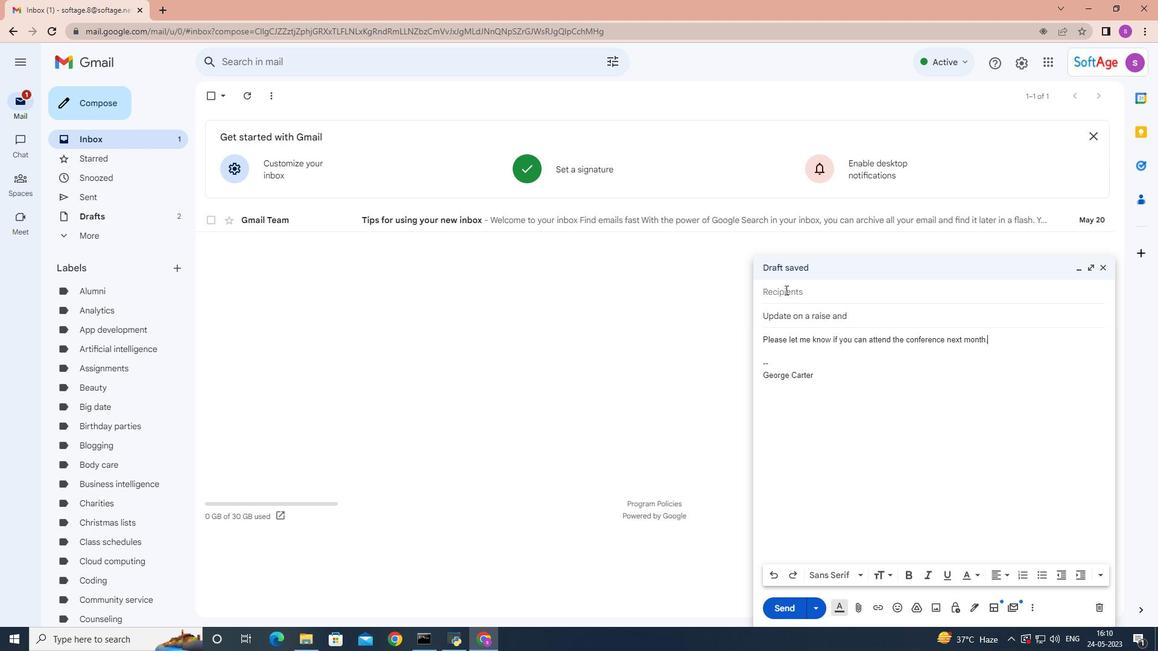 
Action: Key pressed <Key.shift>Softage.3
Screenshot: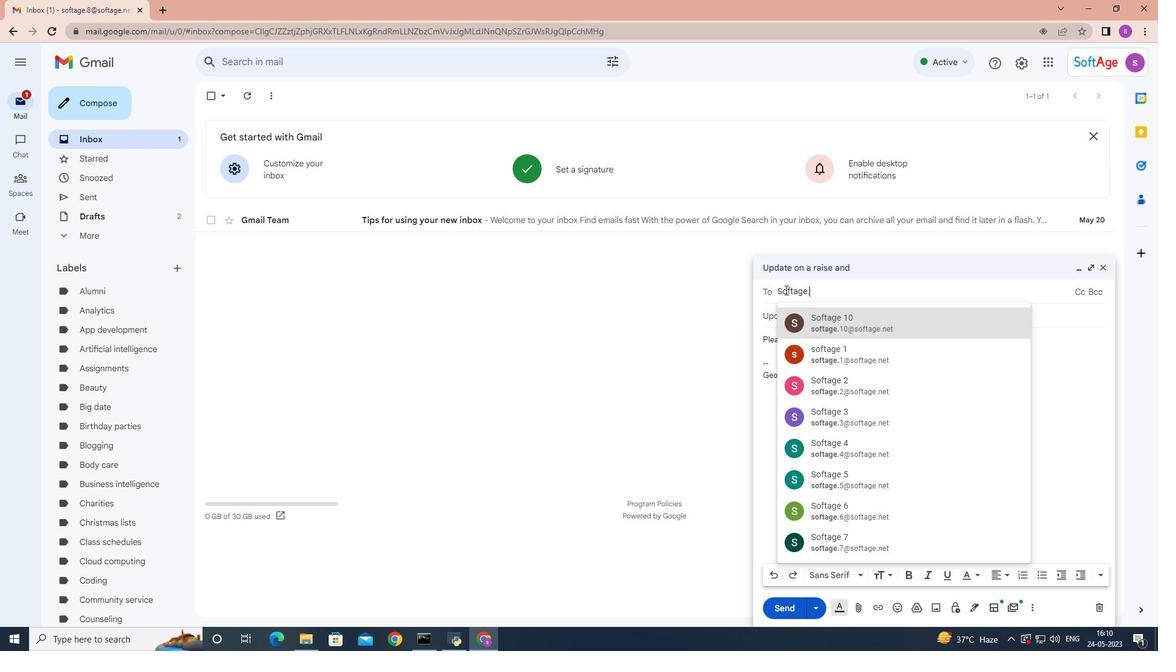 
Action: Mouse moved to (814, 319)
Screenshot: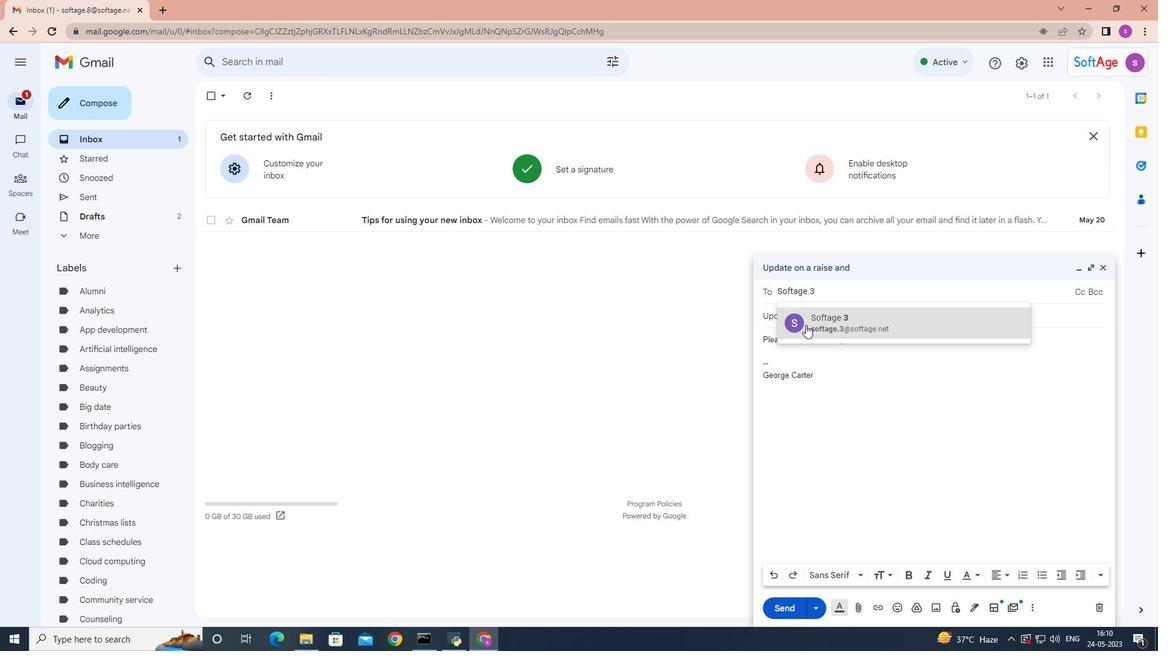 
Action: Mouse pressed left at (814, 319)
Screenshot: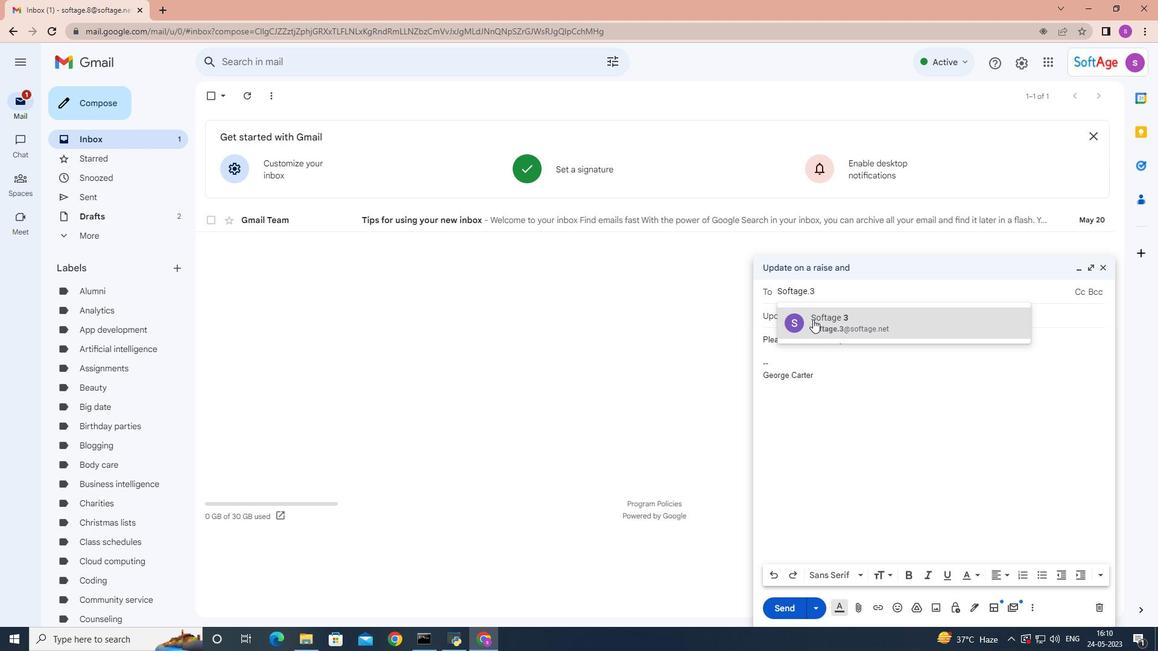 
Action: Mouse moved to (866, 299)
Screenshot: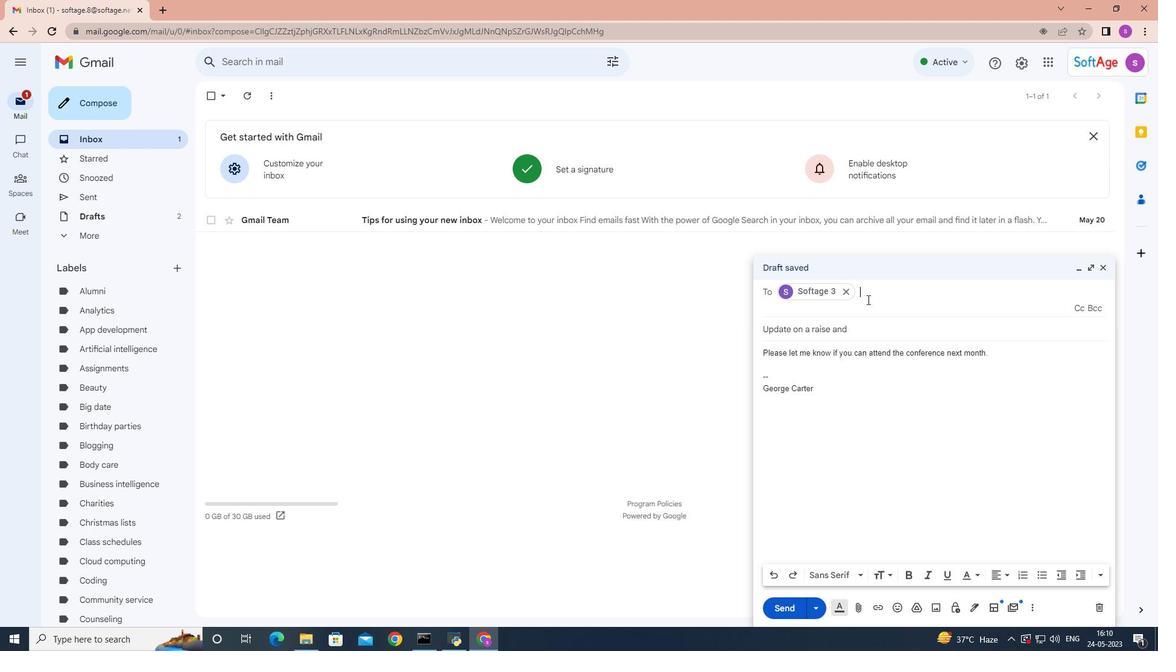 
Action: Key pressed softah<Key.backspace>ge.4
Screenshot: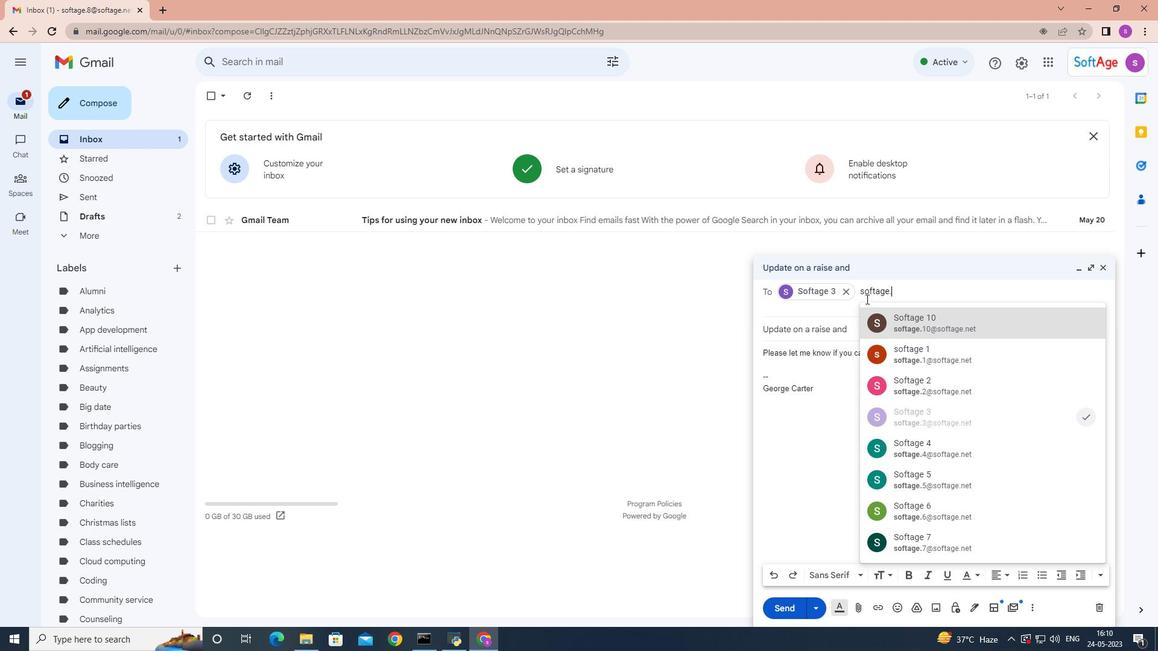 
Action: Mouse moved to (929, 323)
Screenshot: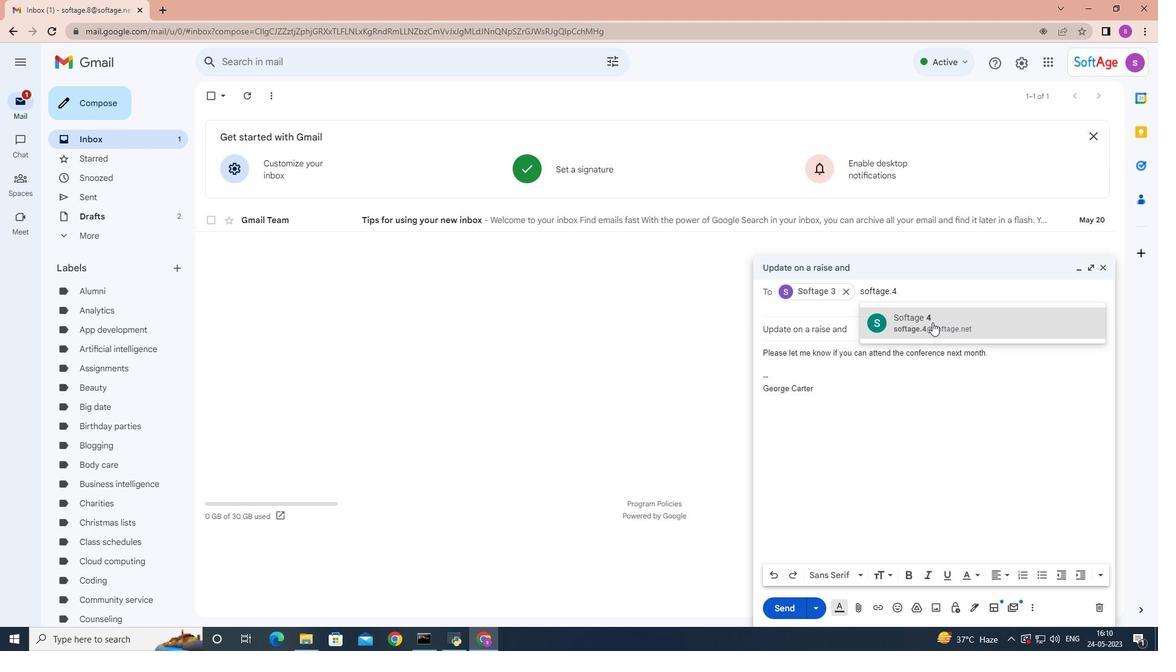 
Action: Mouse pressed left at (929, 323)
Screenshot: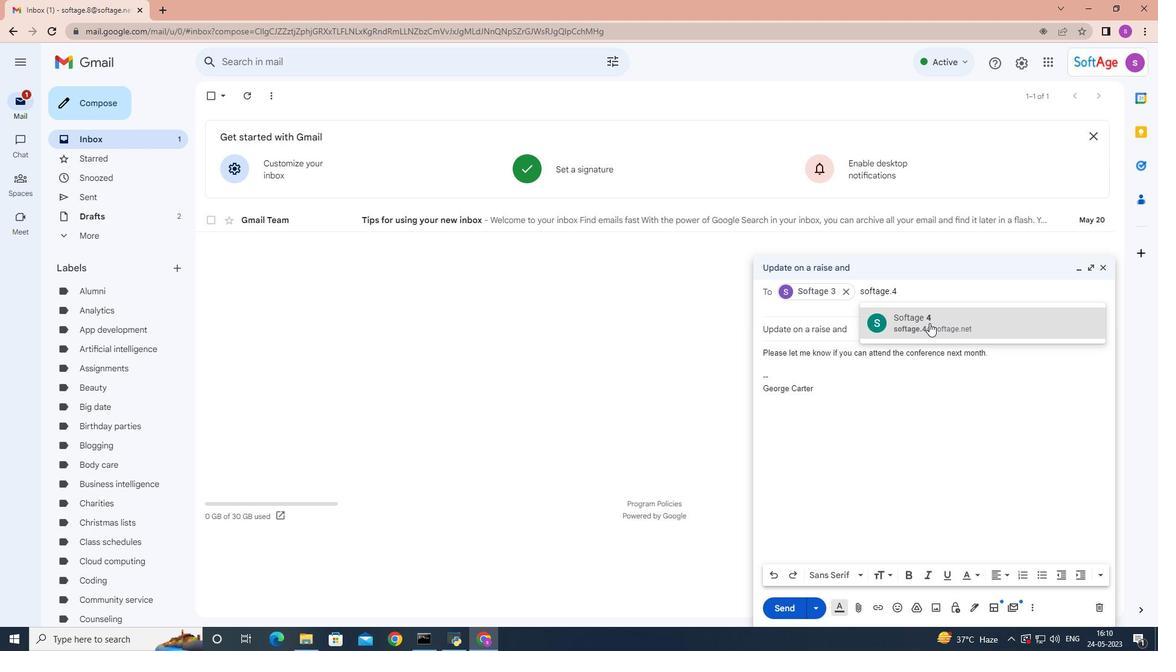 
Action: Mouse moved to (785, 608)
Screenshot: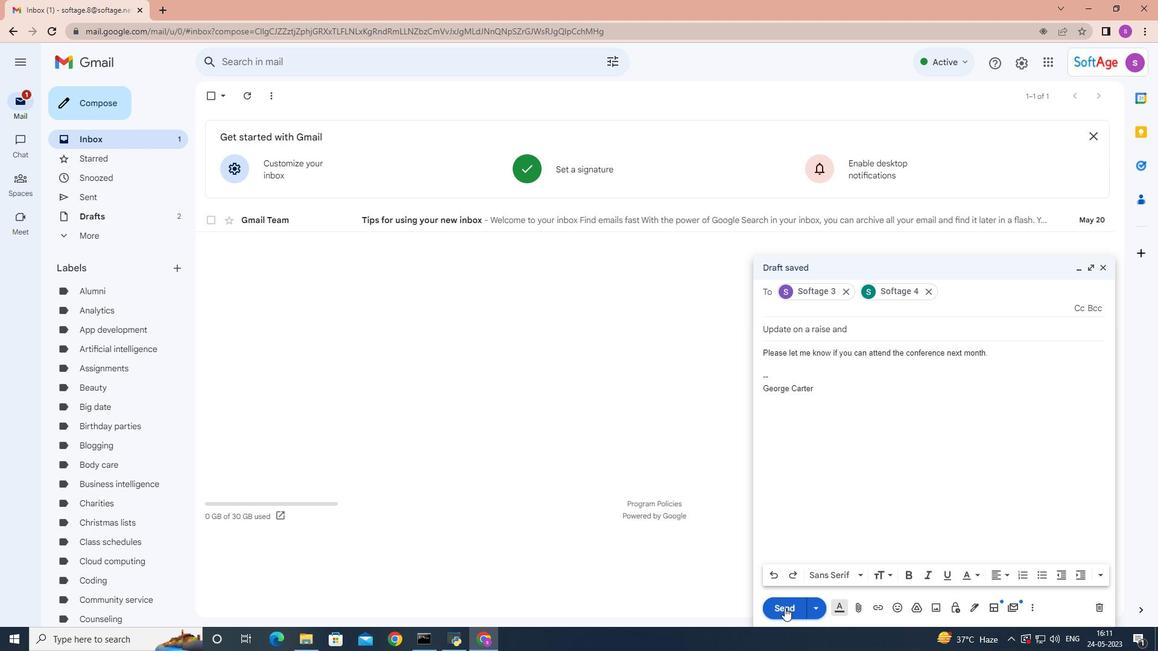 
Action: Mouse pressed left at (785, 608)
Screenshot: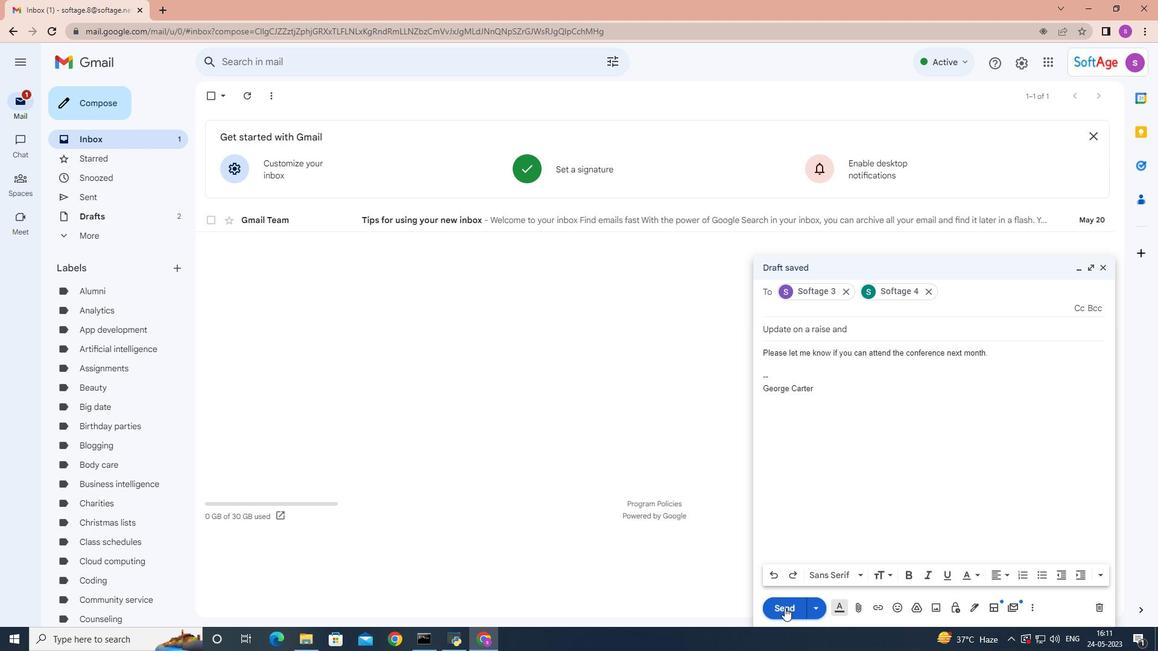 
Action: Mouse moved to (785, 608)
Screenshot: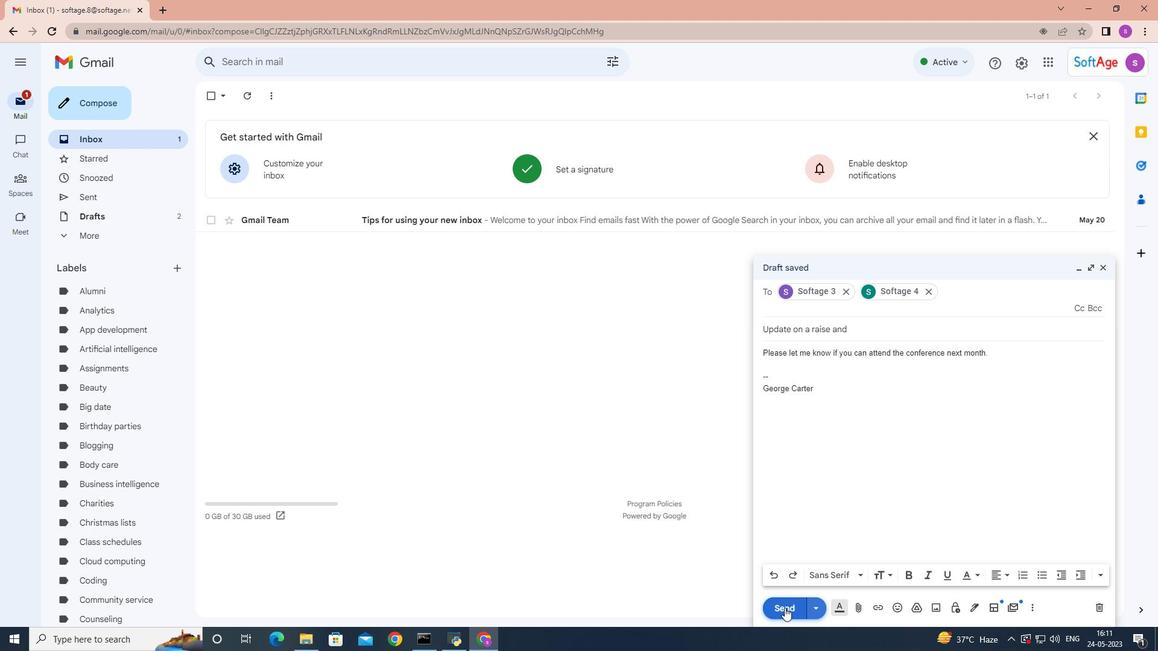 
